 Task: Find a house in Pruszcz, Poland for 1 adult from August 1 to August 5, with a price range of ₹6000 to ₹15000, 1 bedroom, 1 bed, 1 bathroom, Wifi, Washing machine, and self check-in option. Host must speak English.
Action: Mouse pressed left at (549, 96)
Screenshot: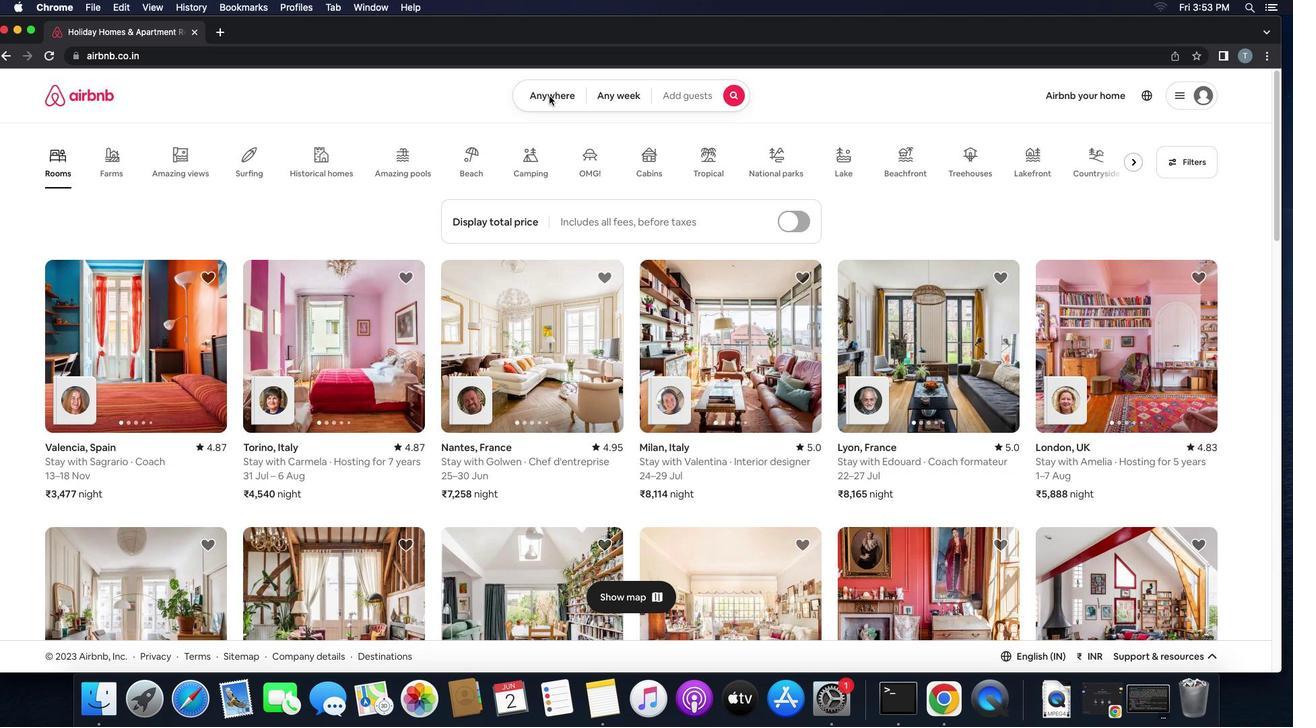 
Action: Mouse pressed left at (549, 96)
Screenshot: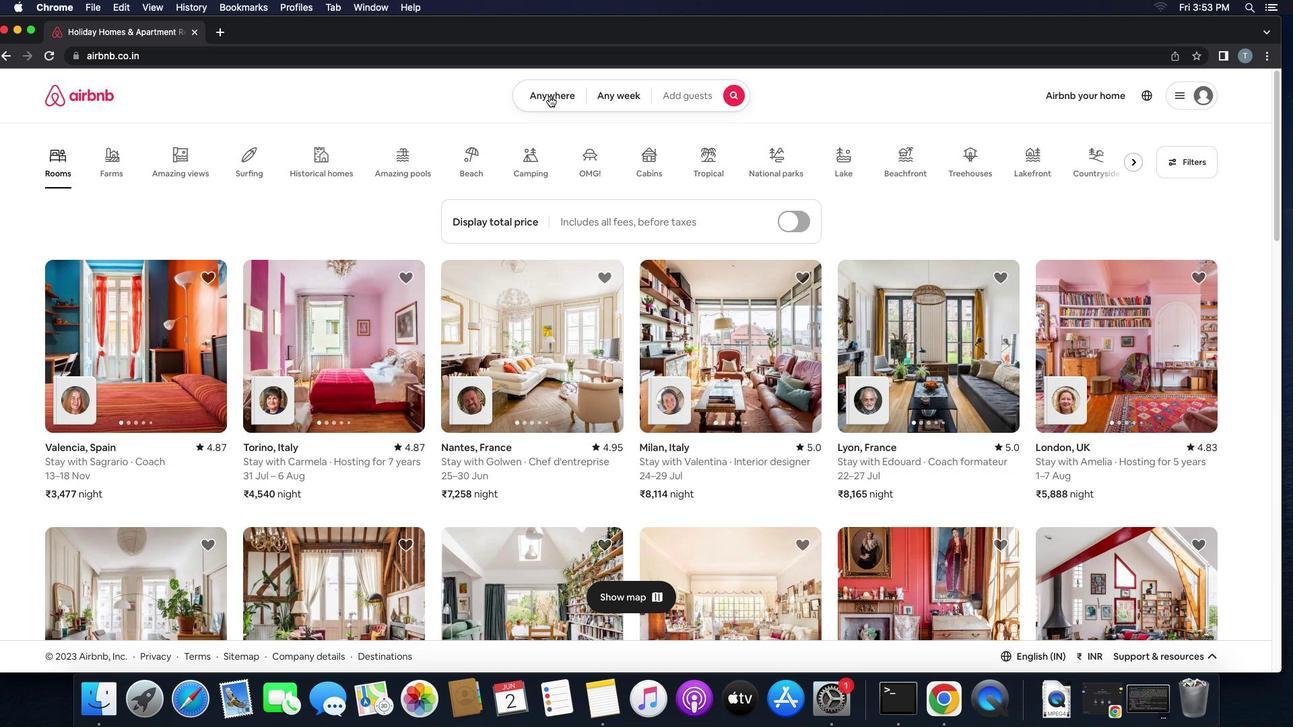 
Action: Mouse moved to (474, 146)
Screenshot: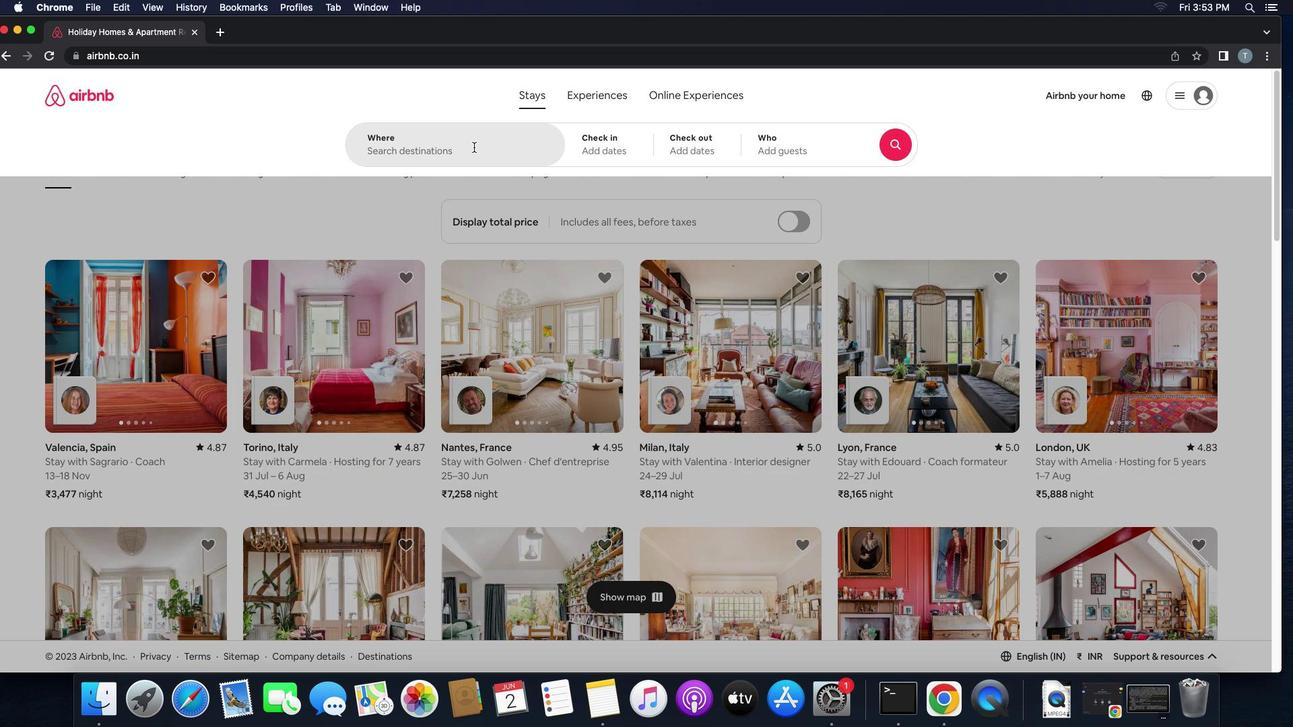 
Action: Mouse pressed left at (474, 146)
Screenshot: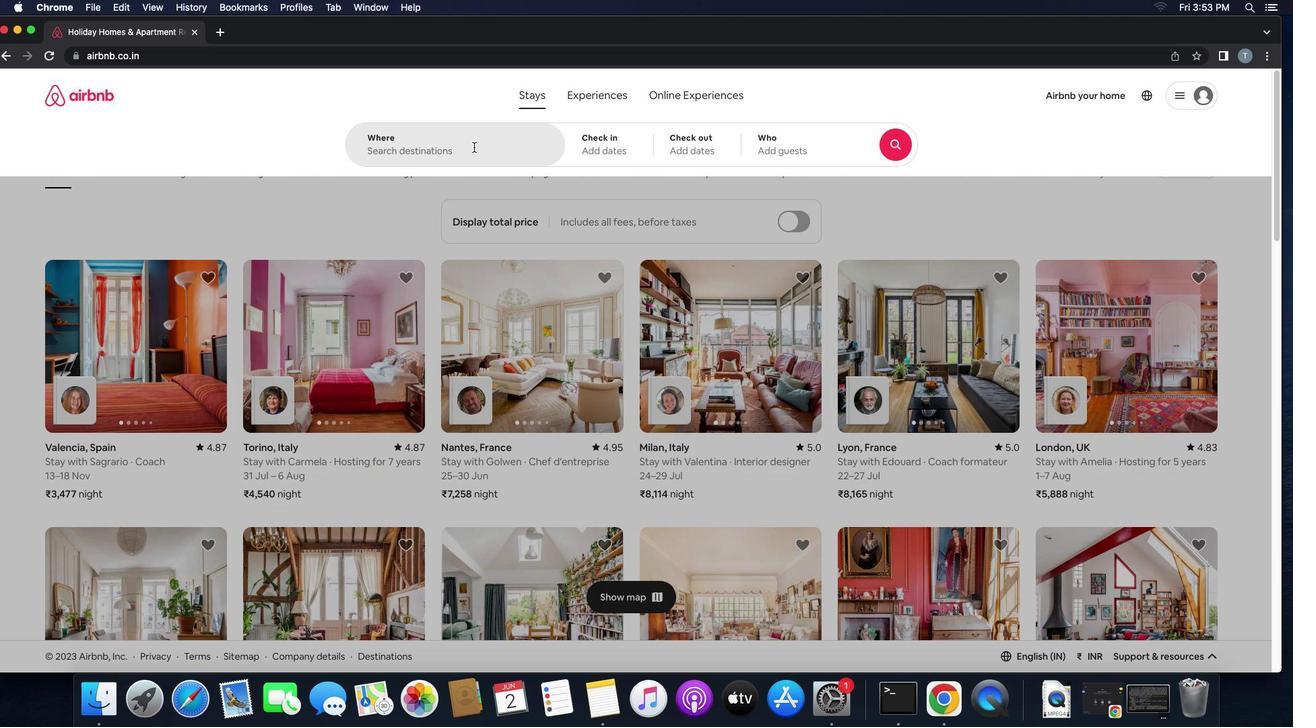 
Action: Key pressed 'p''r''u''s''z''c''z'',''p''o''l''a''n''d'
Screenshot: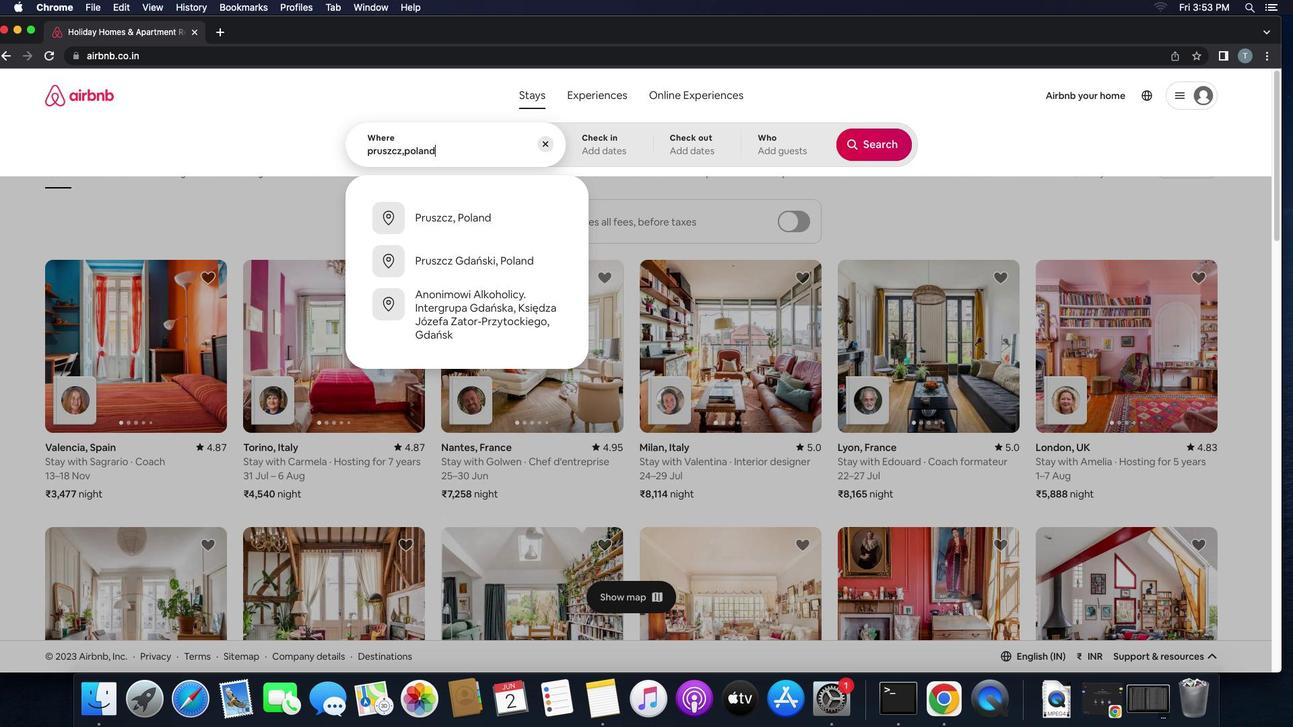 
Action: Mouse moved to (467, 205)
Screenshot: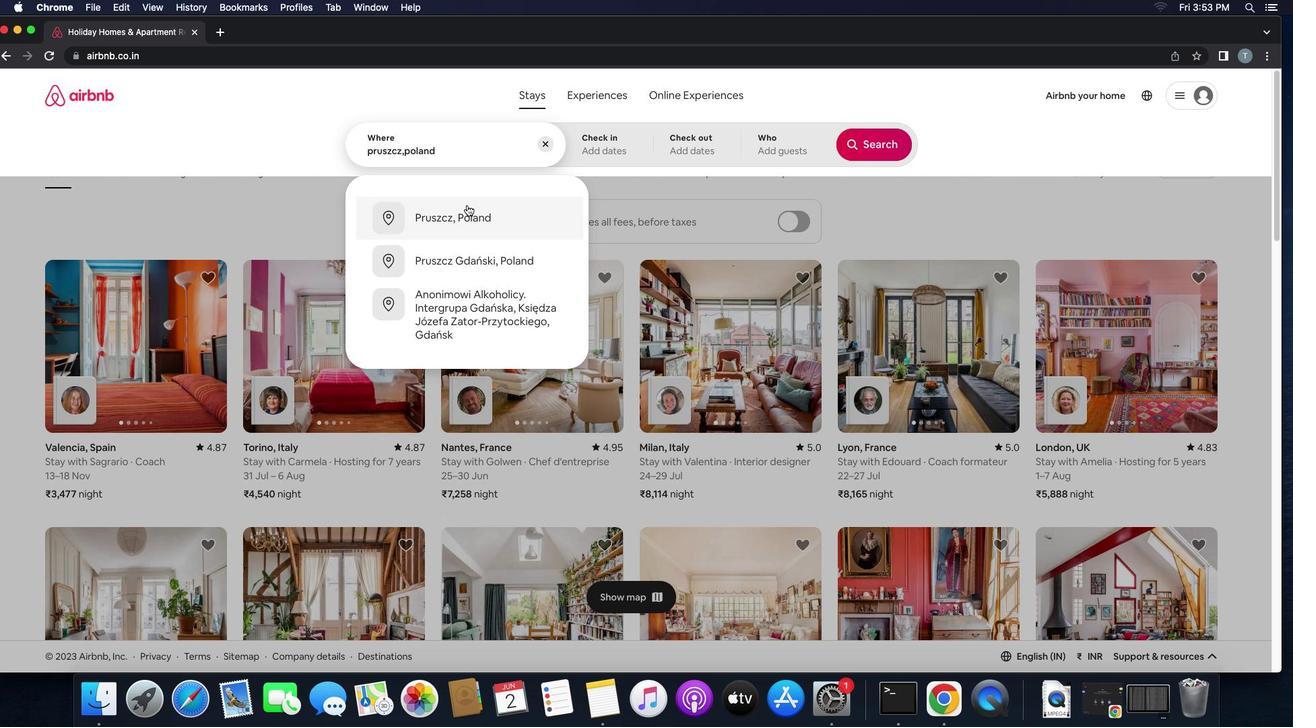 
Action: Mouse pressed left at (467, 205)
Screenshot: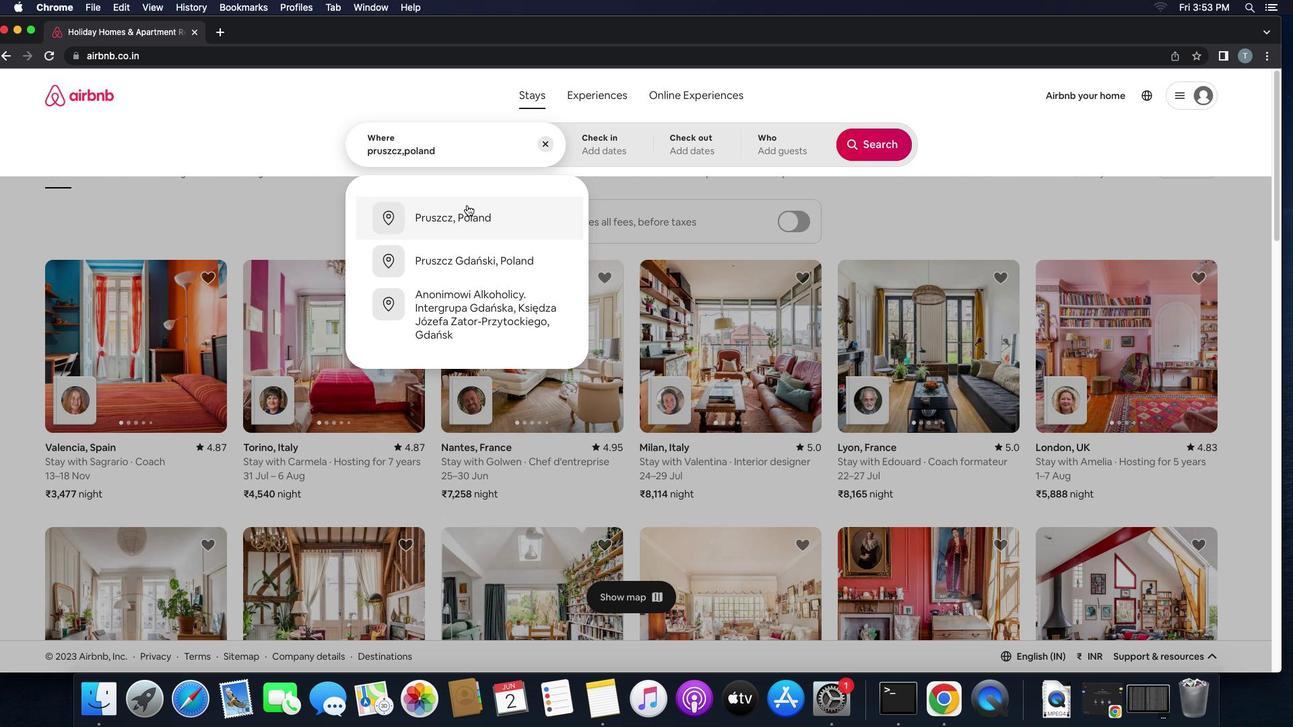 
Action: Mouse moved to (868, 261)
Screenshot: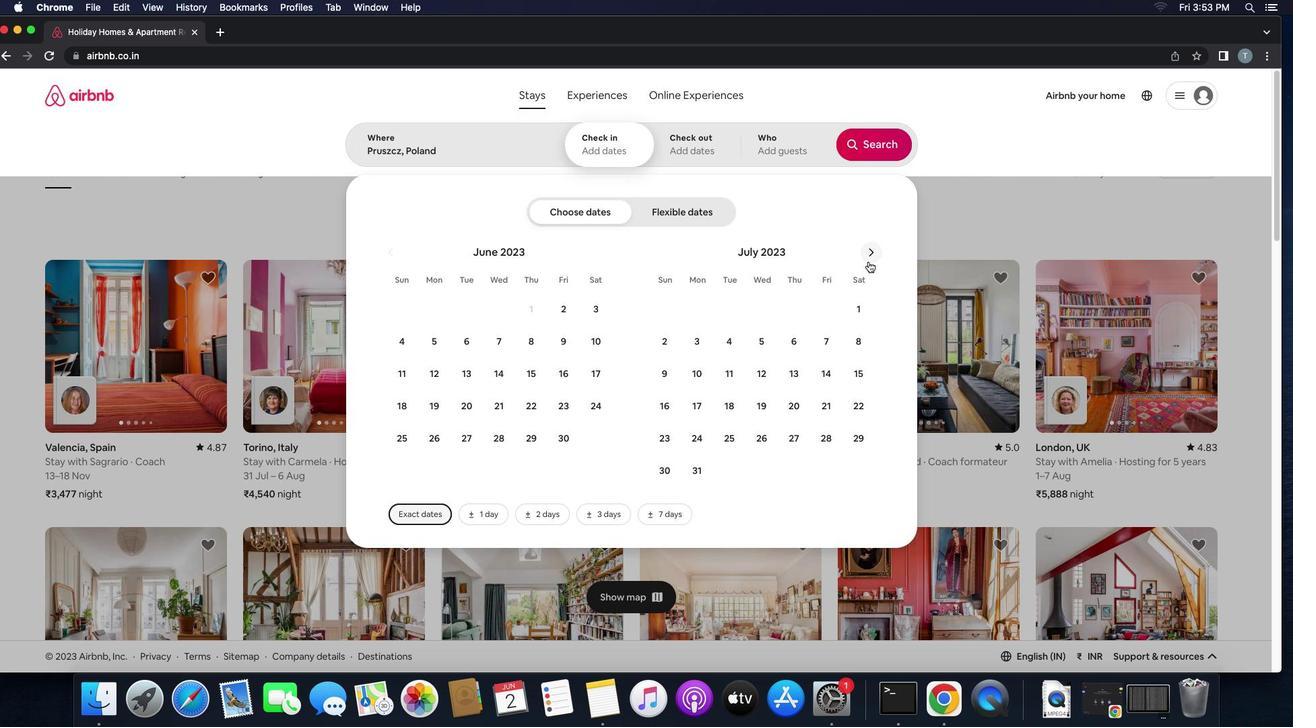 
Action: Mouse pressed left at (868, 261)
Screenshot: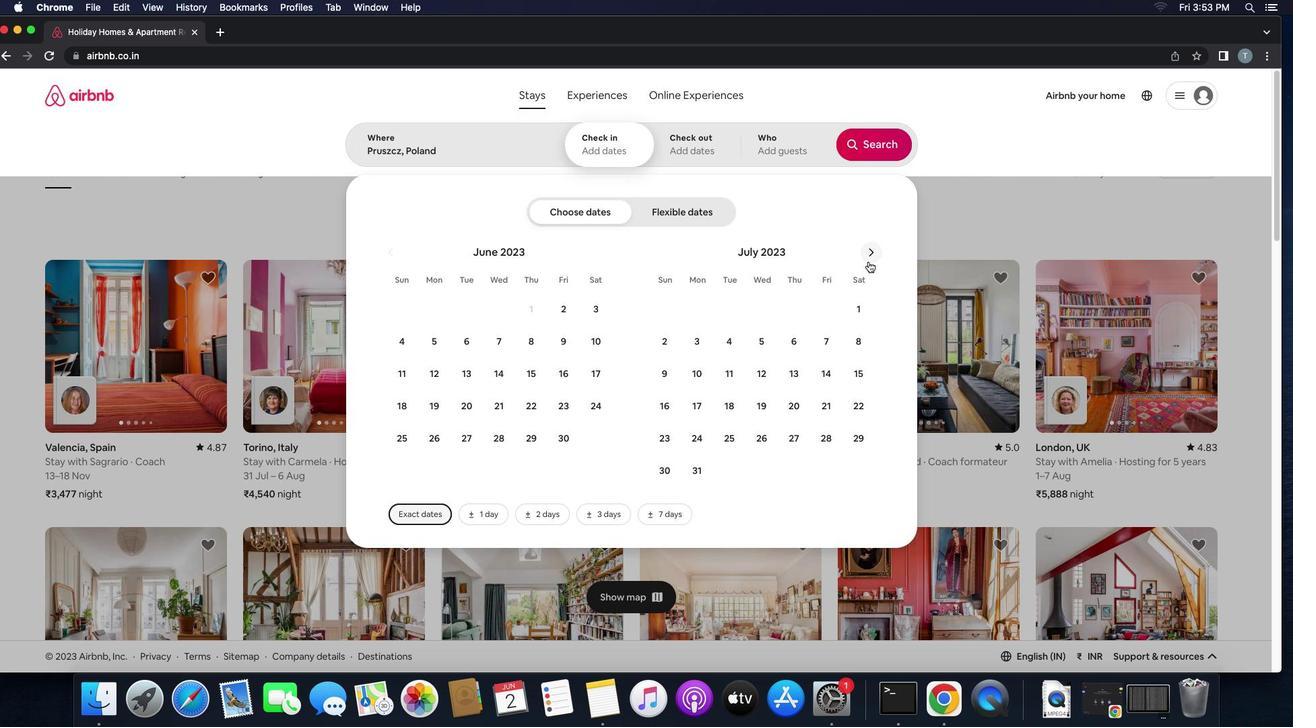 
Action: Mouse moved to (727, 316)
Screenshot: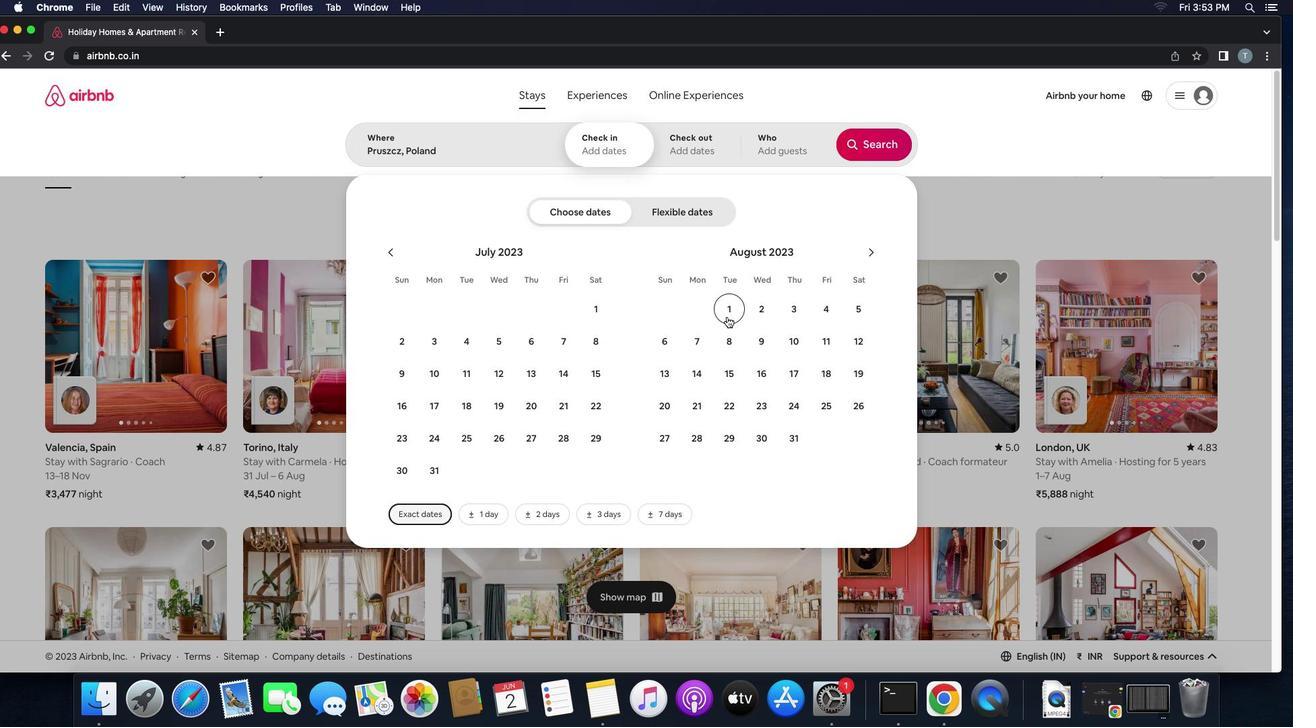 
Action: Mouse pressed left at (727, 316)
Screenshot: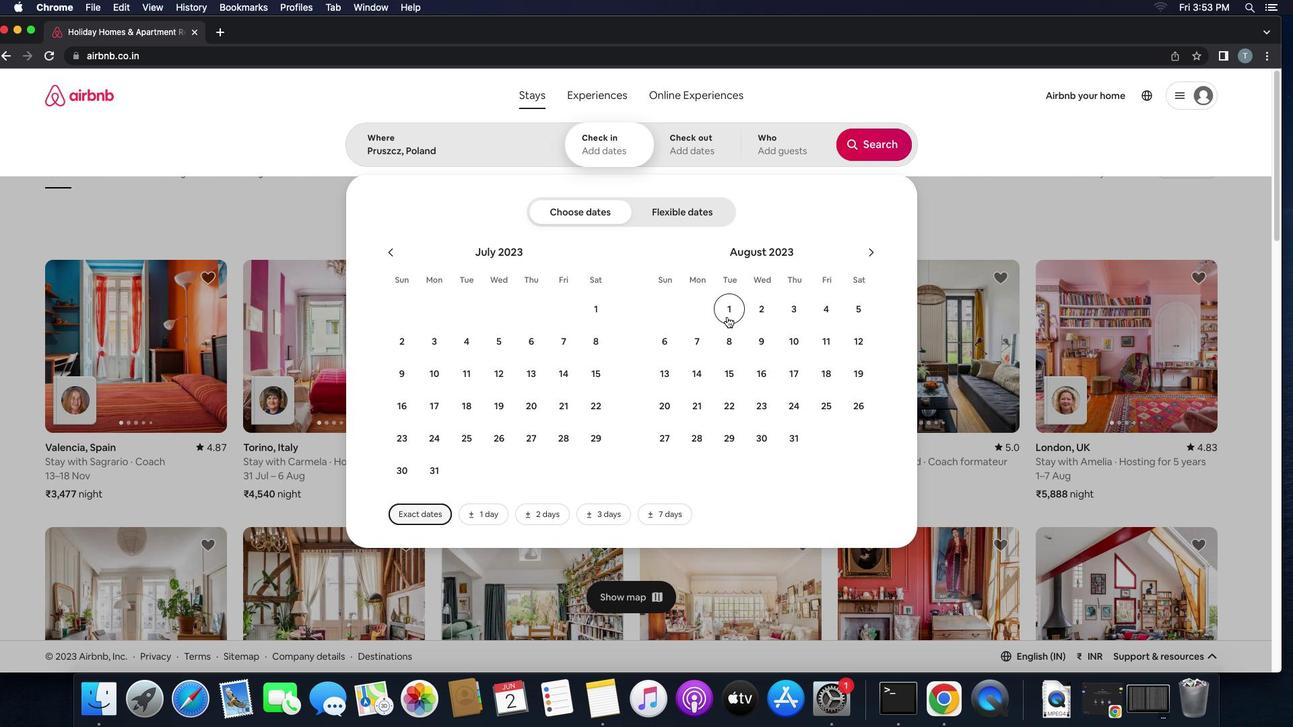 
Action: Mouse moved to (853, 311)
Screenshot: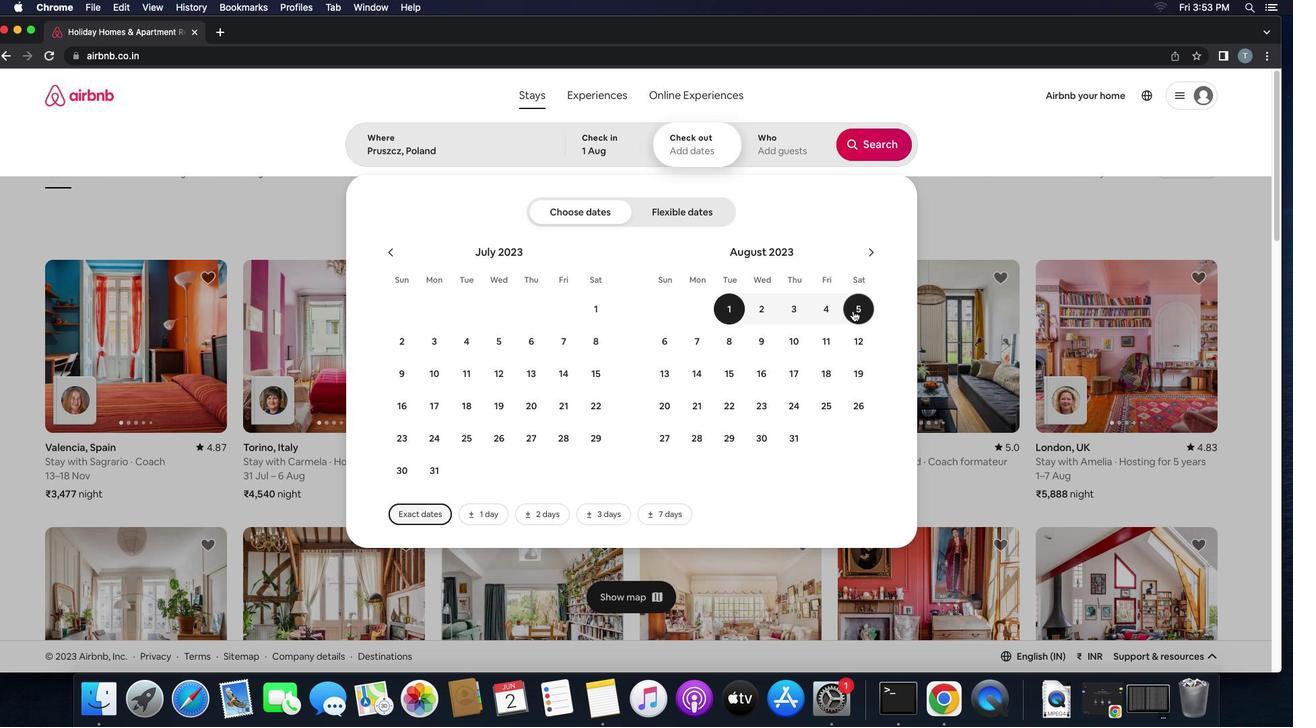 
Action: Mouse pressed left at (853, 311)
Screenshot: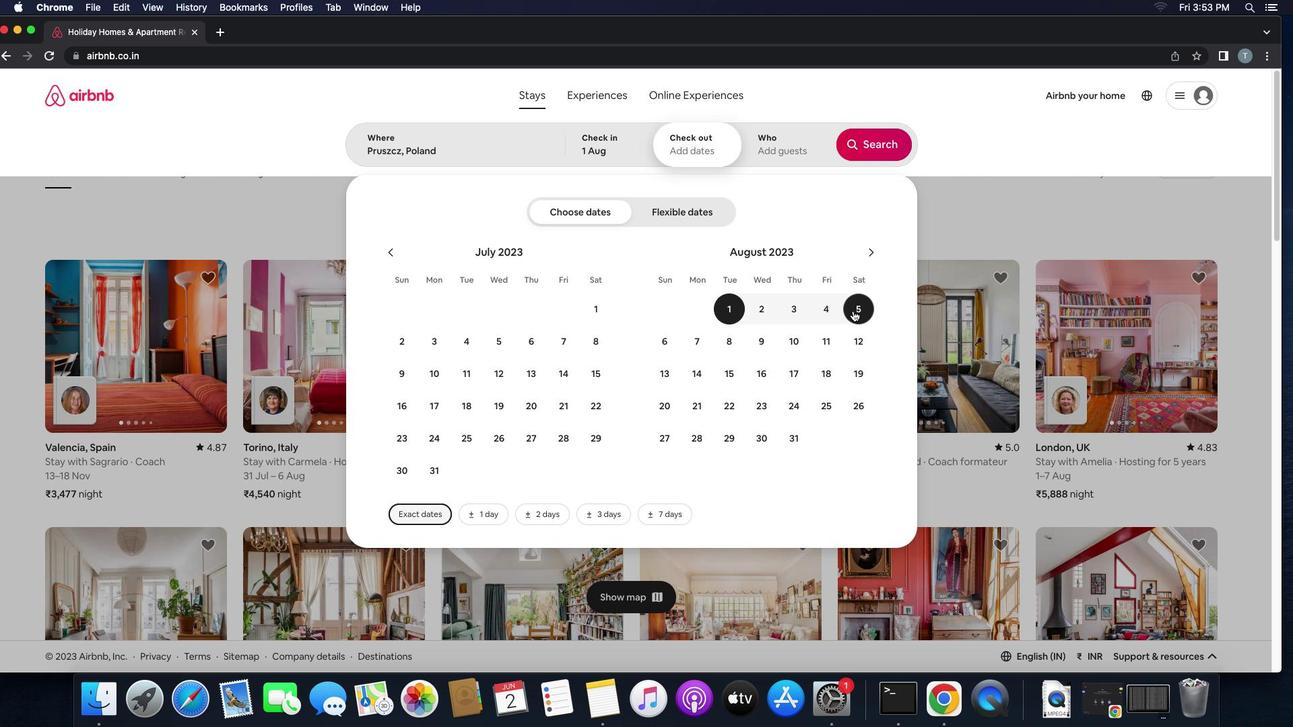 
Action: Mouse moved to (784, 153)
Screenshot: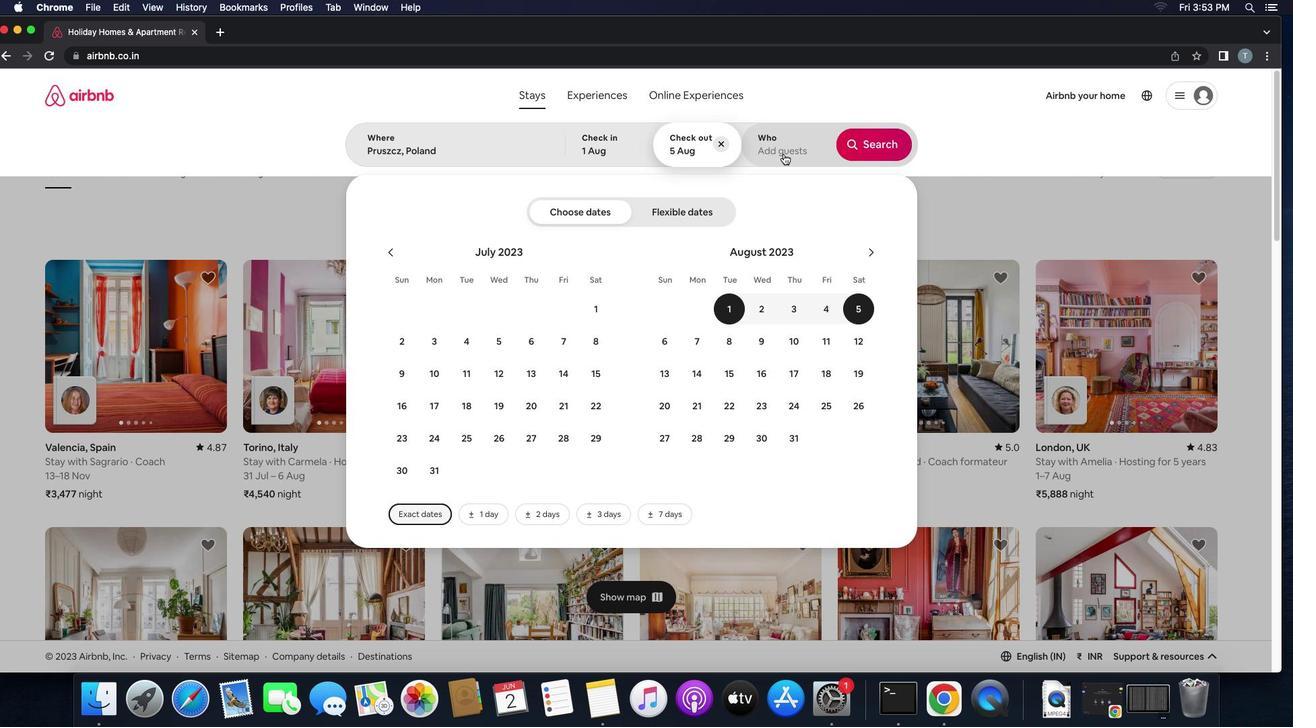 
Action: Mouse pressed left at (784, 153)
Screenshot: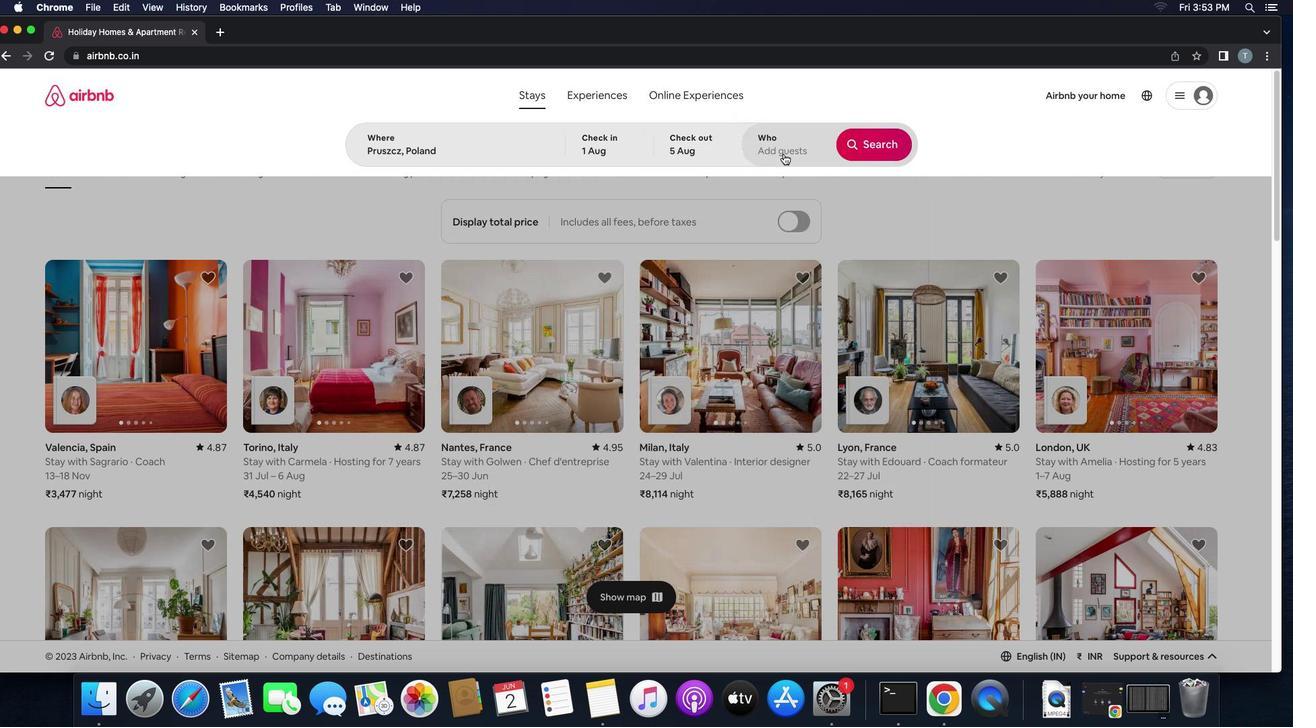 
Action: Mouse moved to (874, 219)
Screenshot: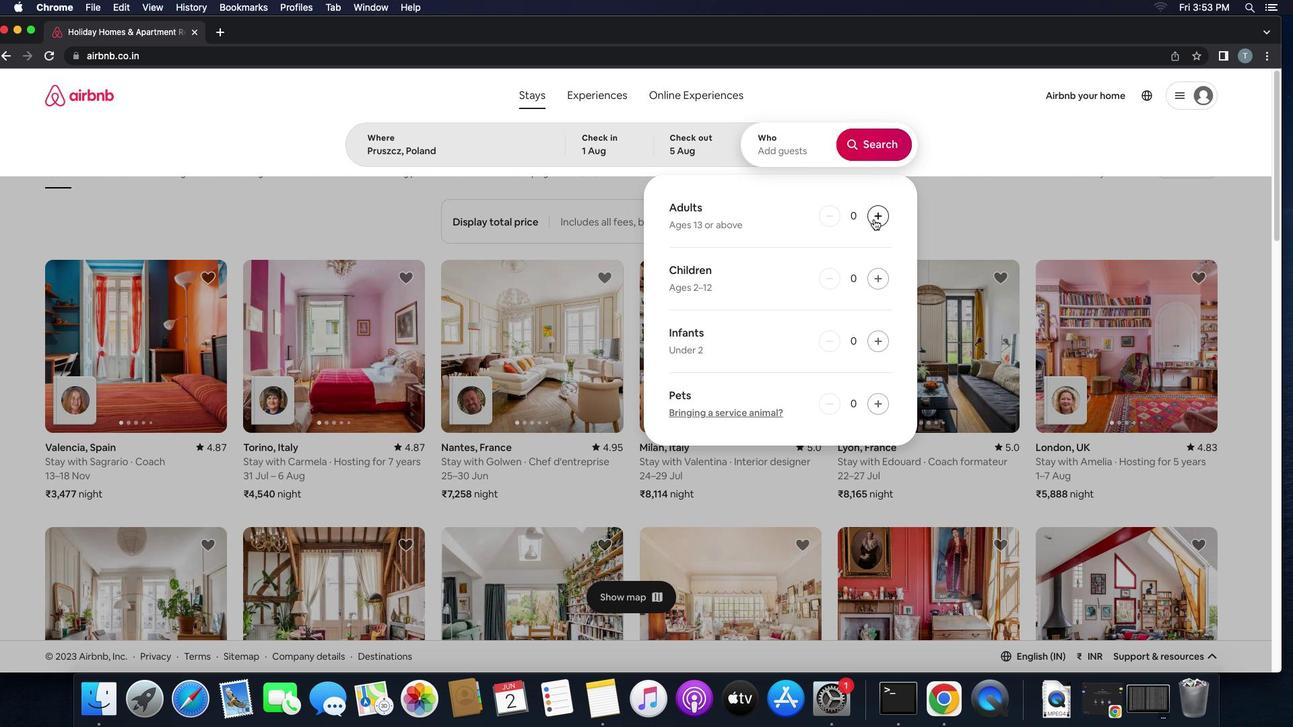 
Action: Mouse pressed left at (874, 219)
Screenshot: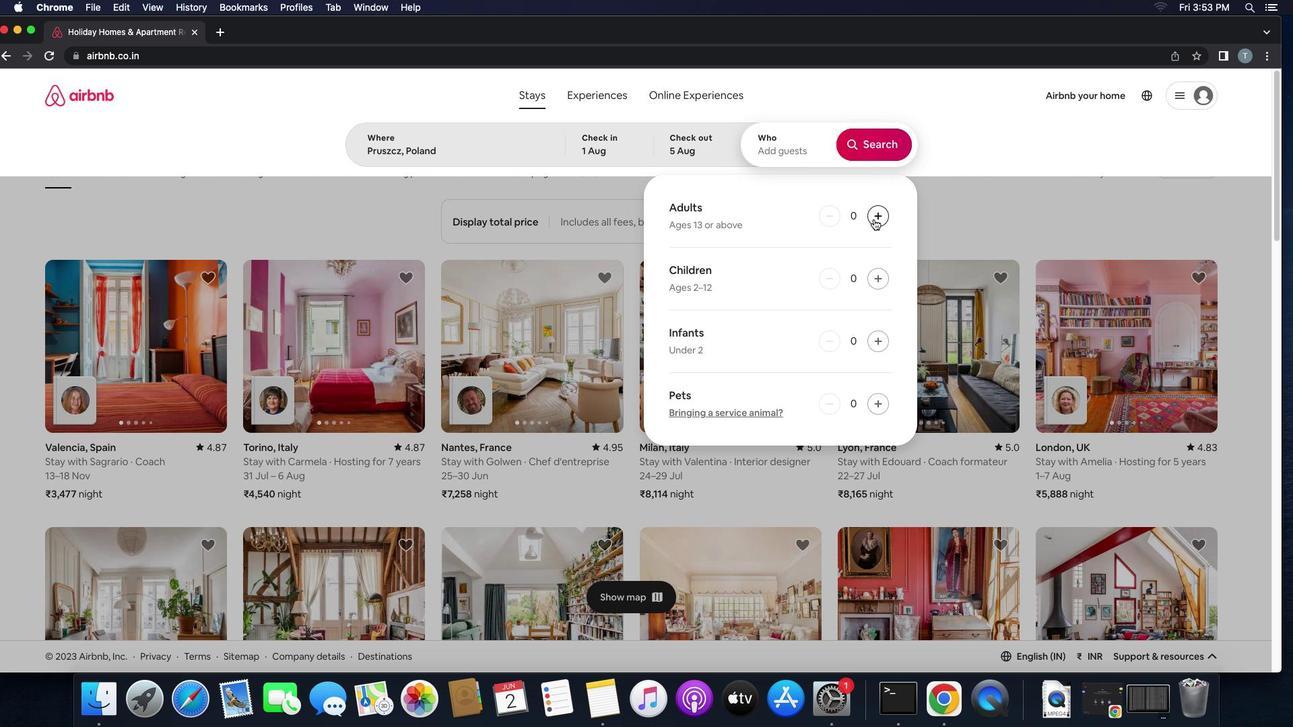 
Action: Mouse moved to (882, 142)
Screenshot: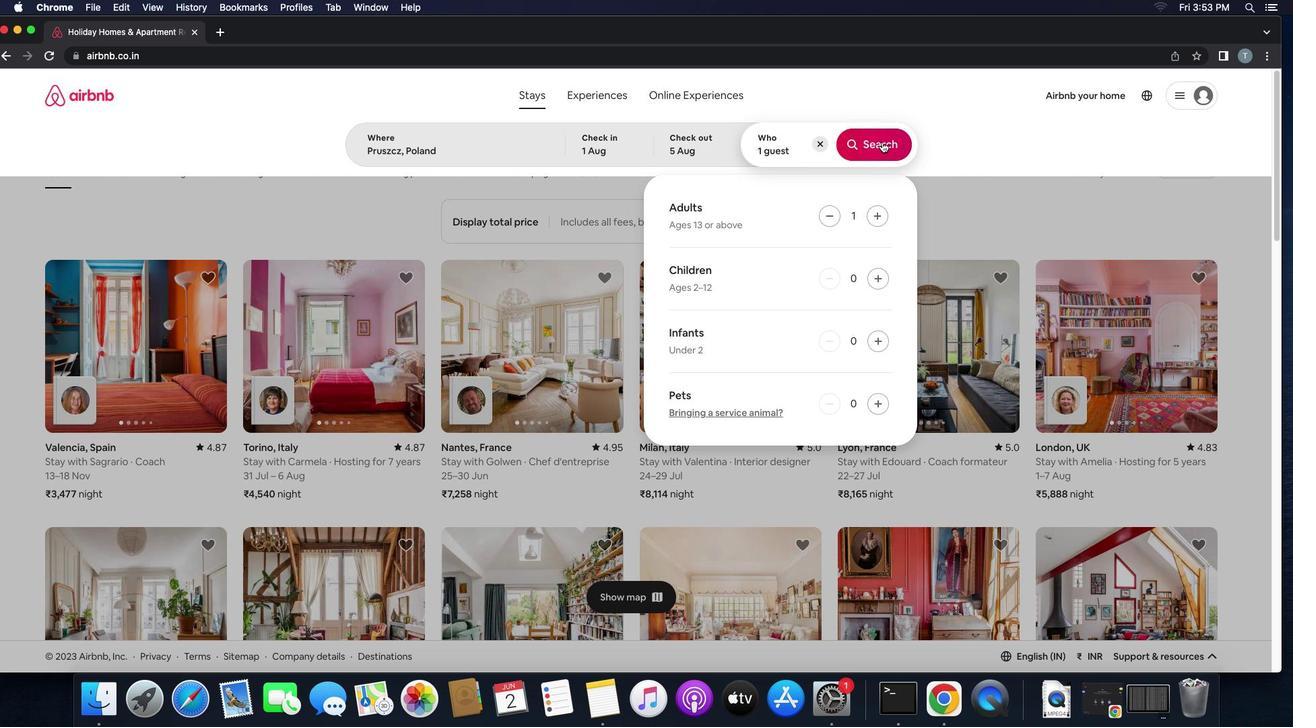 
Action: Mouse pressed left at (882, 142)
Screenshot: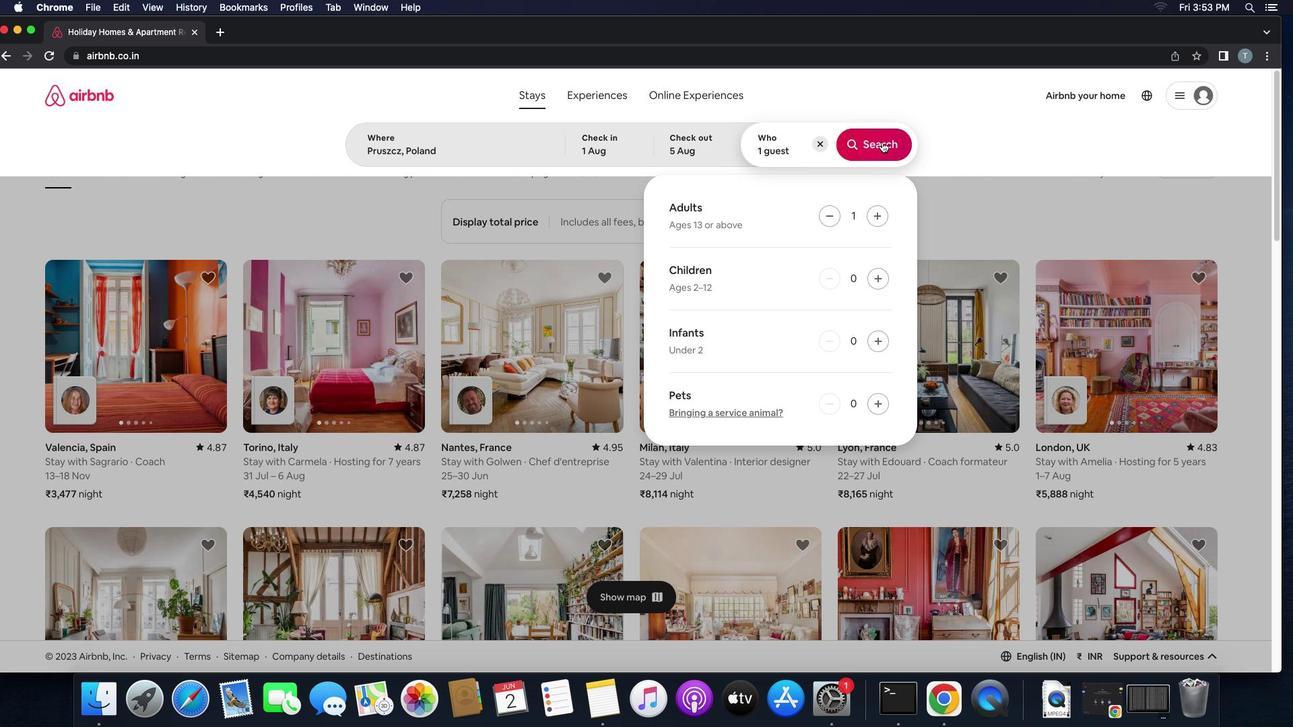 
Action: Mouse moved to (1229, 146)
Screenshot: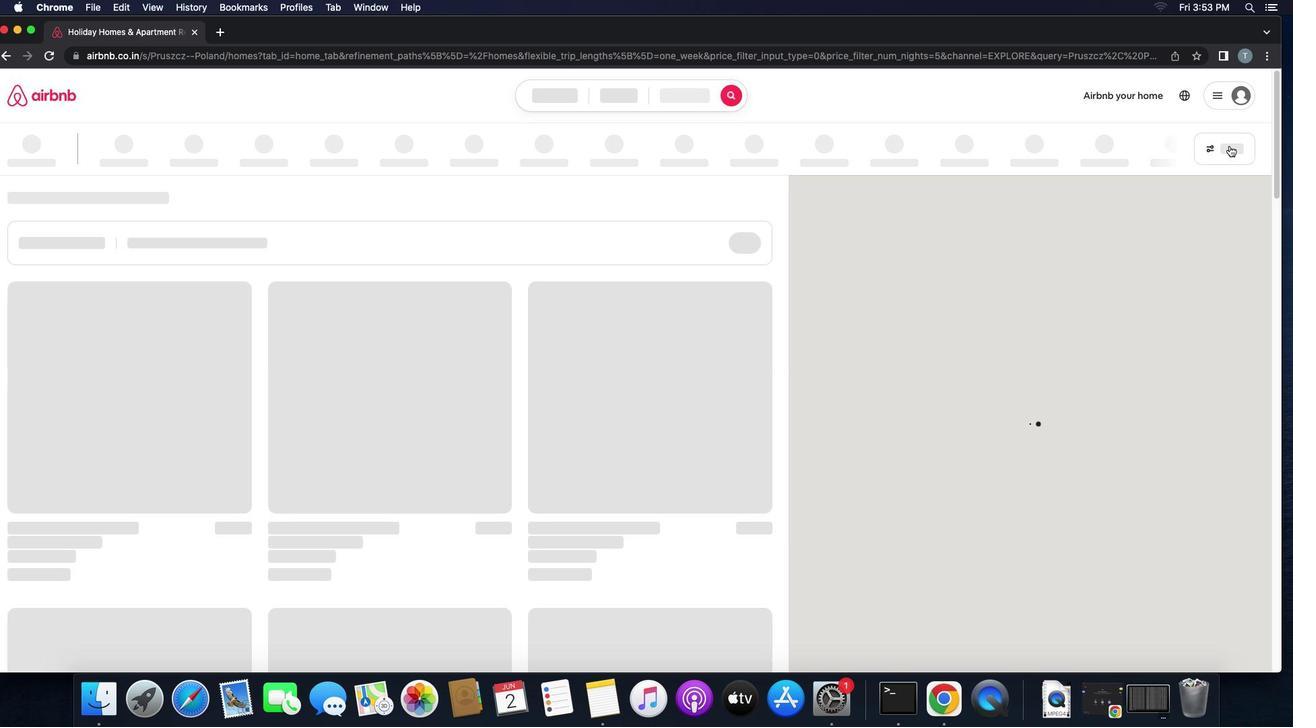 
Action: Mouse pressed left at (1229, 146)
Screenshot: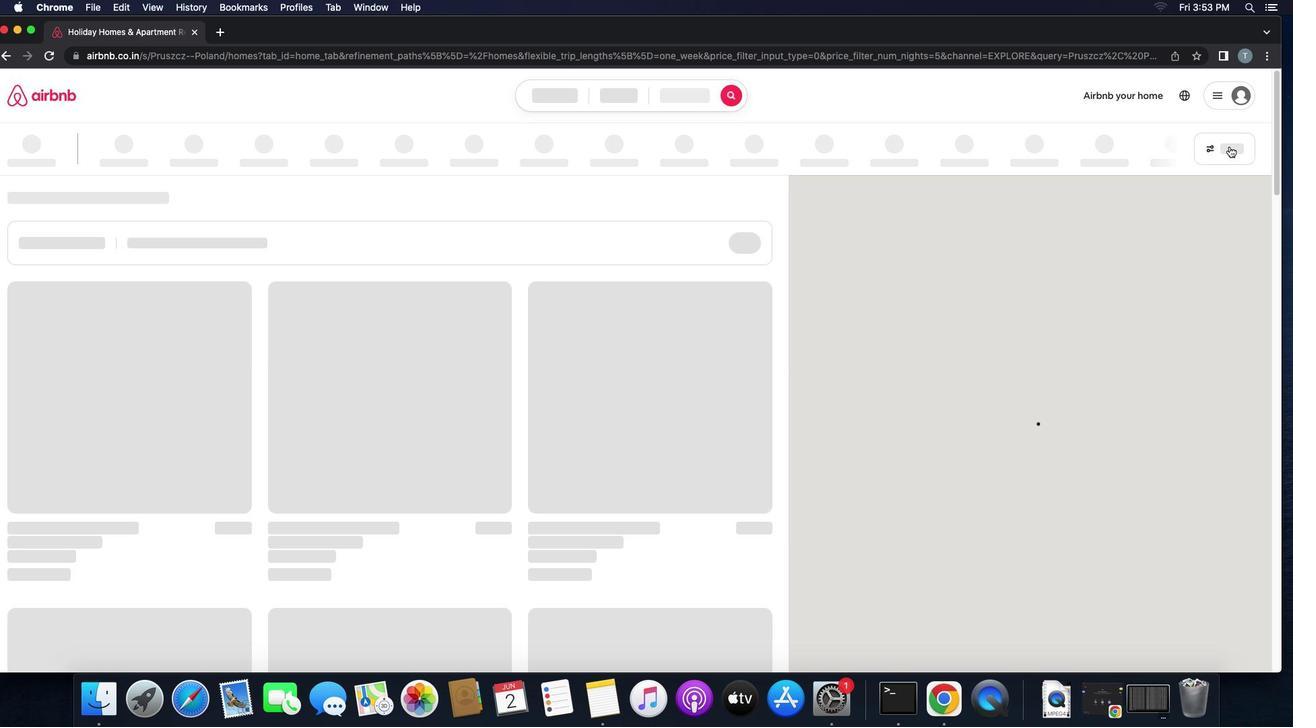 
Action: Mouse moved to (1229, 152)
Screenshot: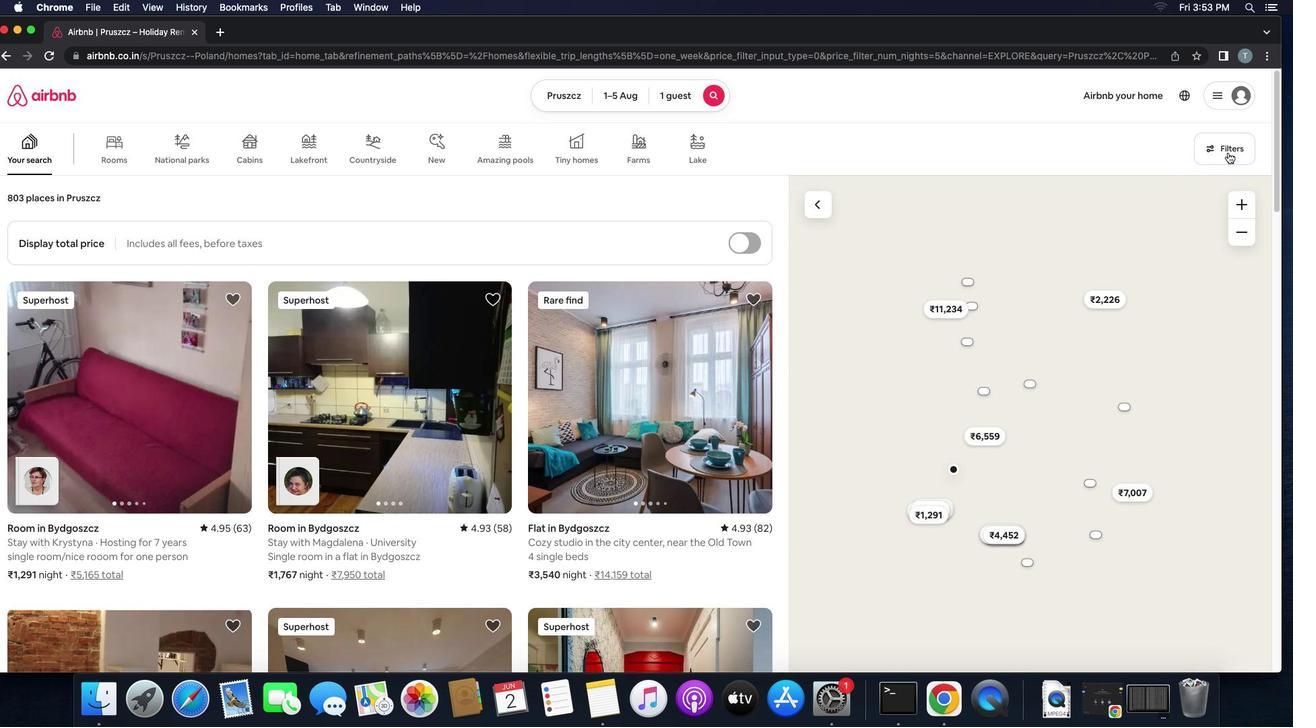 
Action: Mouse pressed left at (1229, 152)
Screenshot: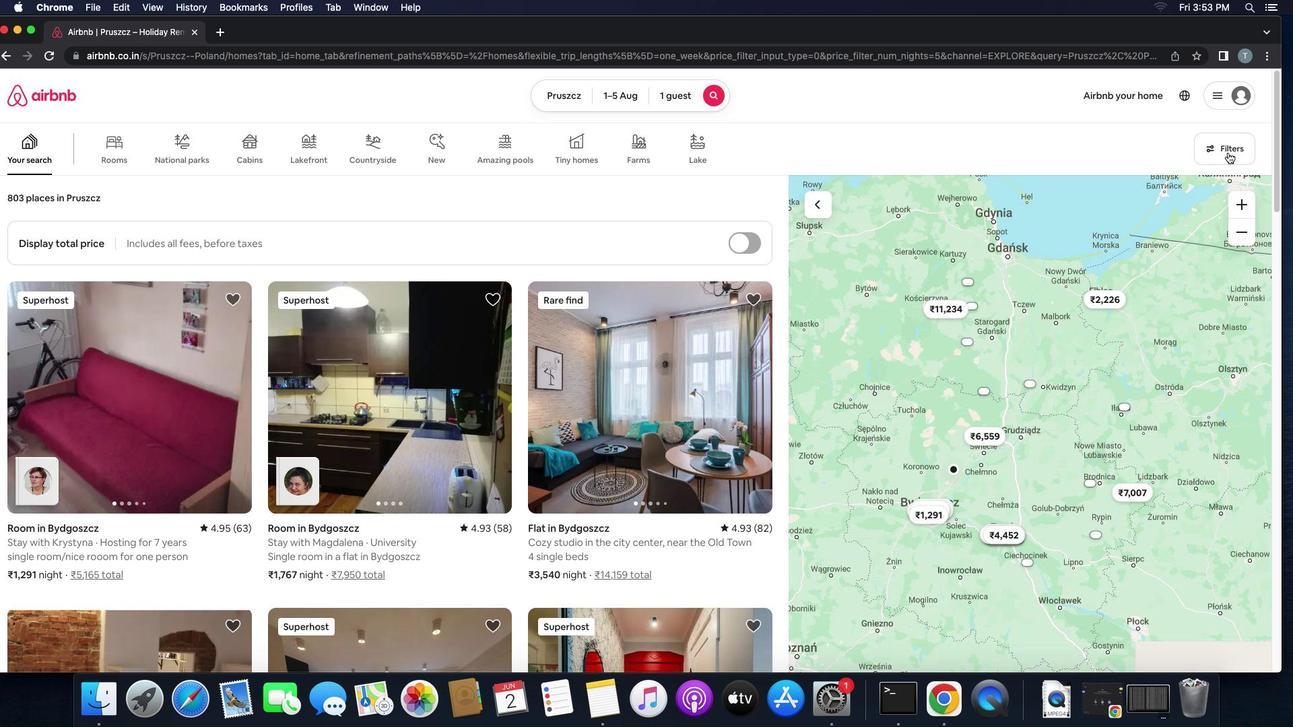 
Action: Mouse moved to (487, 477)
Screenshot: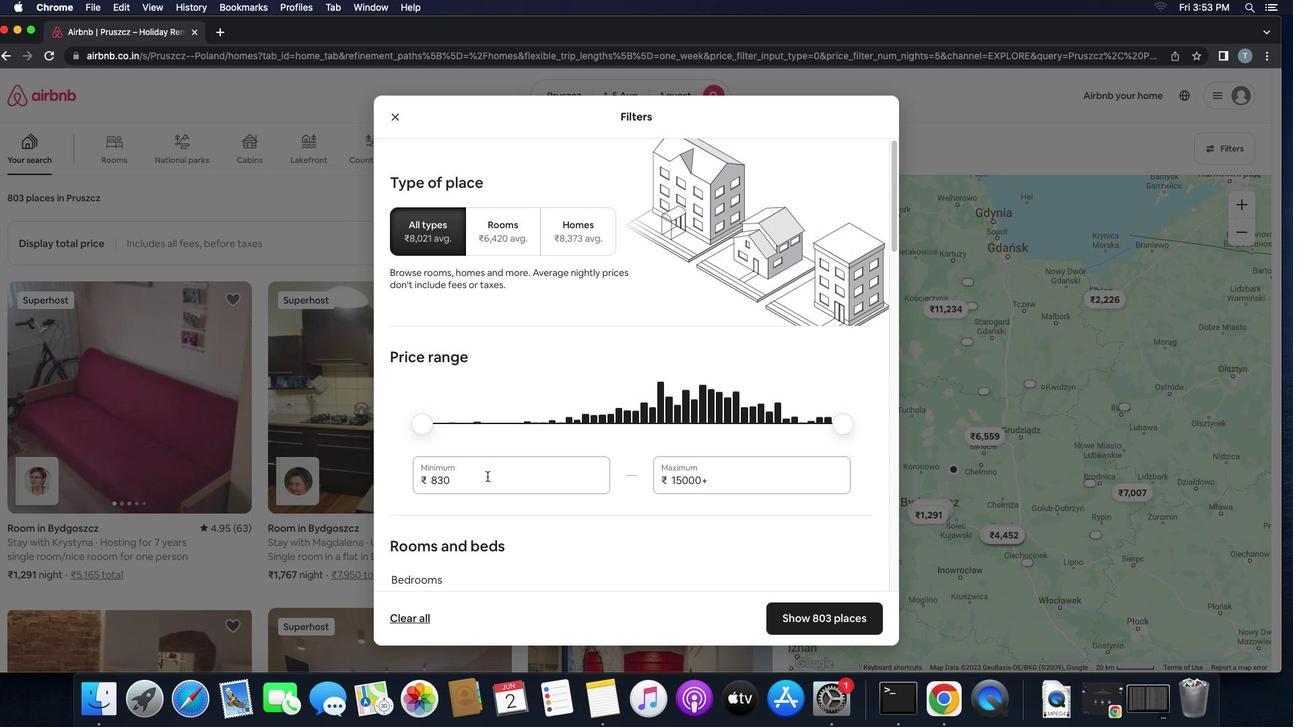 
Action: Mouse pressed left at (487, 477)
Screenshot: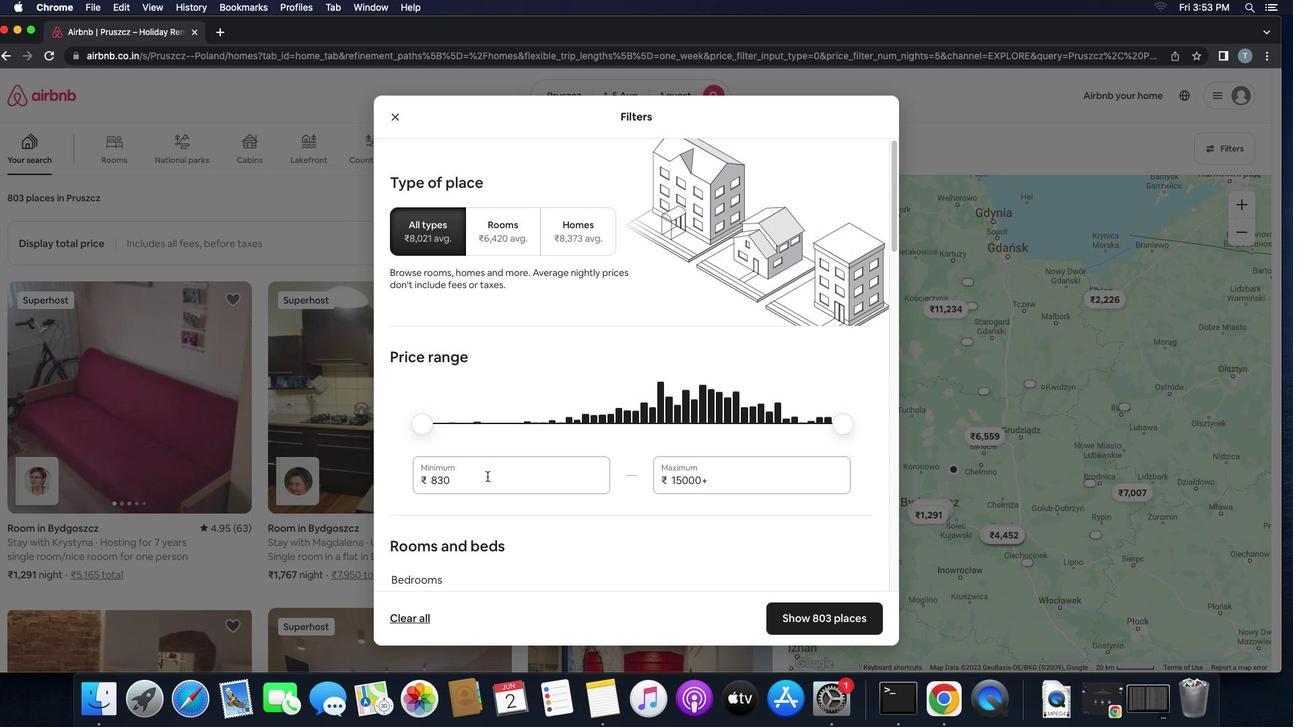 
Action: Key pressed Key.backspaceKey.backspaceKey.backspaceKey.backspaceKey.backspace'6''0''0''0'
Screenshot: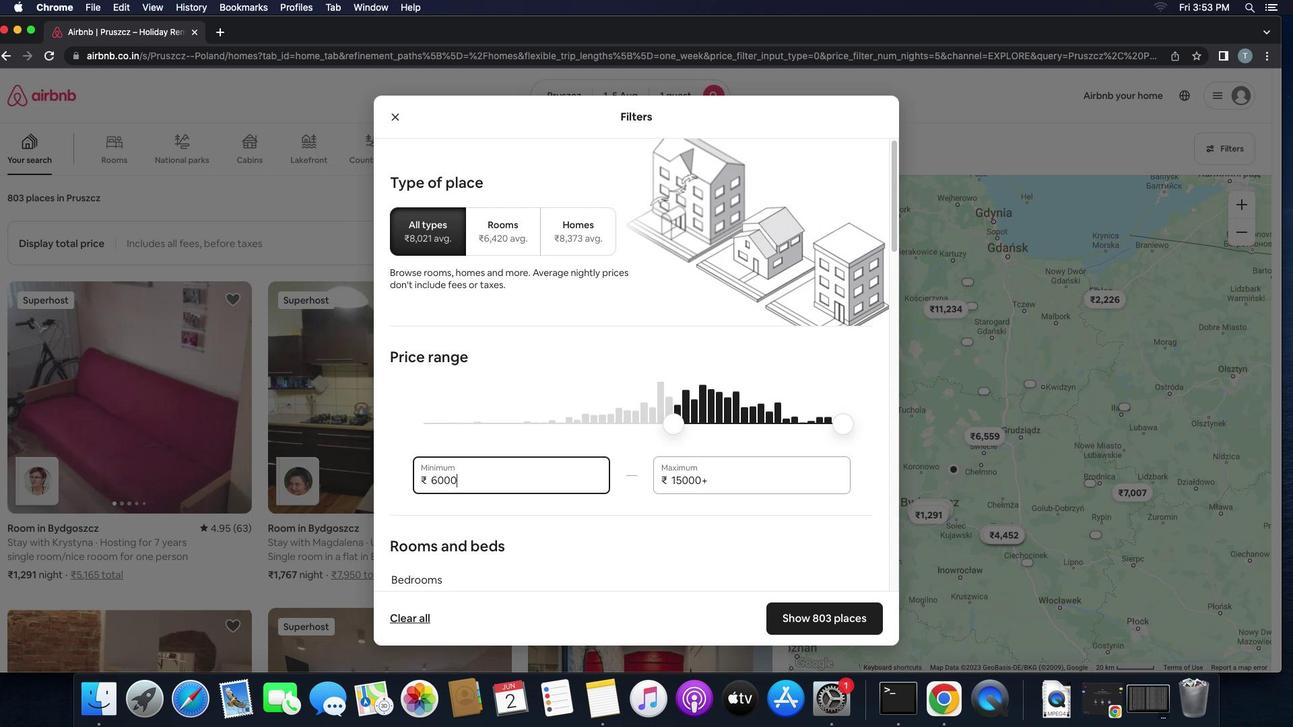 
Action: Mouse moved to (745, 480)
Screenshot: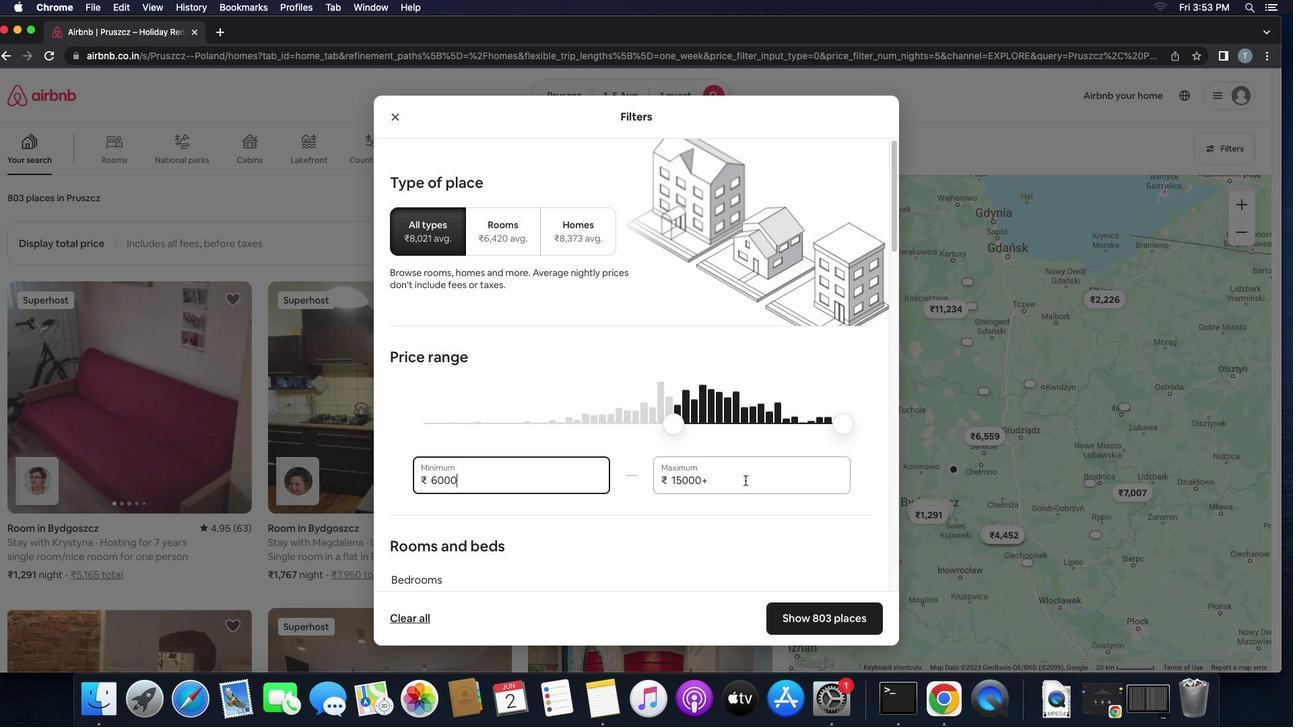 
Action: Mouse pressed left at (745, 480)
Screenshot: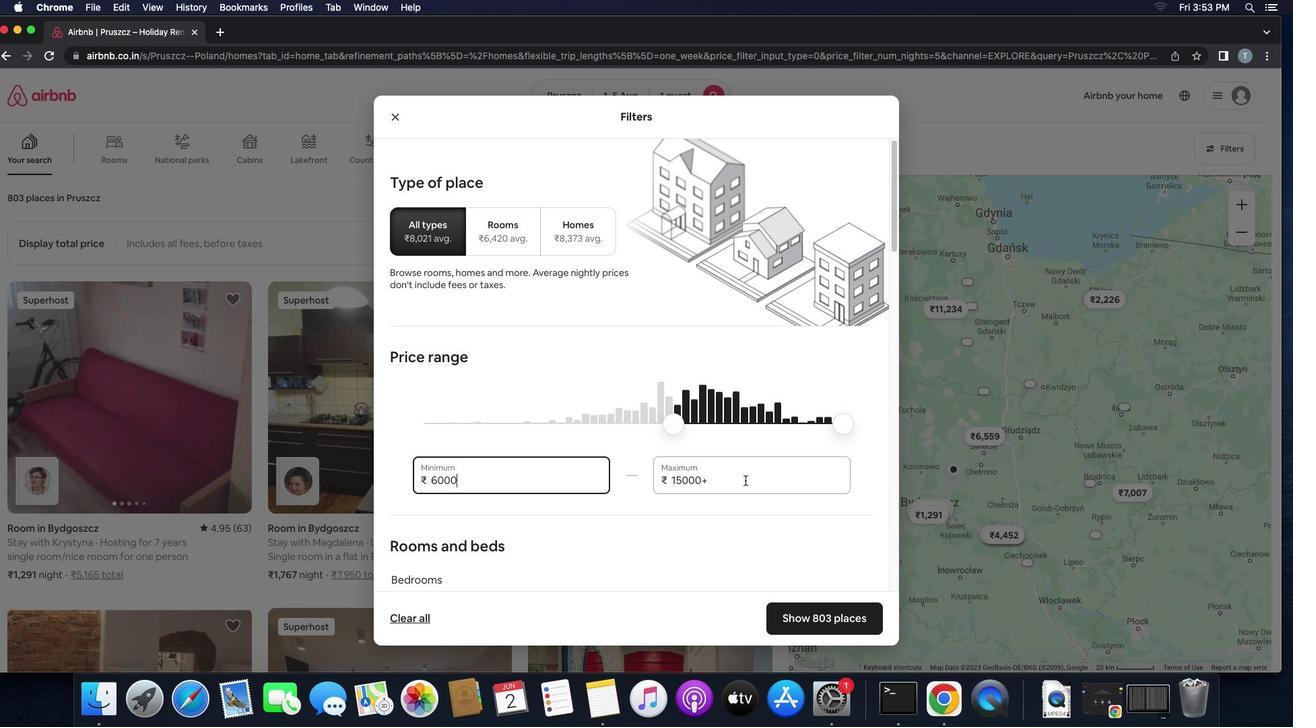 
Action: Key pressed Key.backspaceKey.backspaceKey.backspaceKey.backspaceKey.backspaceKey.backspaceKey.backspace'1''5''0''0''0'
Screenshot: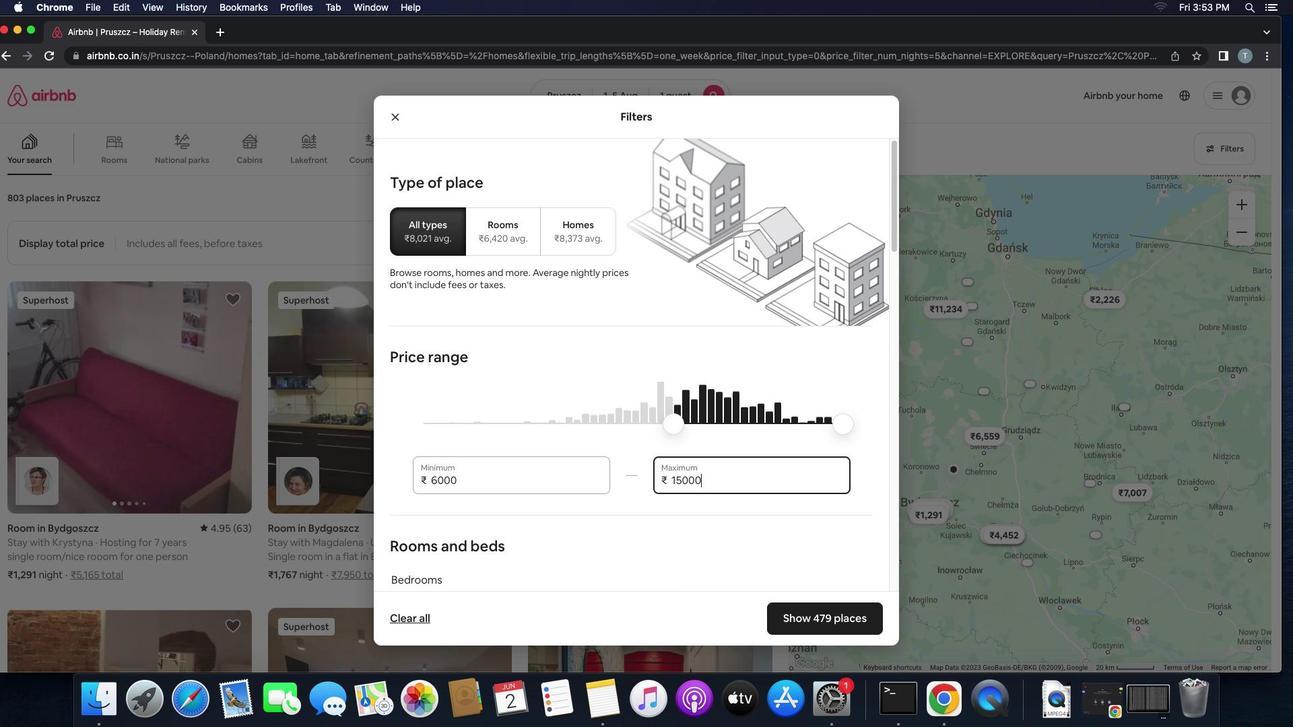 
Action: Mouse moved to (603, 534)
Screenshot: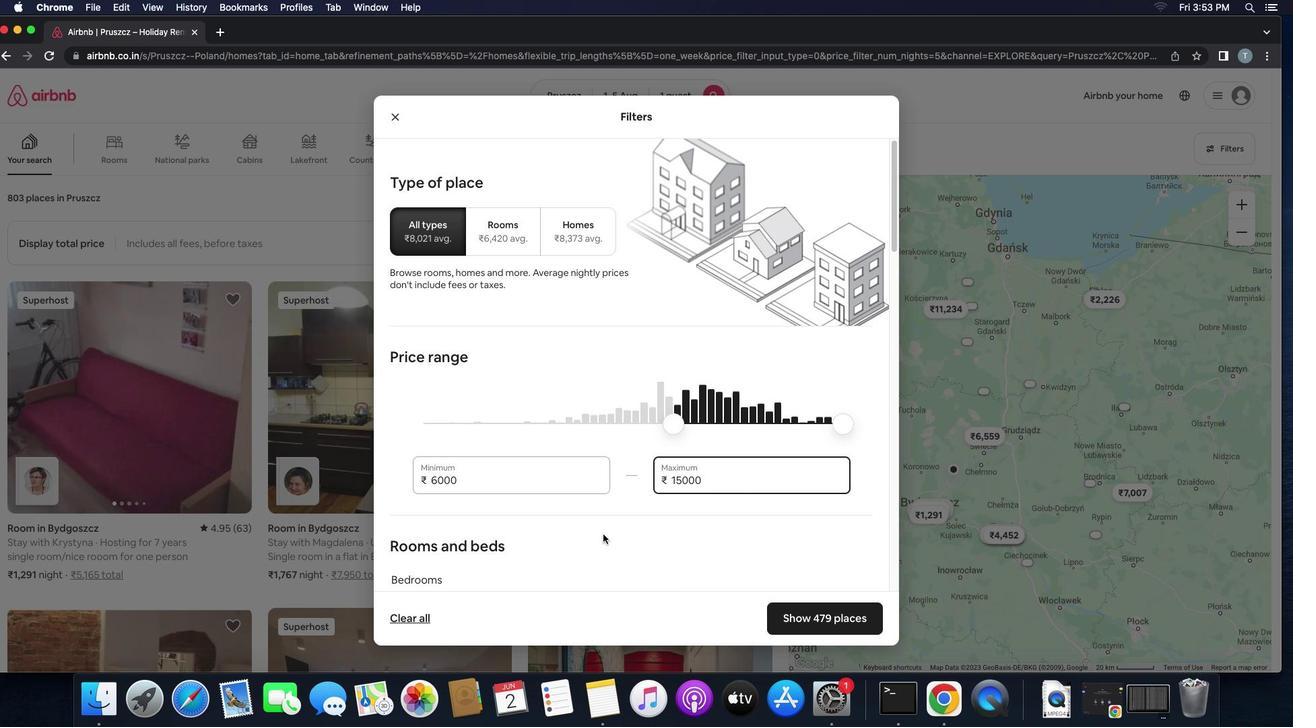 
Action: Mouse scrolled (603, 534) with delta (0, 0)
Screenshot: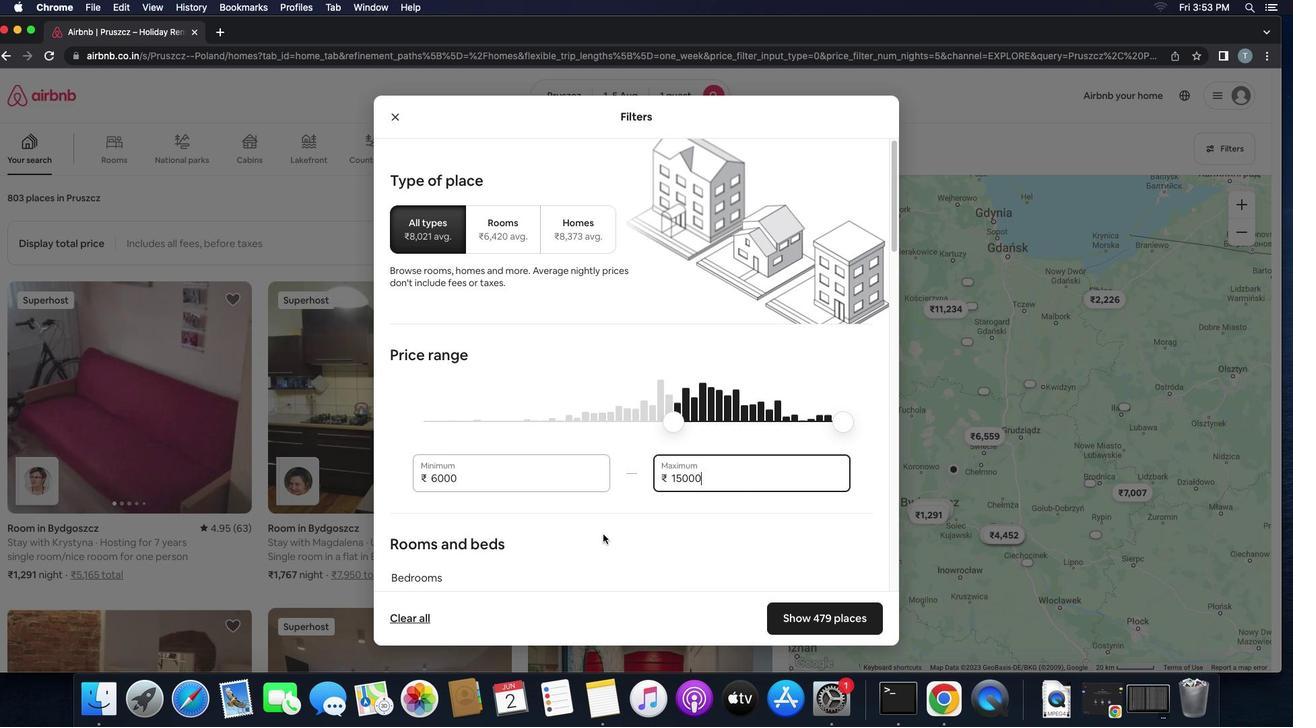 
Action: Mouse scrolled (603, 534) with delta (0, 0)
Screenshot: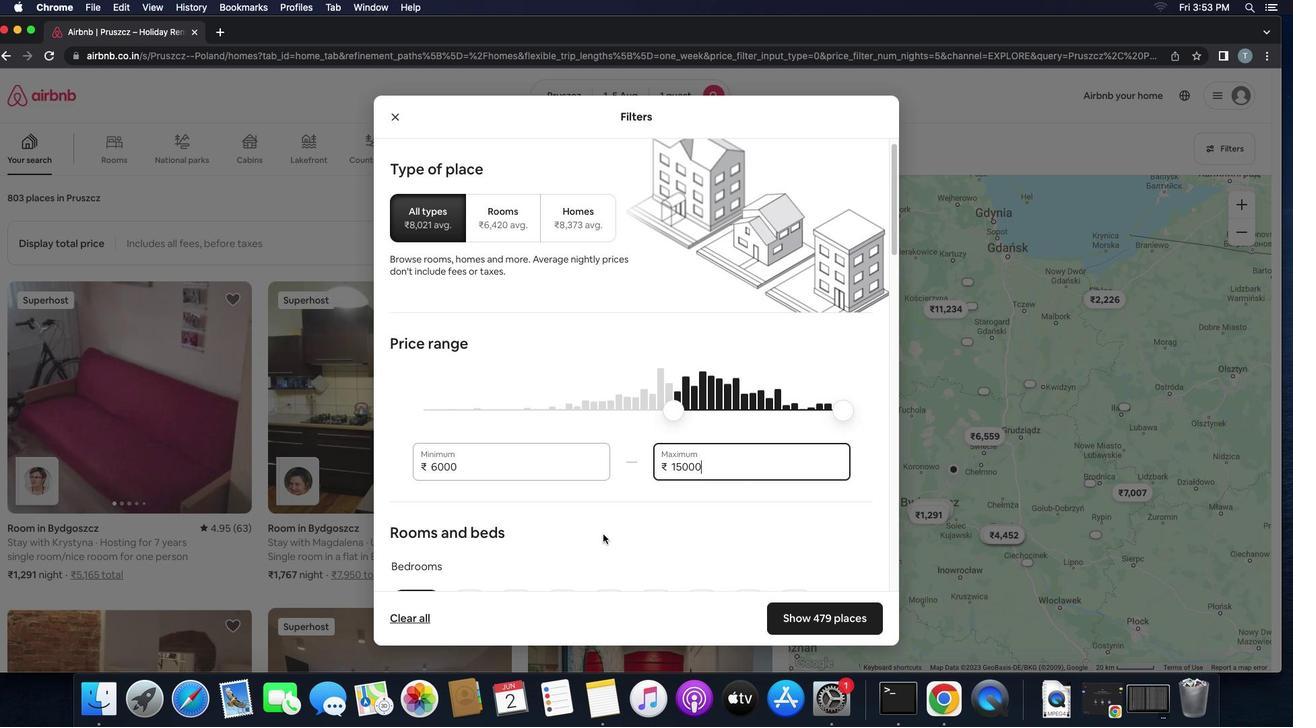 
Action: Mouse scrolled (603, 534) with delta (0, -2)
Screenshot: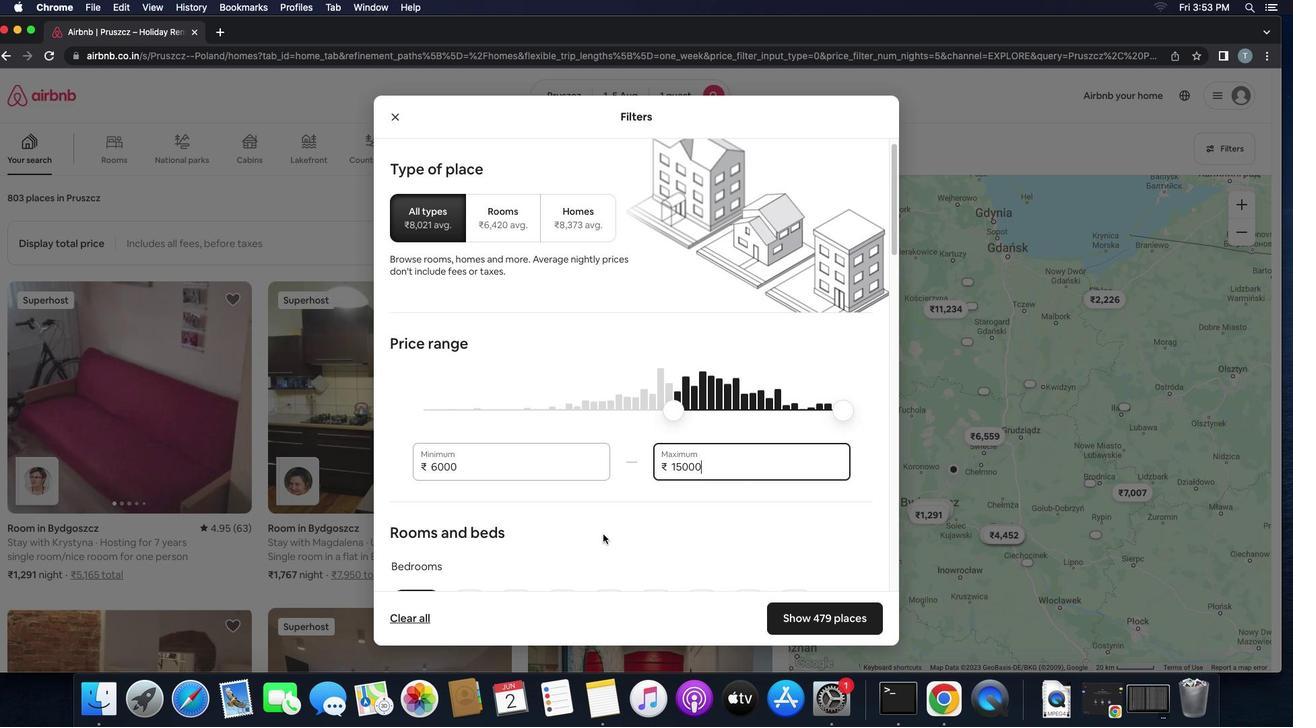 
Action: Mouse scrolled (603, 534) with delta (0, 0)
Screenshot: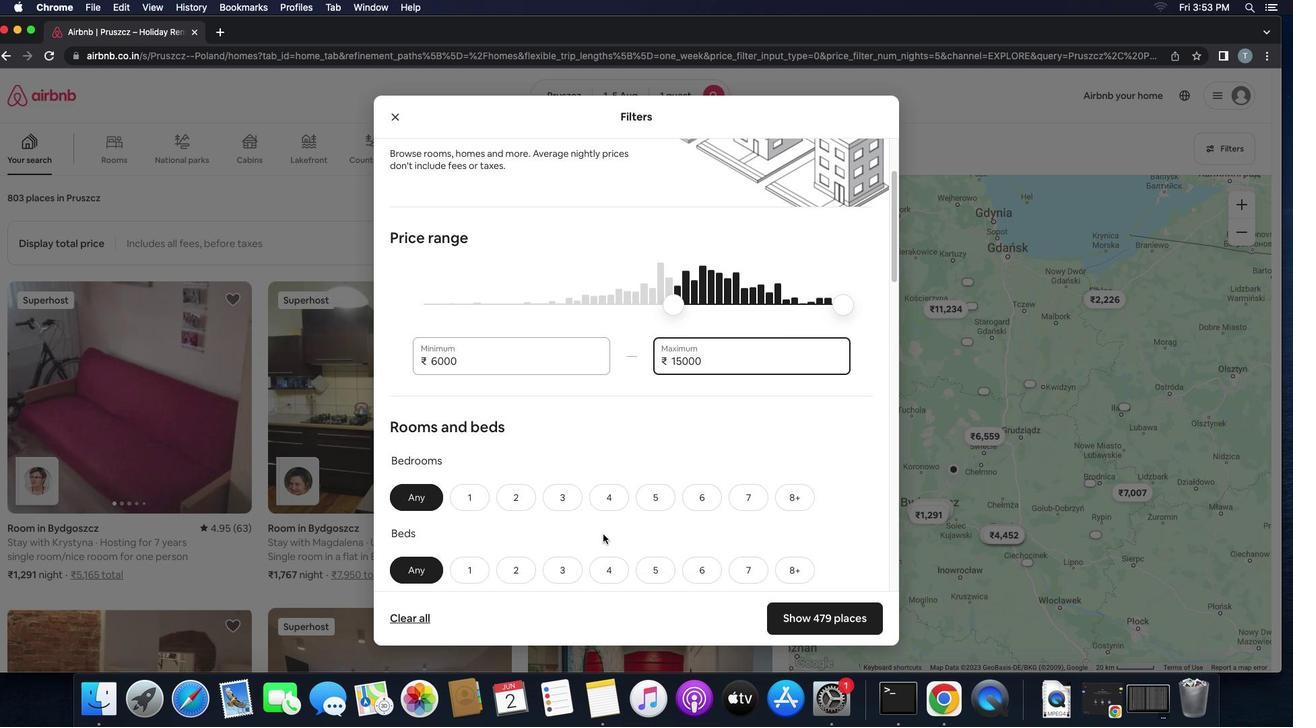 
Action: Mouse scrolled (603, 534) with delta (0, 0)
Screenshot: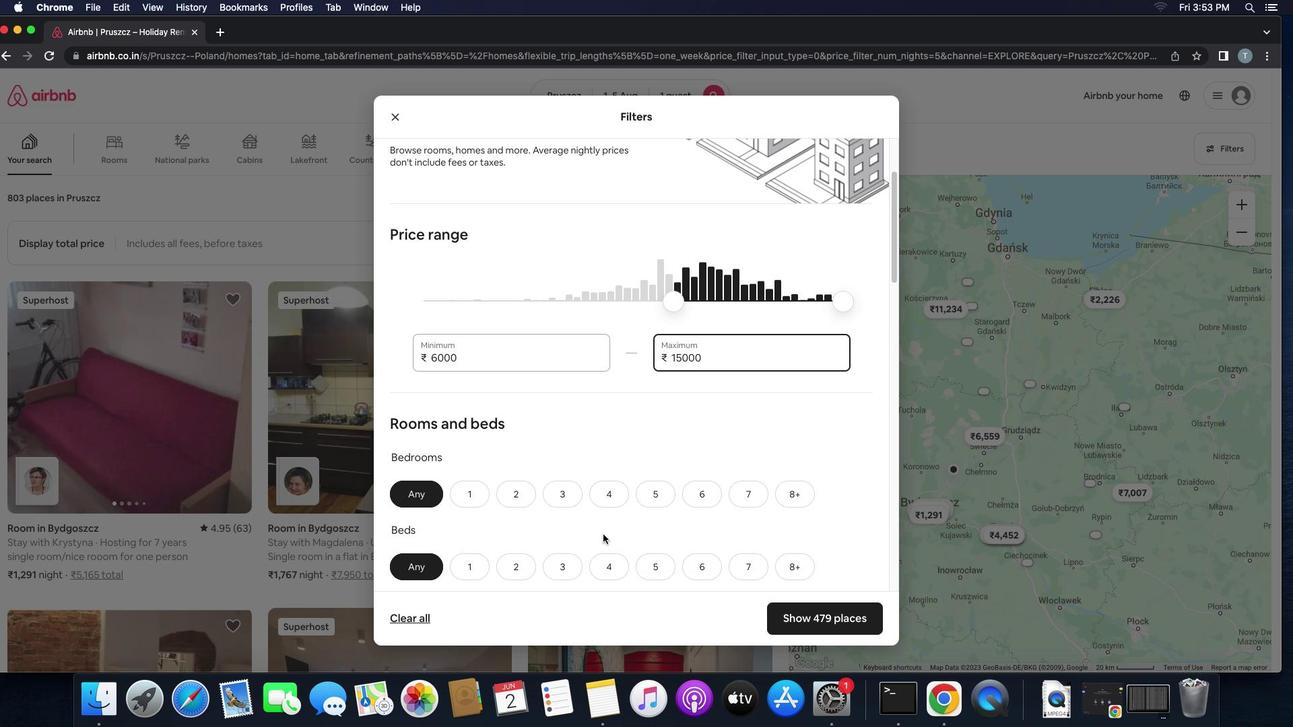
Action: Mouse scrolled (603, 534) with delta (0, 0)
Screenshot: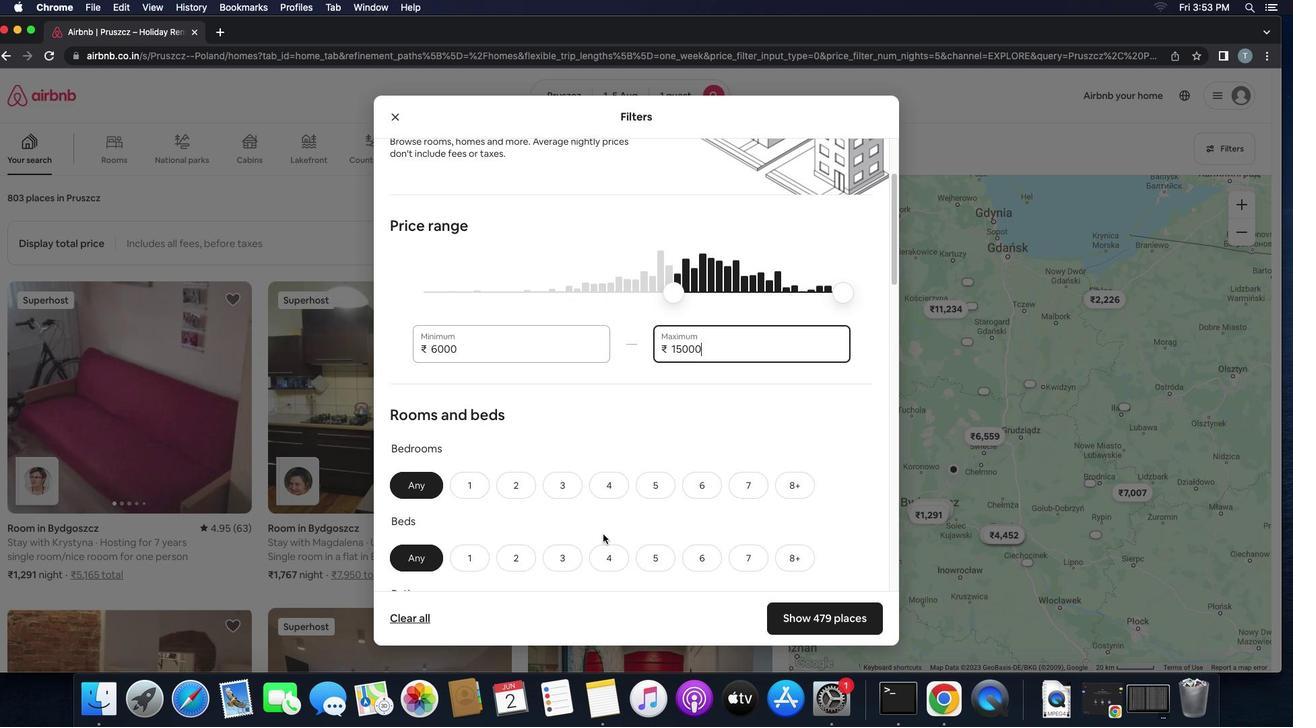 
Action: Mouse scrolled (603, 534) with delta (0, 0)
Screenshot: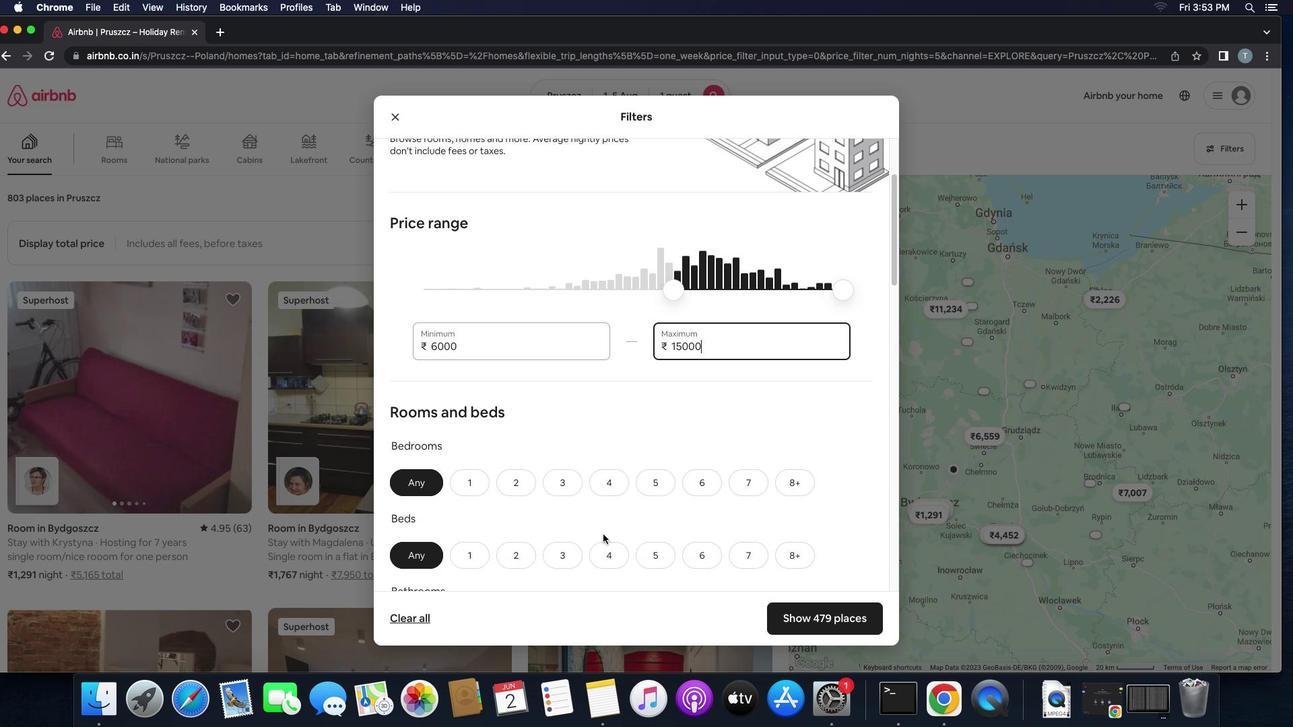 
Action: Mouse scrolled (603, 534) with delta (0, 0)
Screenshot: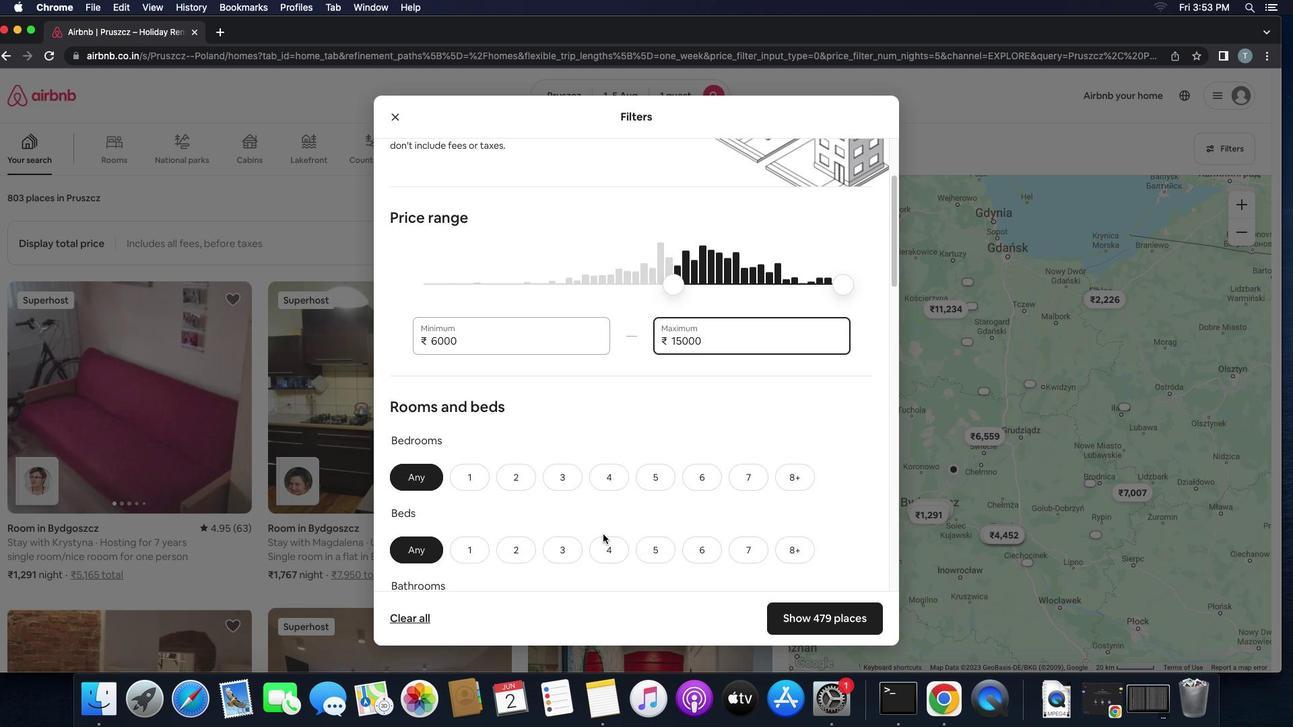 
Action: Mouse scrolled (603, 534) with delta (0, 0)
Screenshot: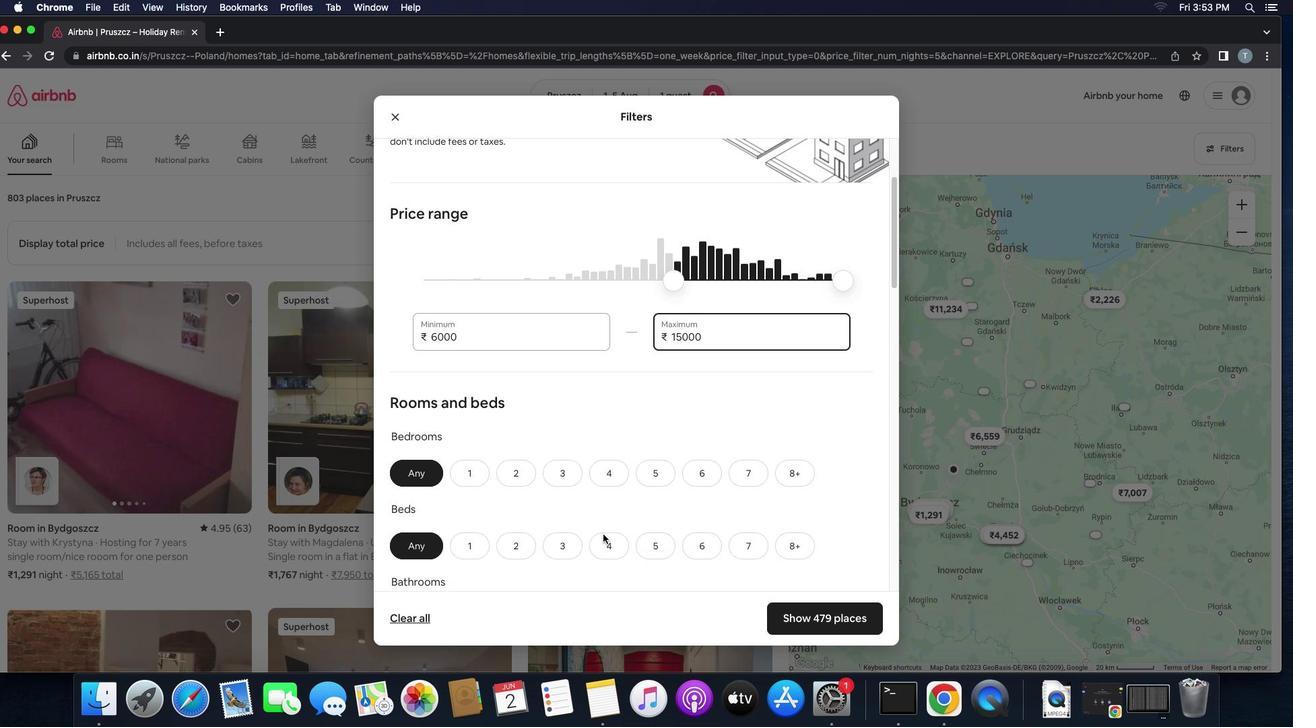 
Action: Mouse scrolled (603, 534) with delta (0, 0)
Screenshot: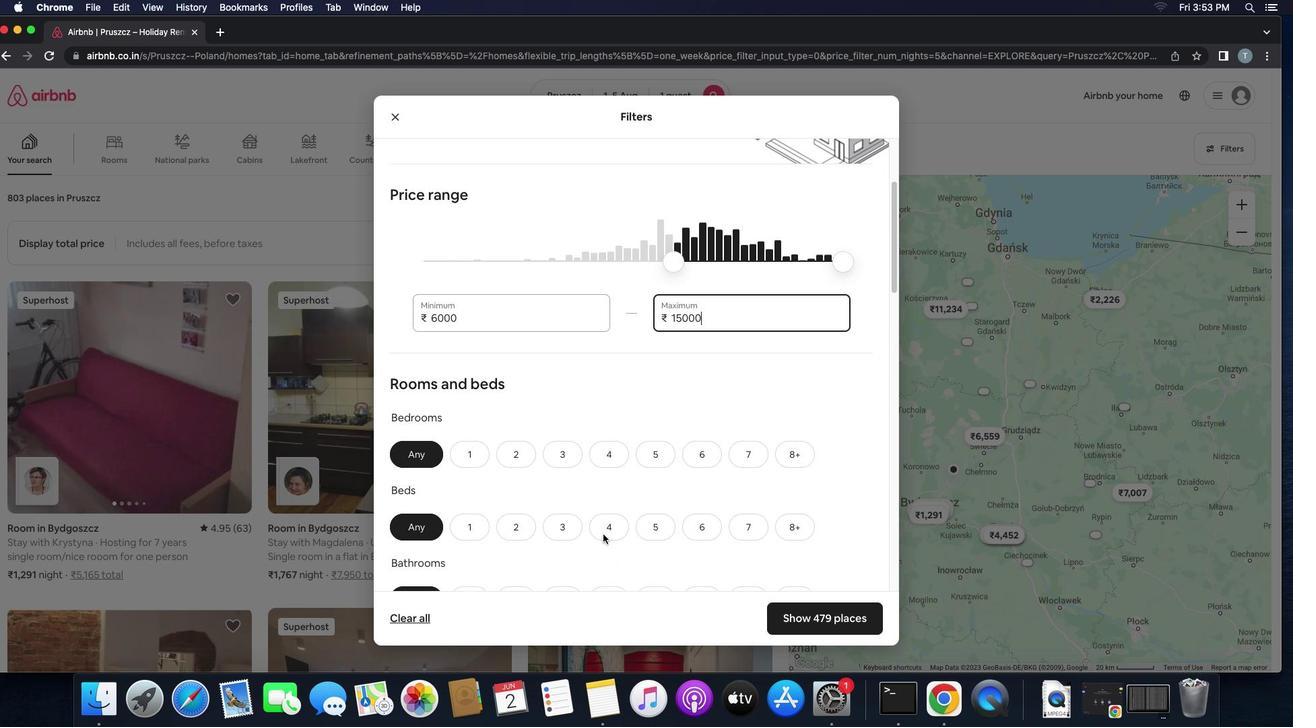 
Action: Mouse scrolled (603, 534) with delta (0, 0)
Screenshot: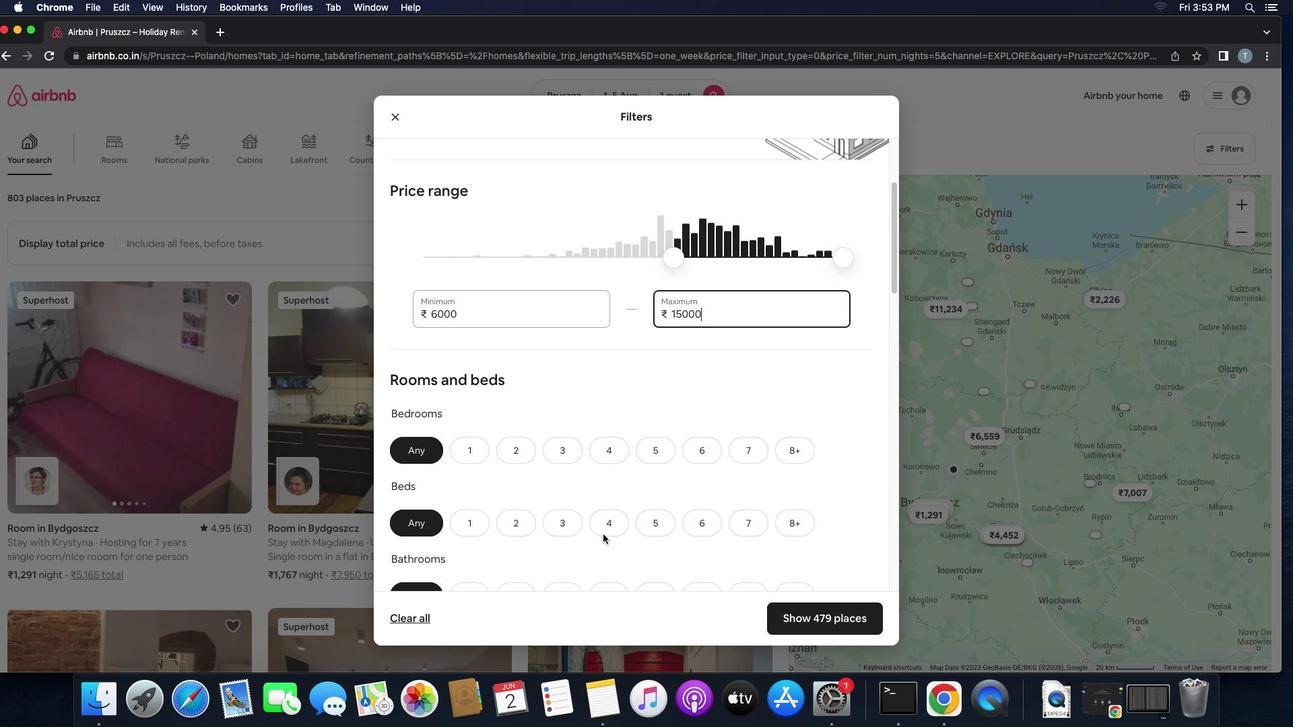 
Action: Mouse scrolled (603, 534) with delta (0, 0)
Screenshot: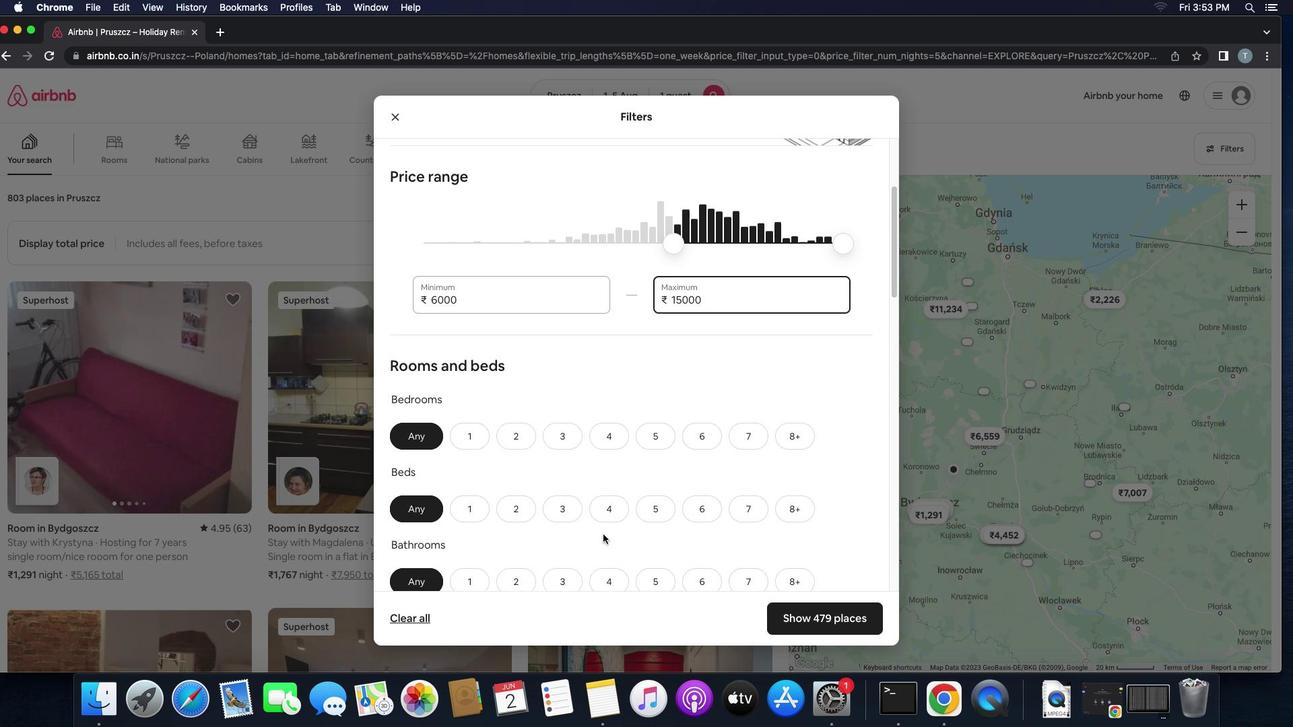 
Action: Mouse scrolled (603, 534) with delta (0, 0)
Screenshot: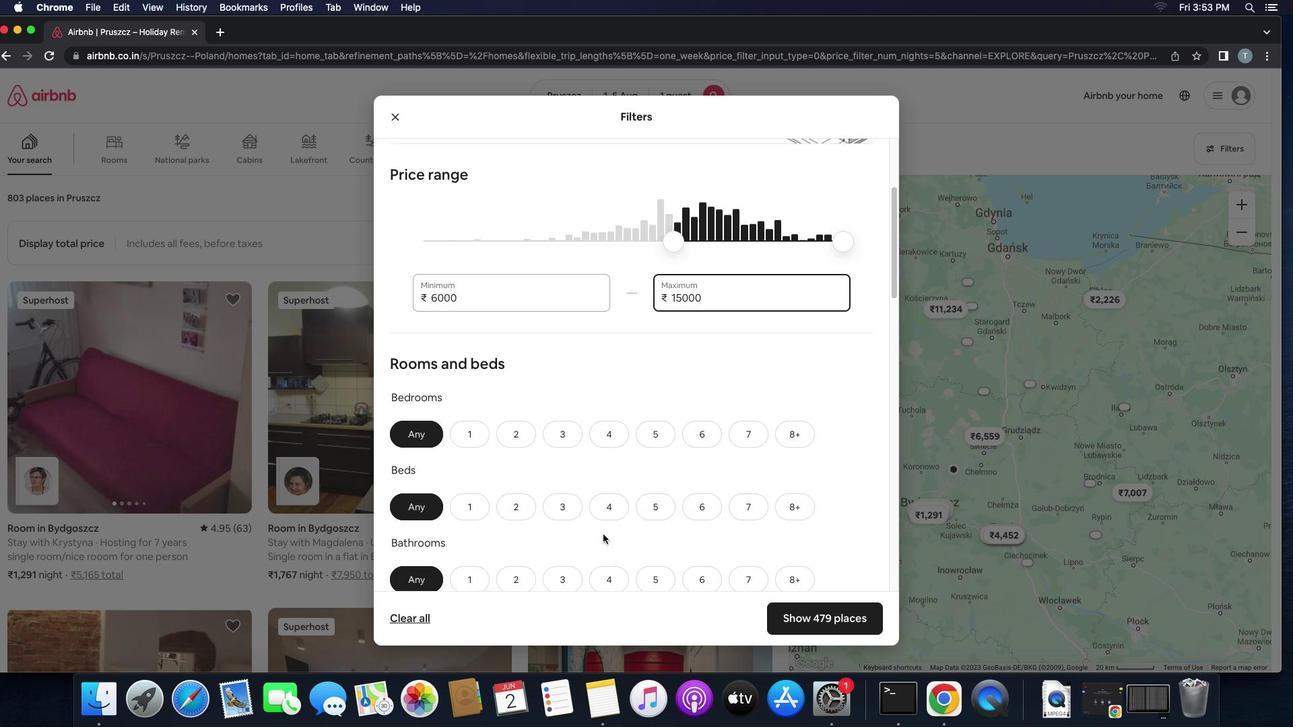 
Action: Mouse scrolled (603, 534) with delta (0, 0)
Screenshot: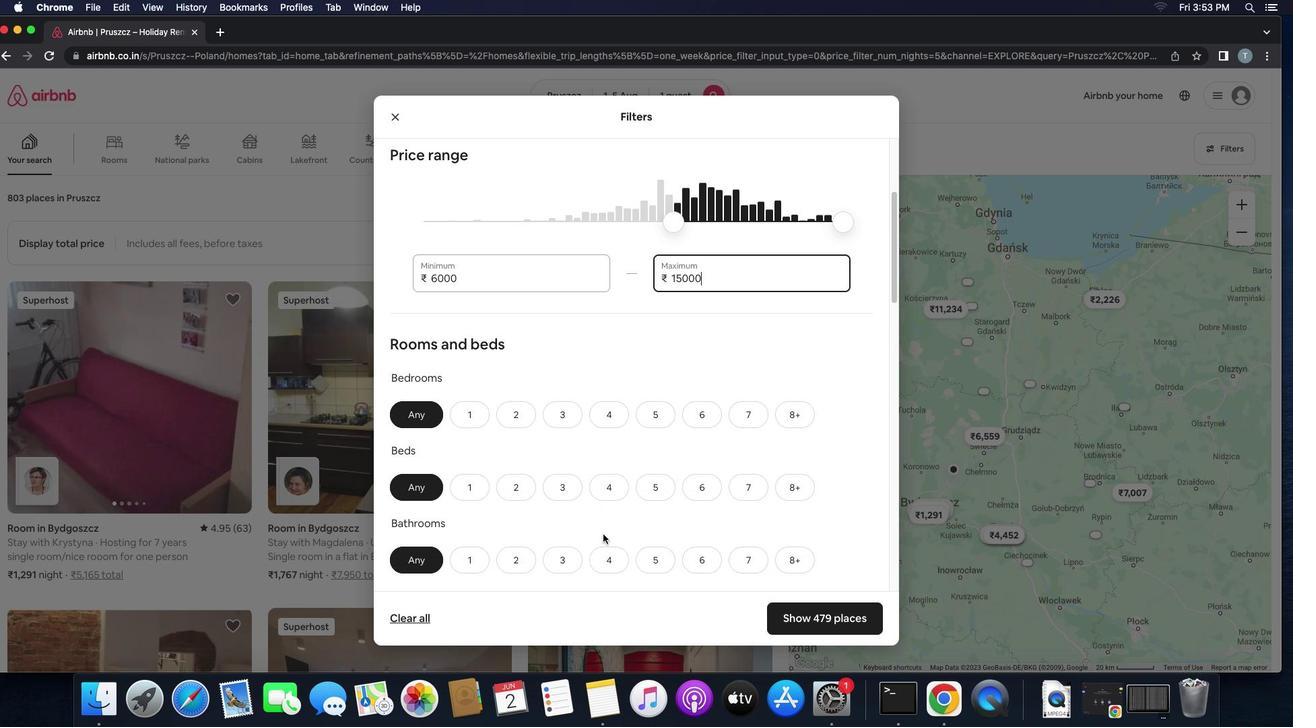 
Action: Mouse moved to (468, 397)
Screenshot: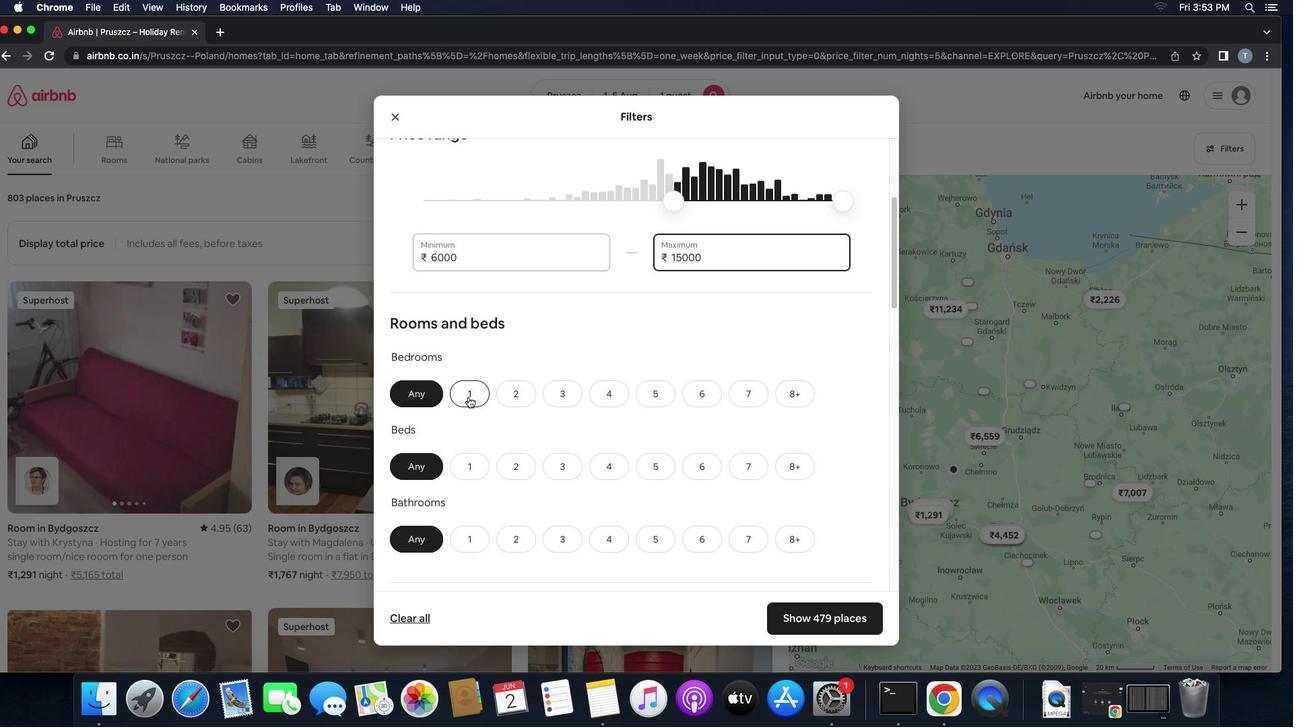 
Action: Mouse pressed left at (468, 397)
Screenshot: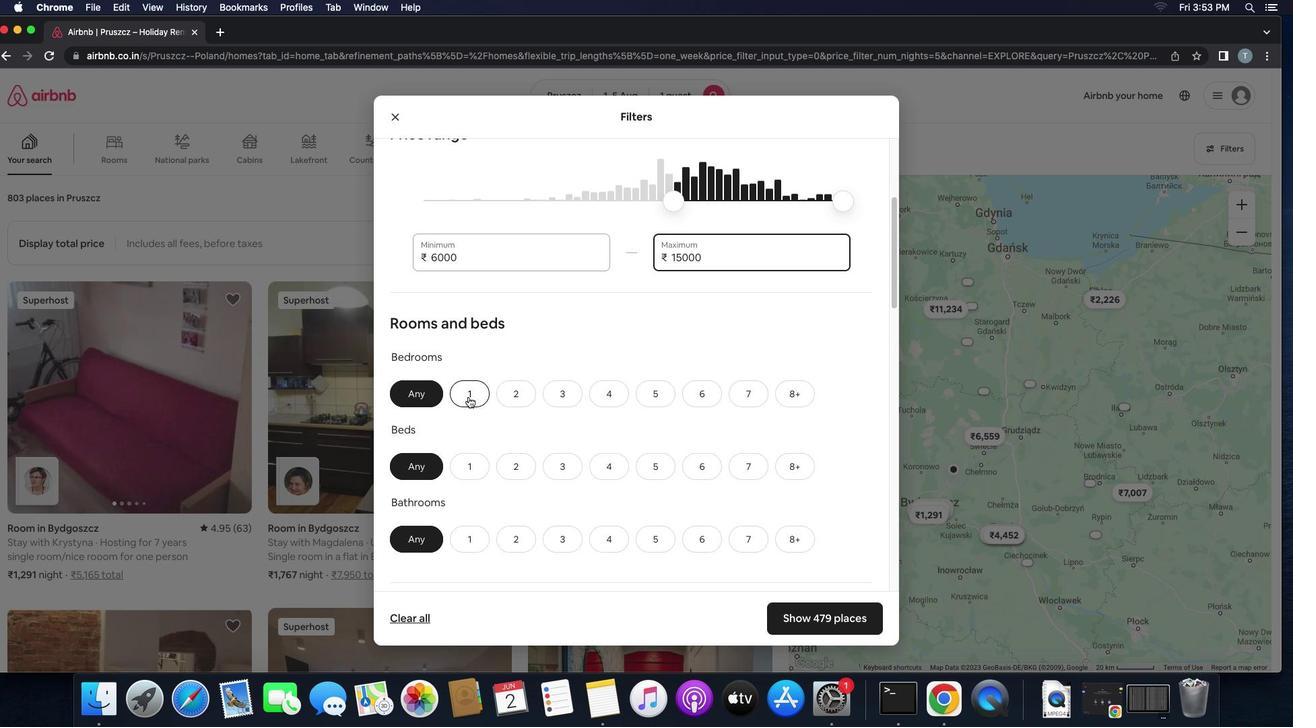 
Action: Mouse moved to (467, 464)
Screenshot: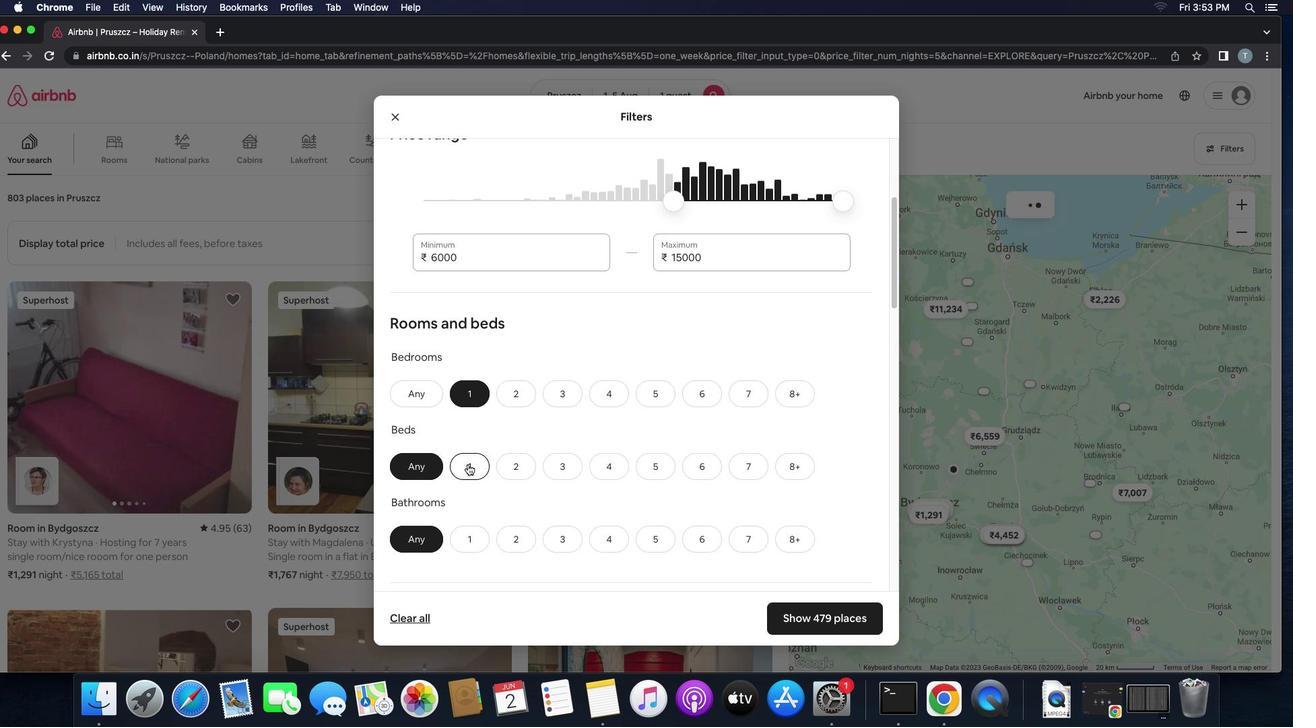 
Action: Mouse pressed left at (467, 464)
Screenshot: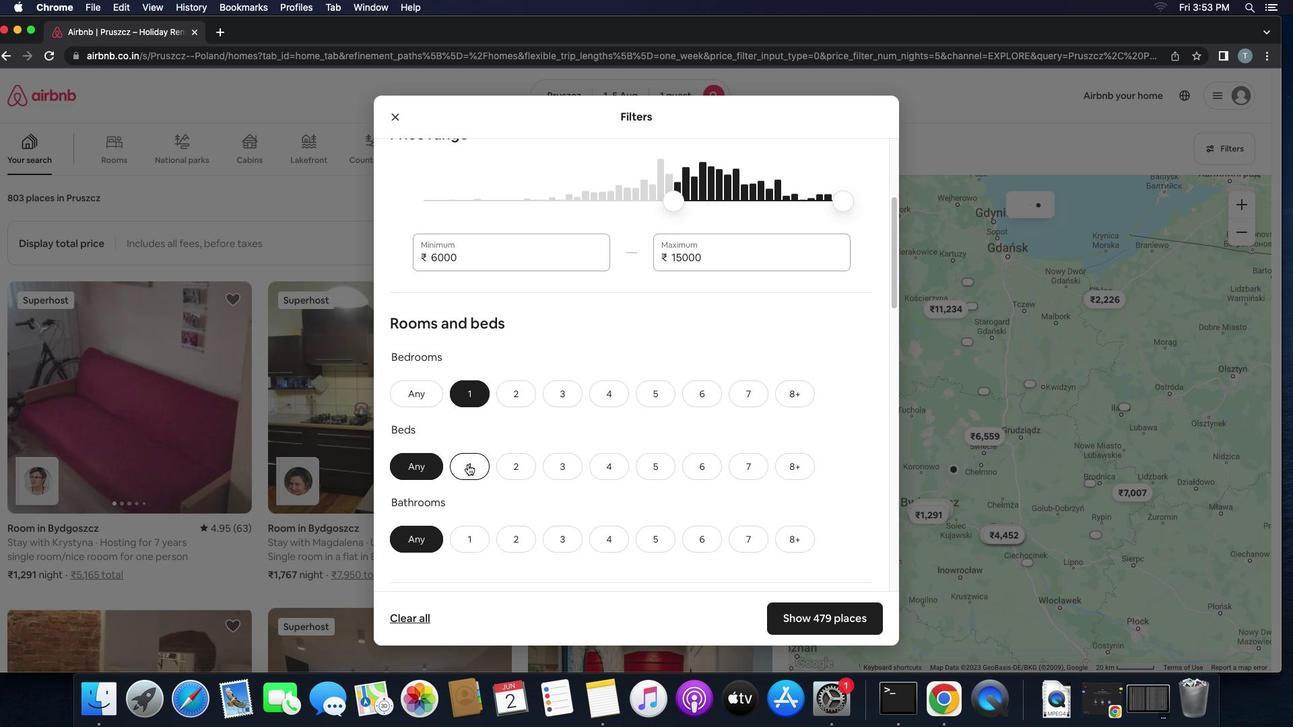 
Action: Mouse moved to (471, 552)
Screenshot: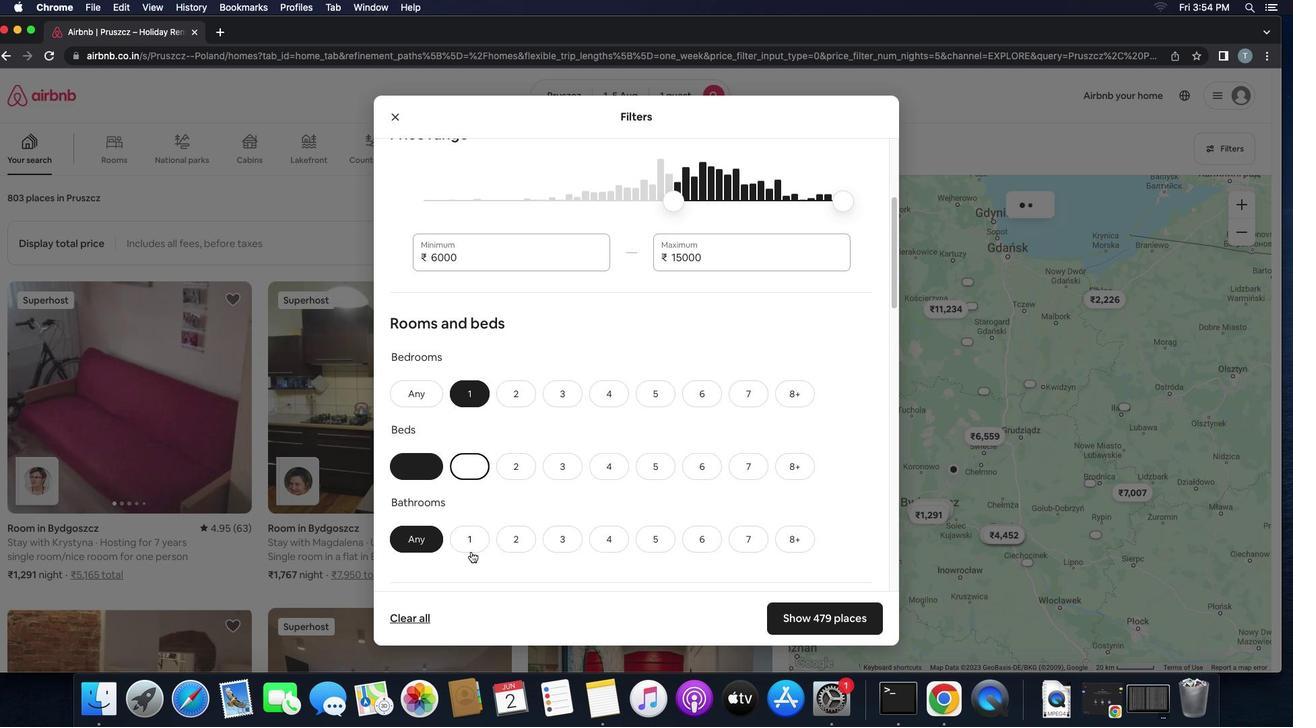 
Action: Mouse pressed left at (471, 552)
Screenshot: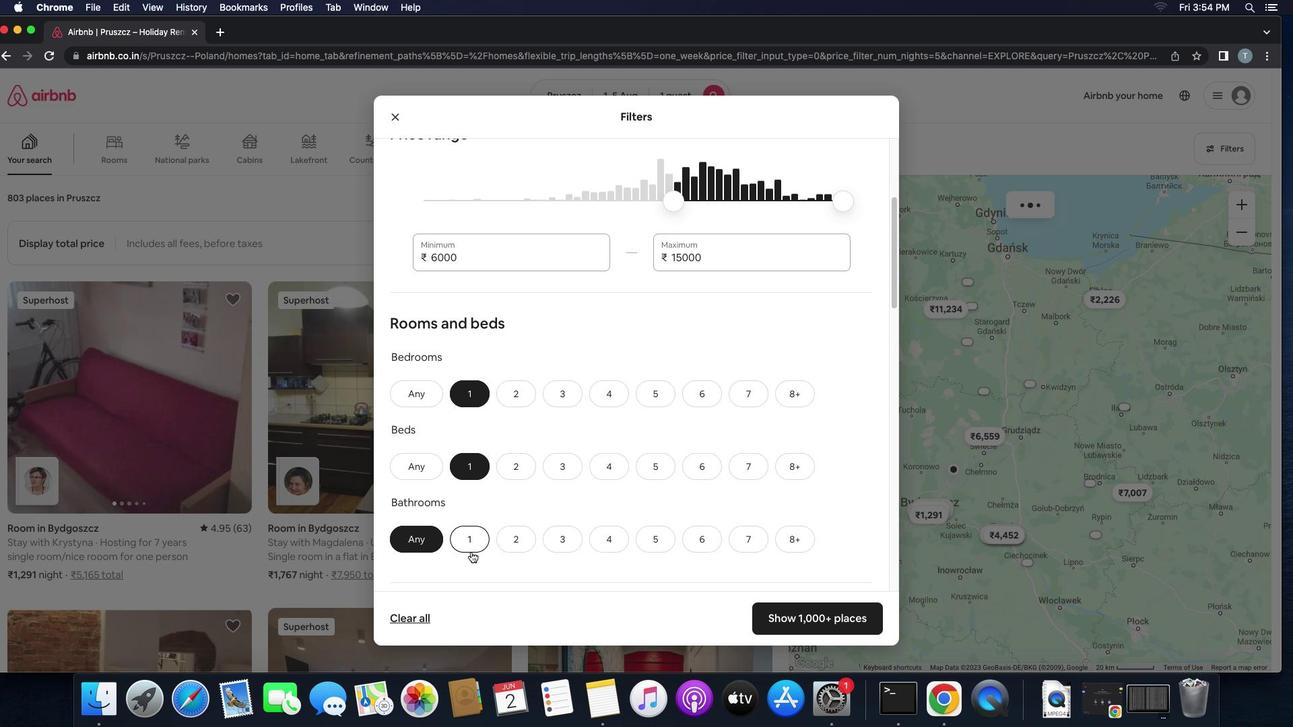 
Action: Mouse moved to (633, 545)
Screenshot: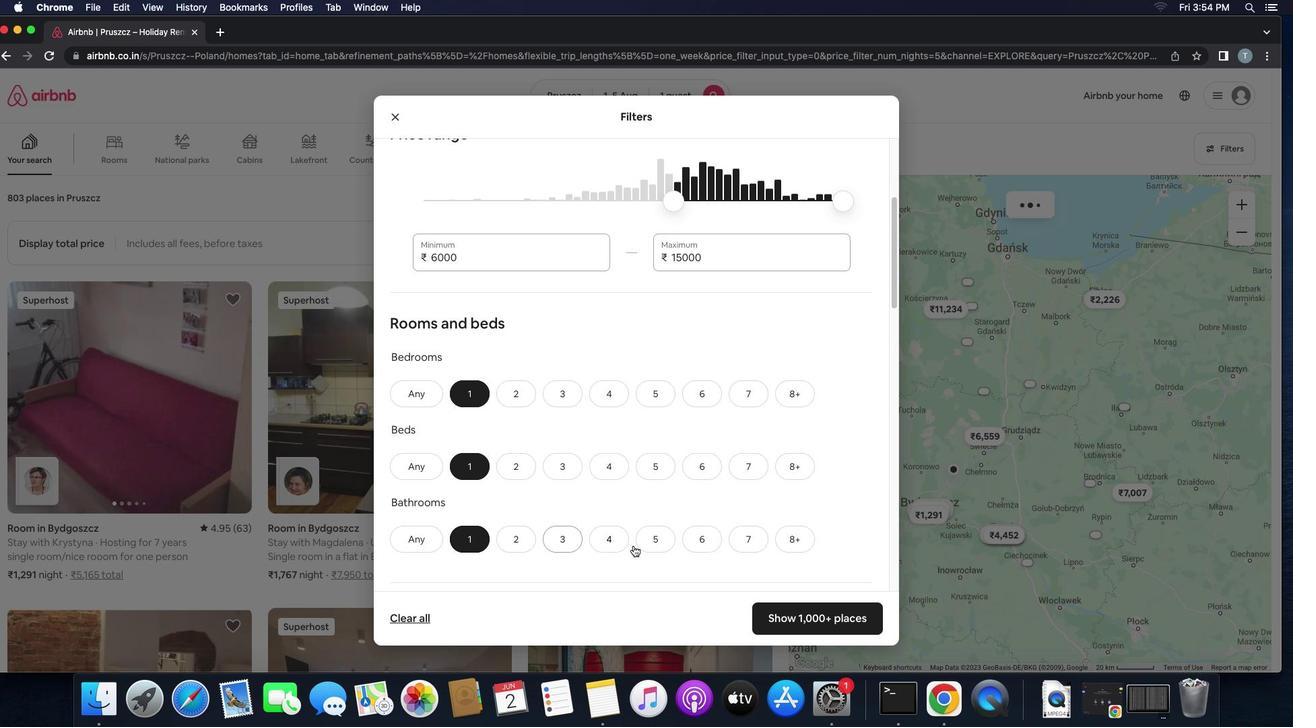 
Action: Mouse scrolled (633, 545) with delta (0, 0)
Screenshot: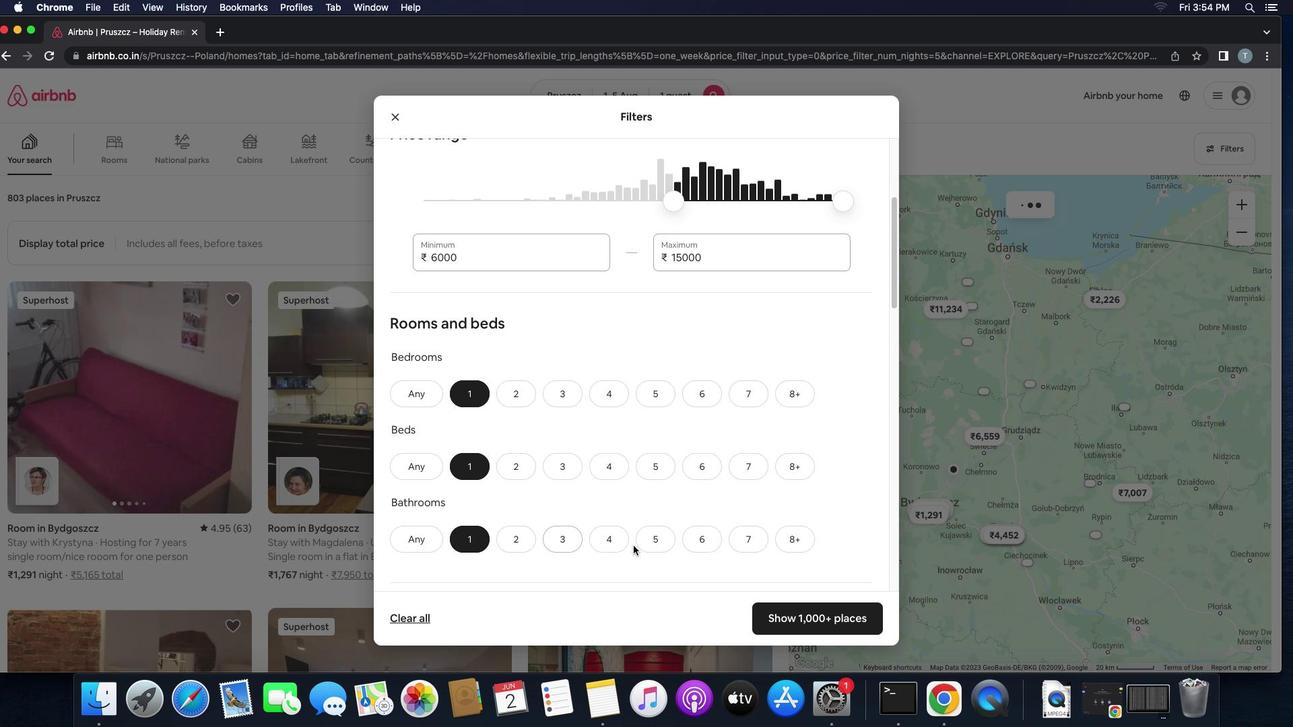 
Action: Mouse scrolled (633, 545) with delta (0, 0)
Screenshot: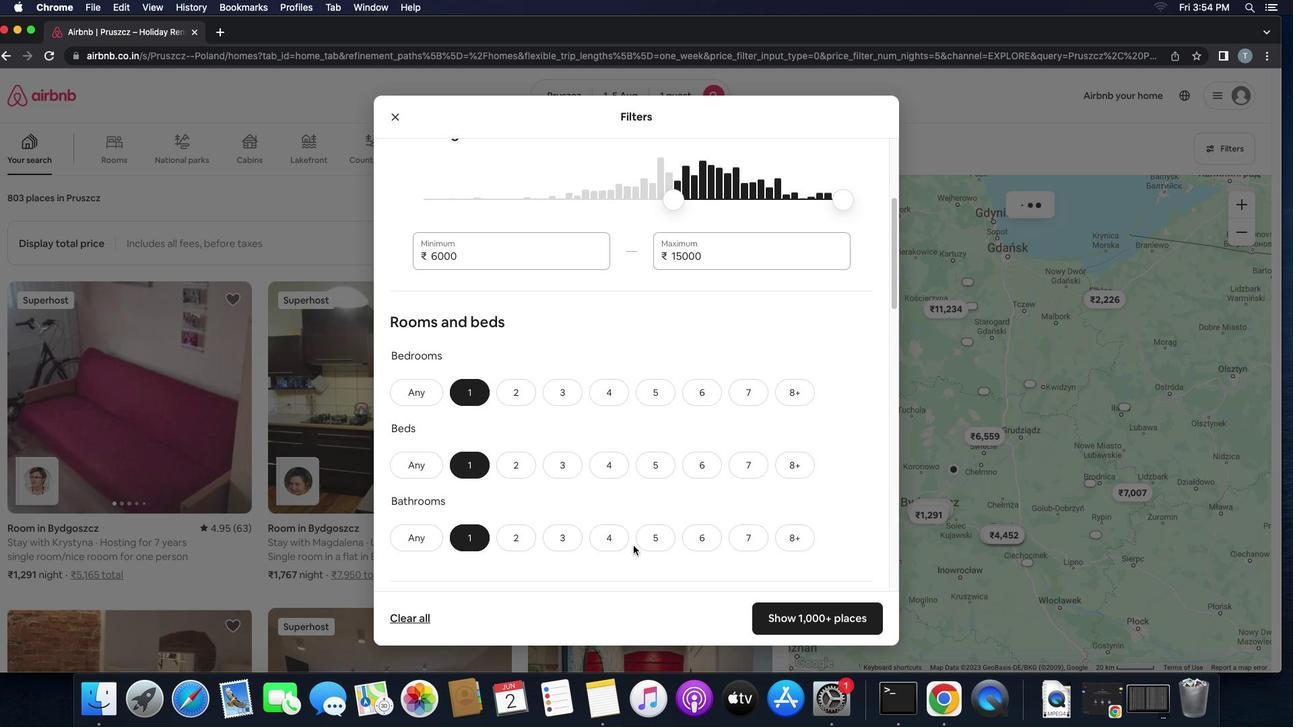 
Action: Mouse scrolled (633, 545) with delta (0, -1)
Screenshot: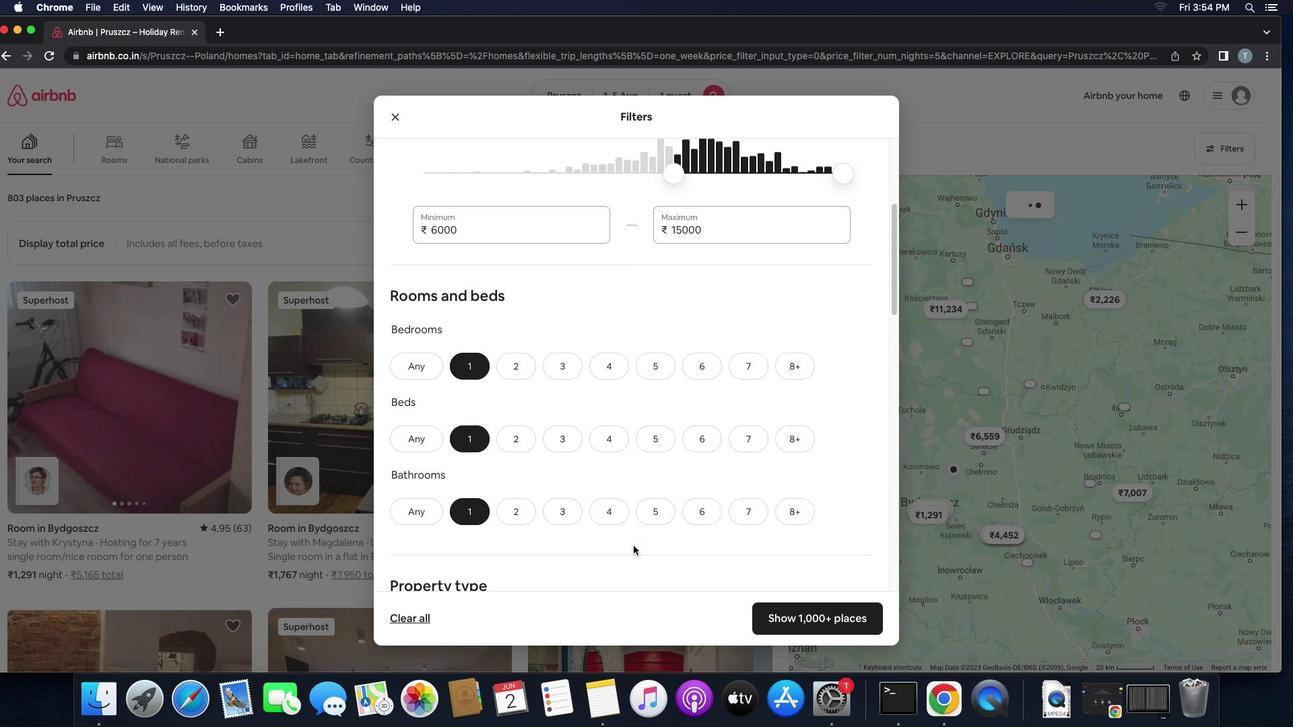 
Action: Mouse scrolled (633, 545) with delta (0, 0)
Screenshot: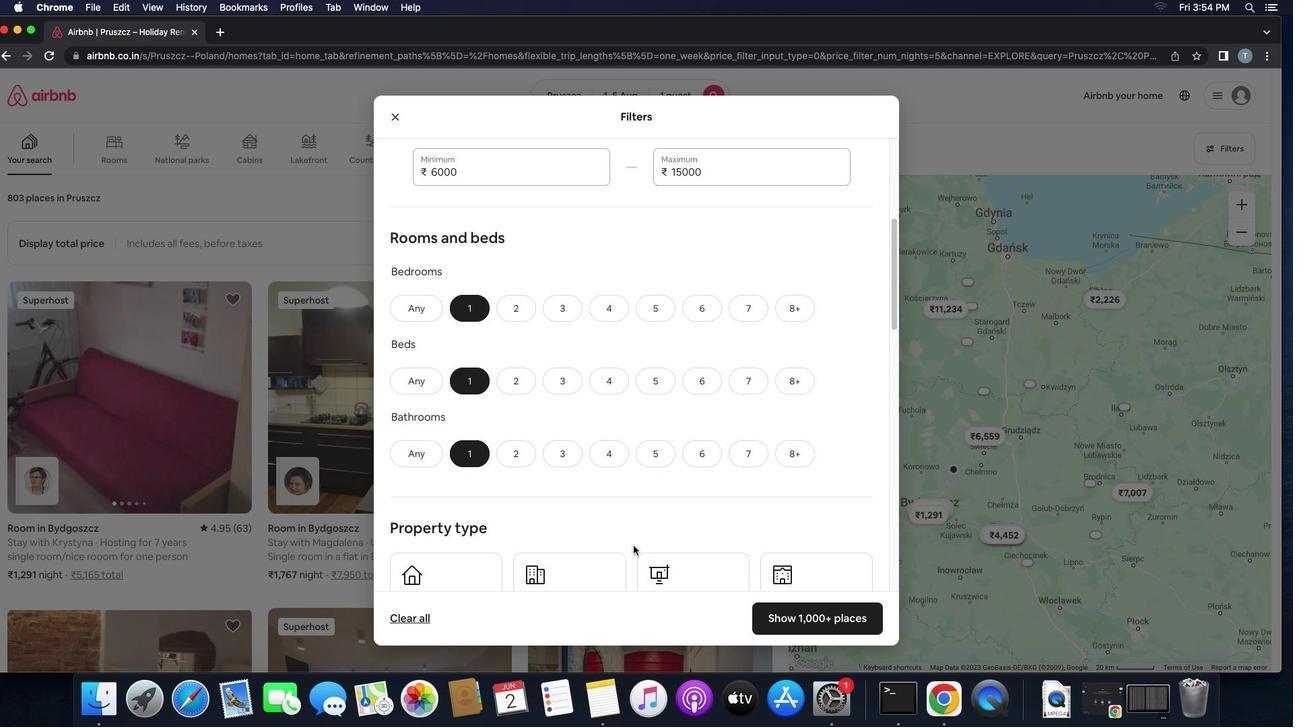 
Action: Mouse scrolled (633, 545) with delta (0, 0)
Screenshot: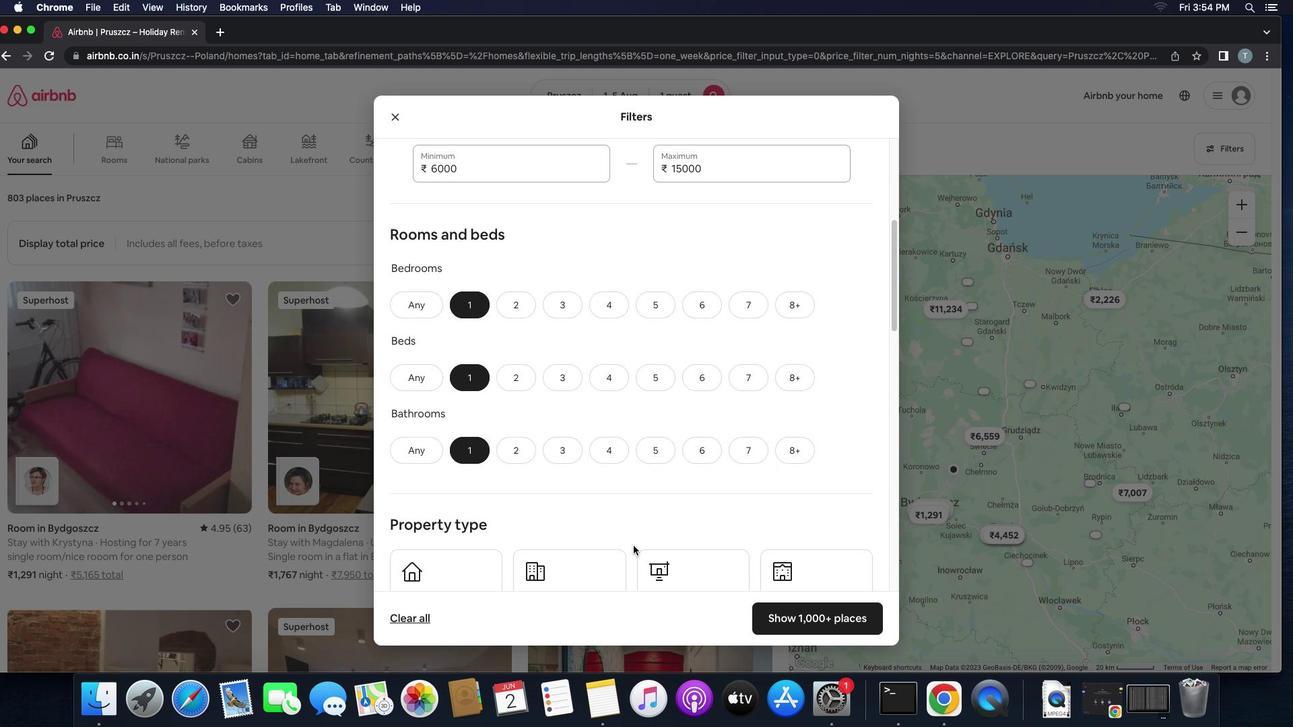 
Action: Mouse scrolled (633, 545) with delta (0, 0)
Screenshot: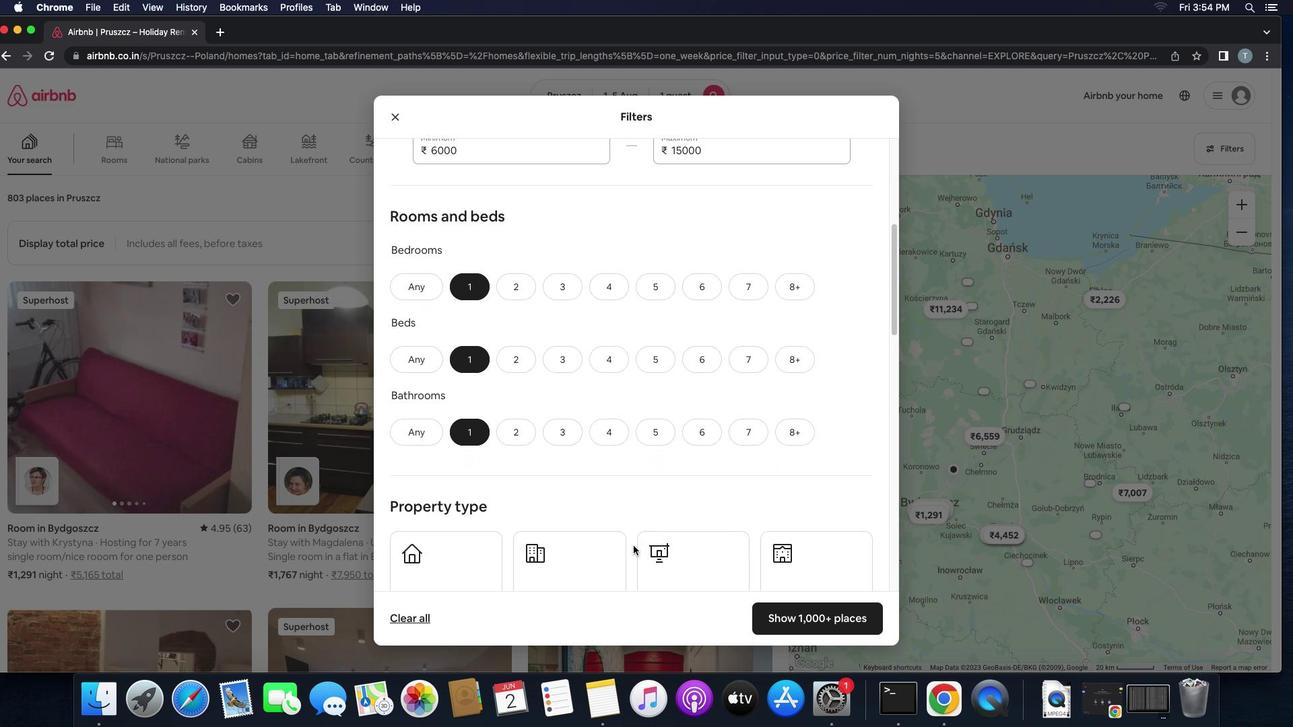
Action: Mouse scrolled (633, 545) with delta (0, 0)
Screenshot: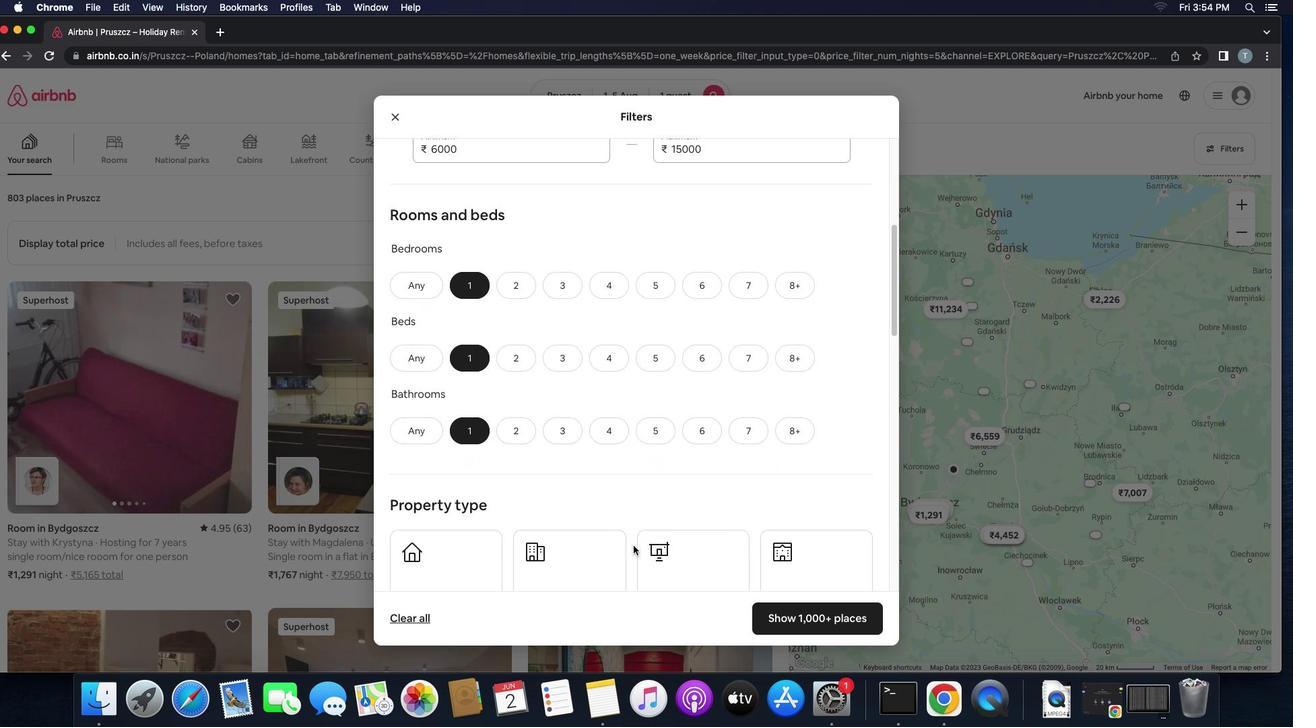 
Action: Mouse scrolled (633, 545) with delta (0, 0)
Screenshot: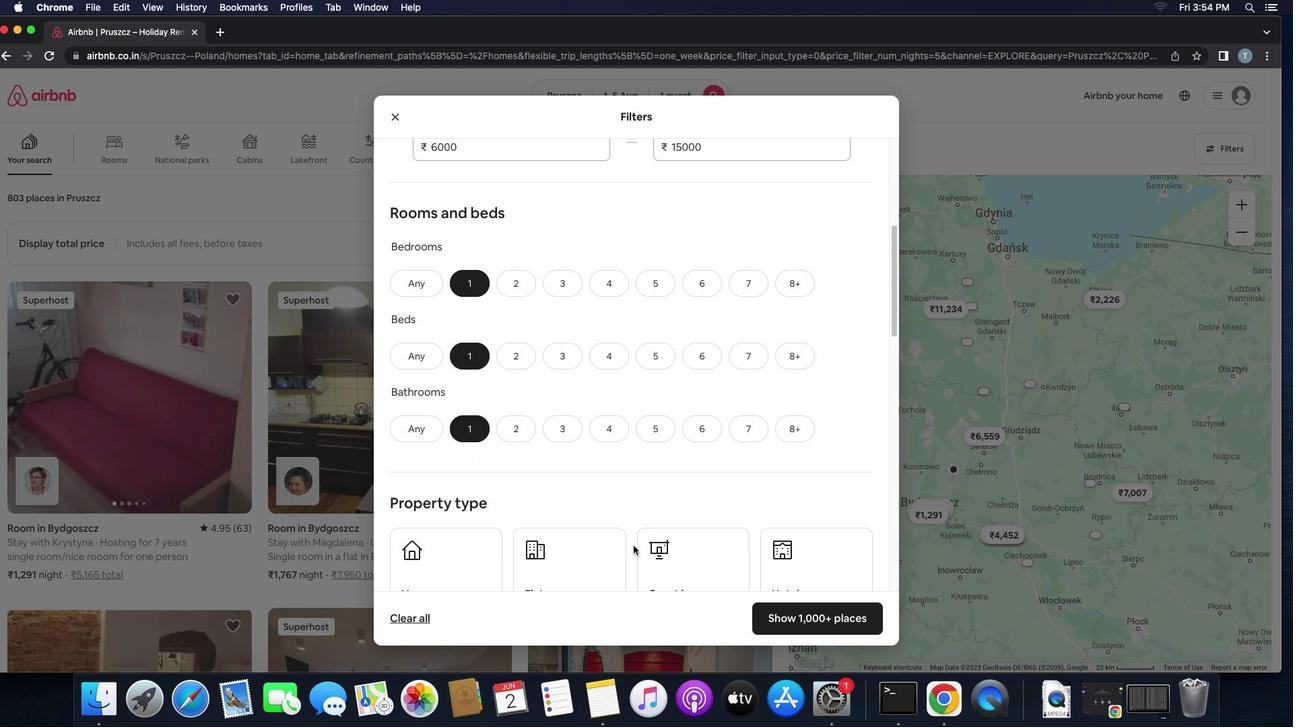 
Action: Mouse scrolled (633, 545) with delta (0, 0)
Screenshot: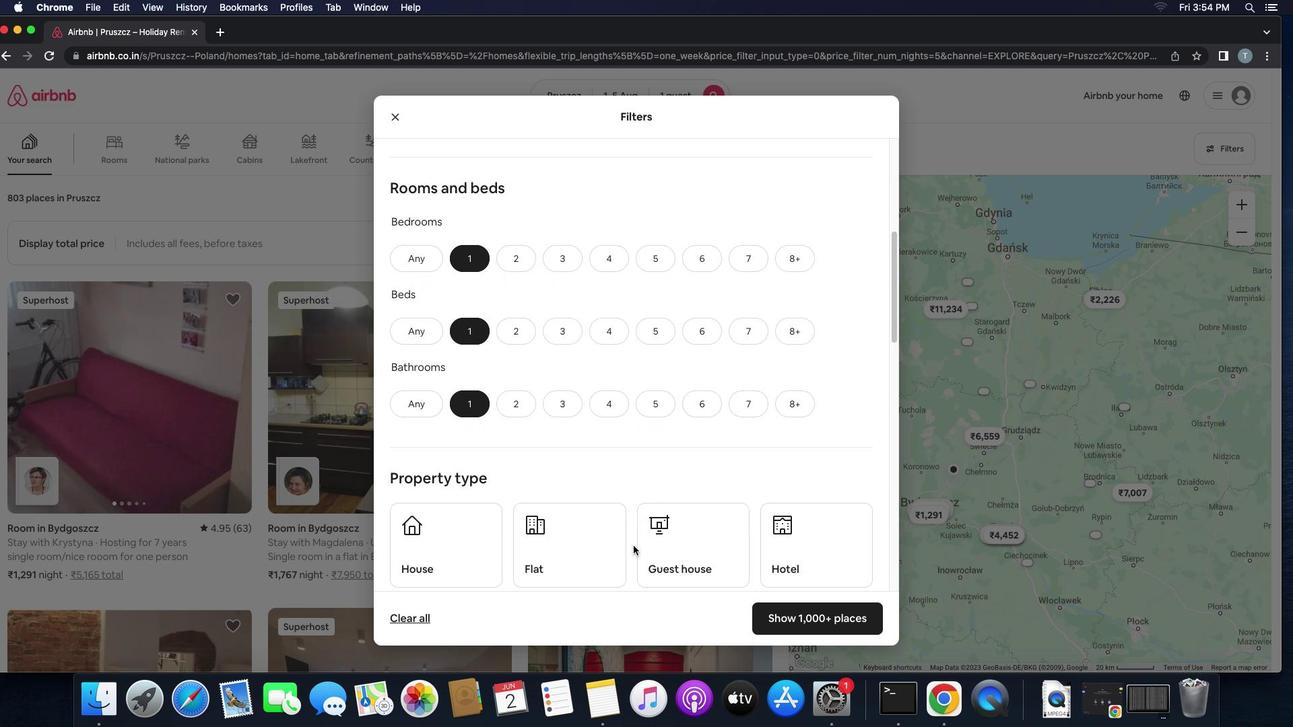 
Action: Mouse scrolled (633, 545) with delta (0, 0)
Screenshot: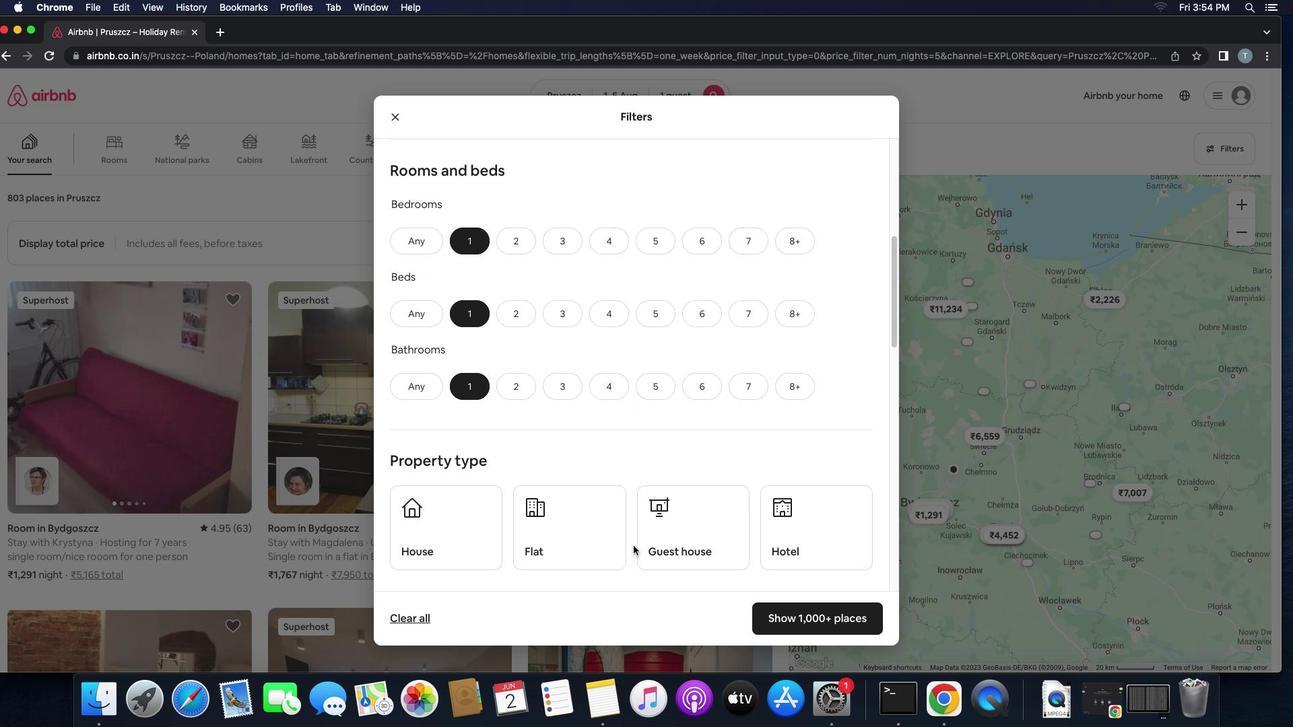 
Action: Mouse scrolled (633, 545) with delta (0, 0)
Screenshot: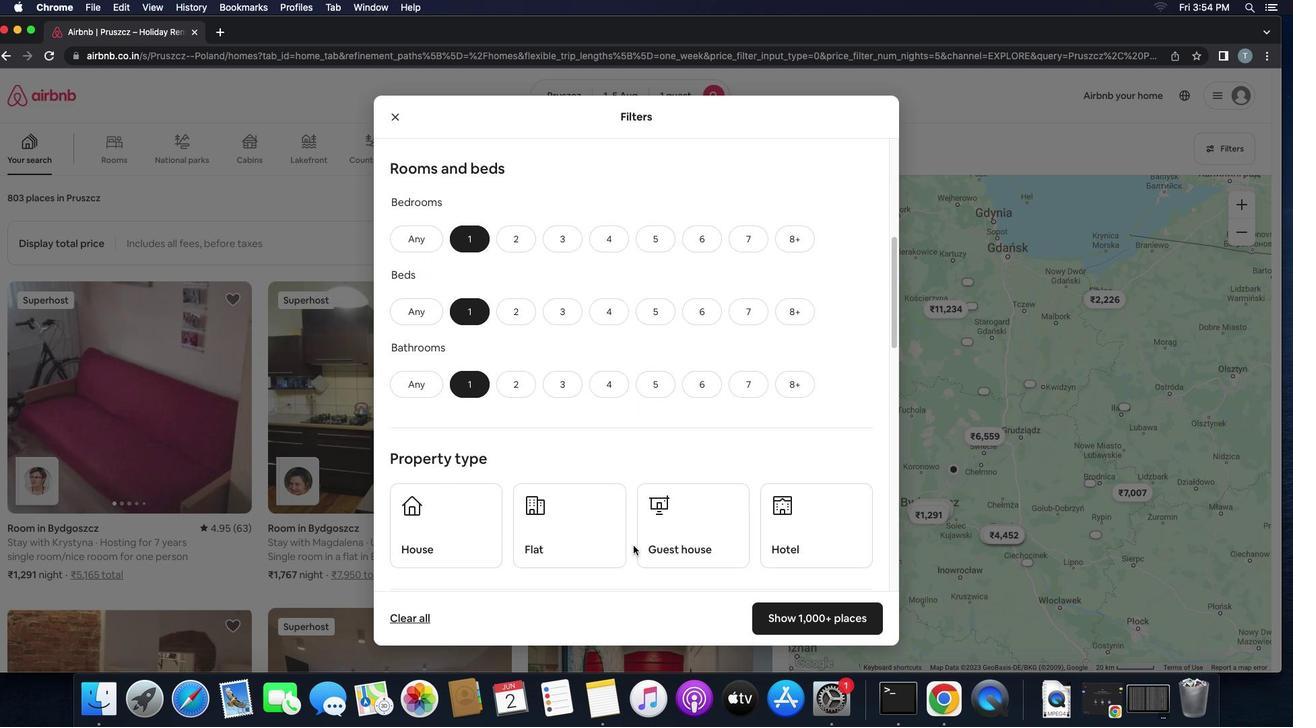 
Action: Mouse scrolled (633, 545) with delta (0, 0)
Screenshot: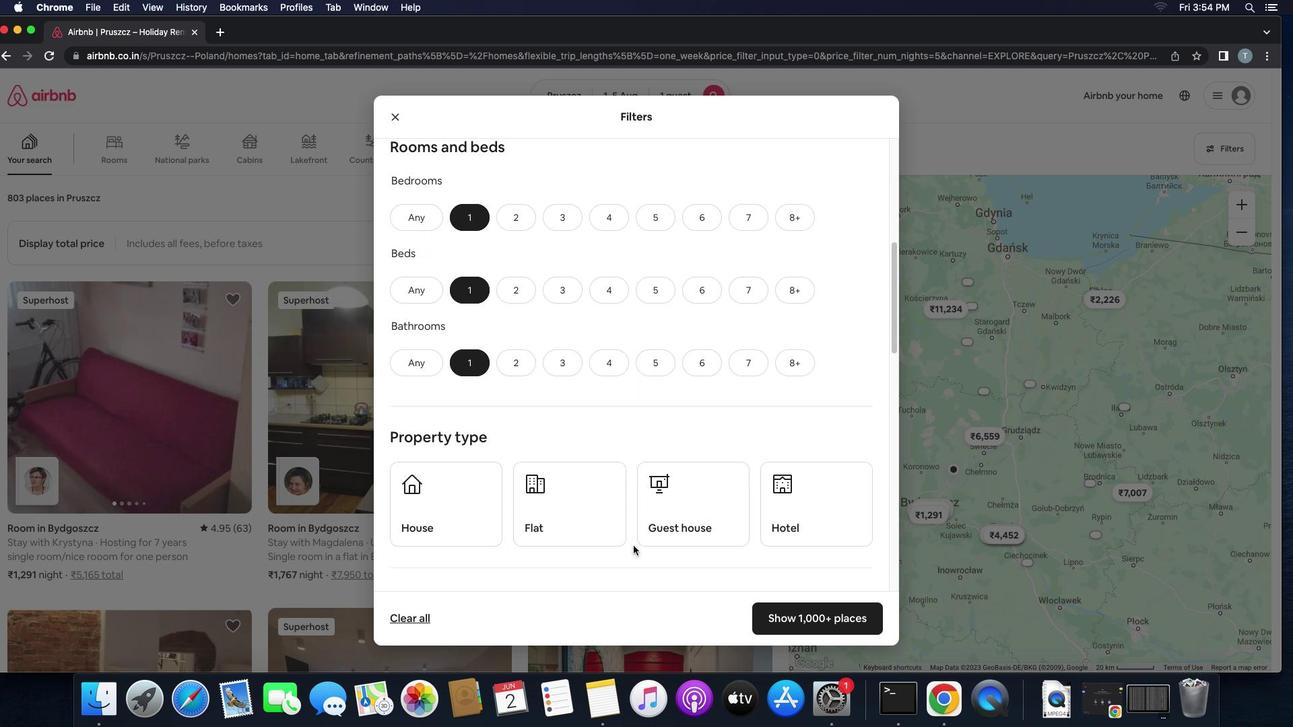 
Action: Mouse scrolled (633, 545) with delta (0, 0)
Screenshot: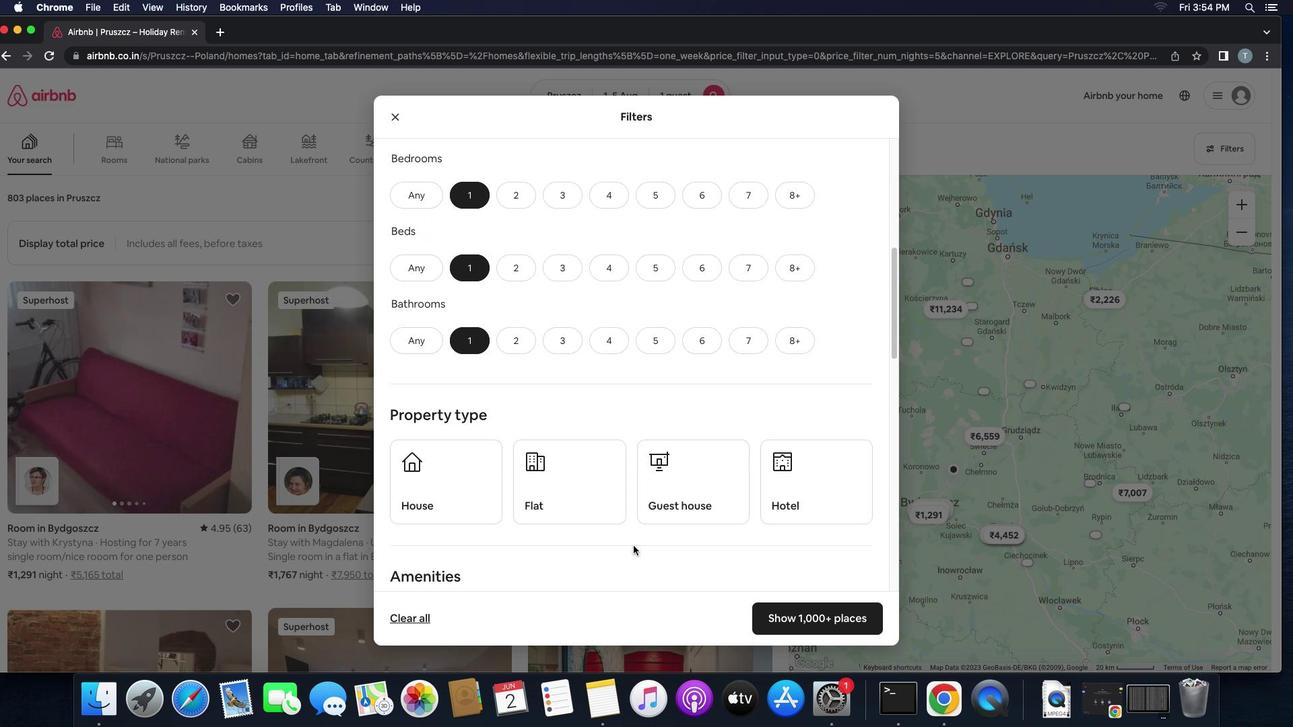 
Action: Mouse scrolled (633, 545) with delta (0, 0)
Screenshot: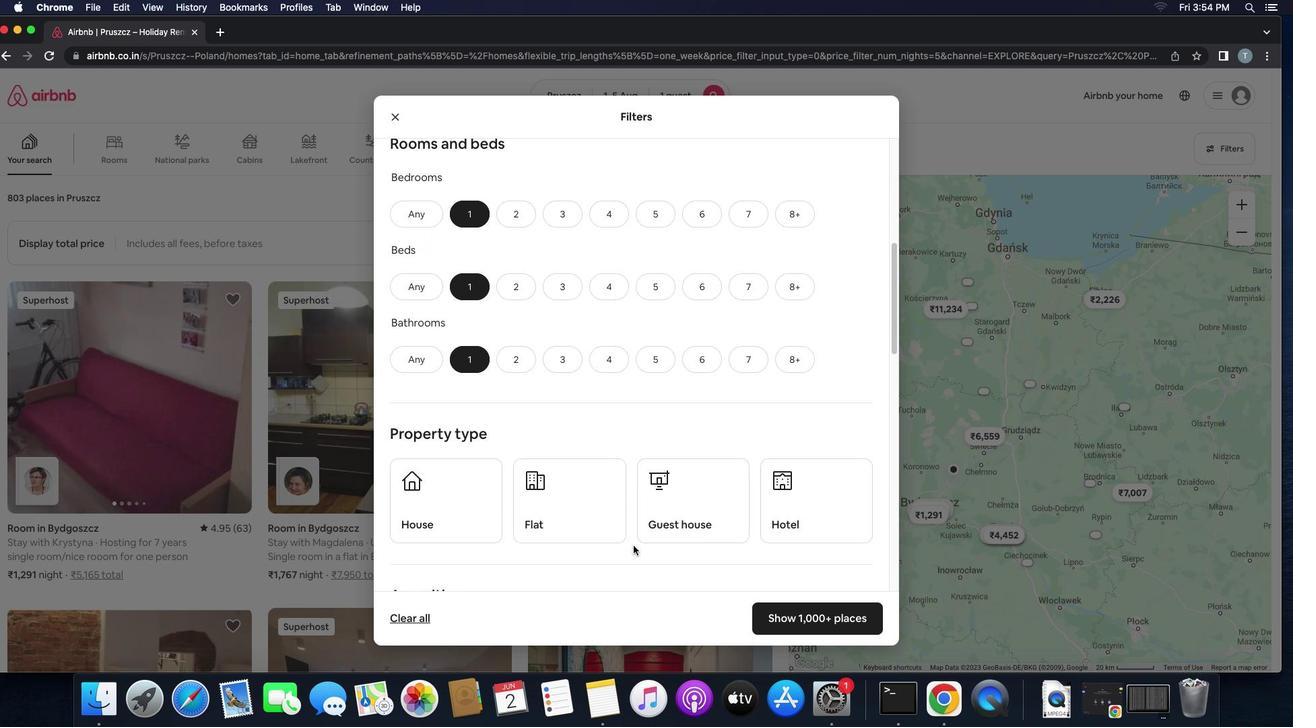 
Action: Mouse scrolled (633, 545) with delta (0, 0)
Screenshot: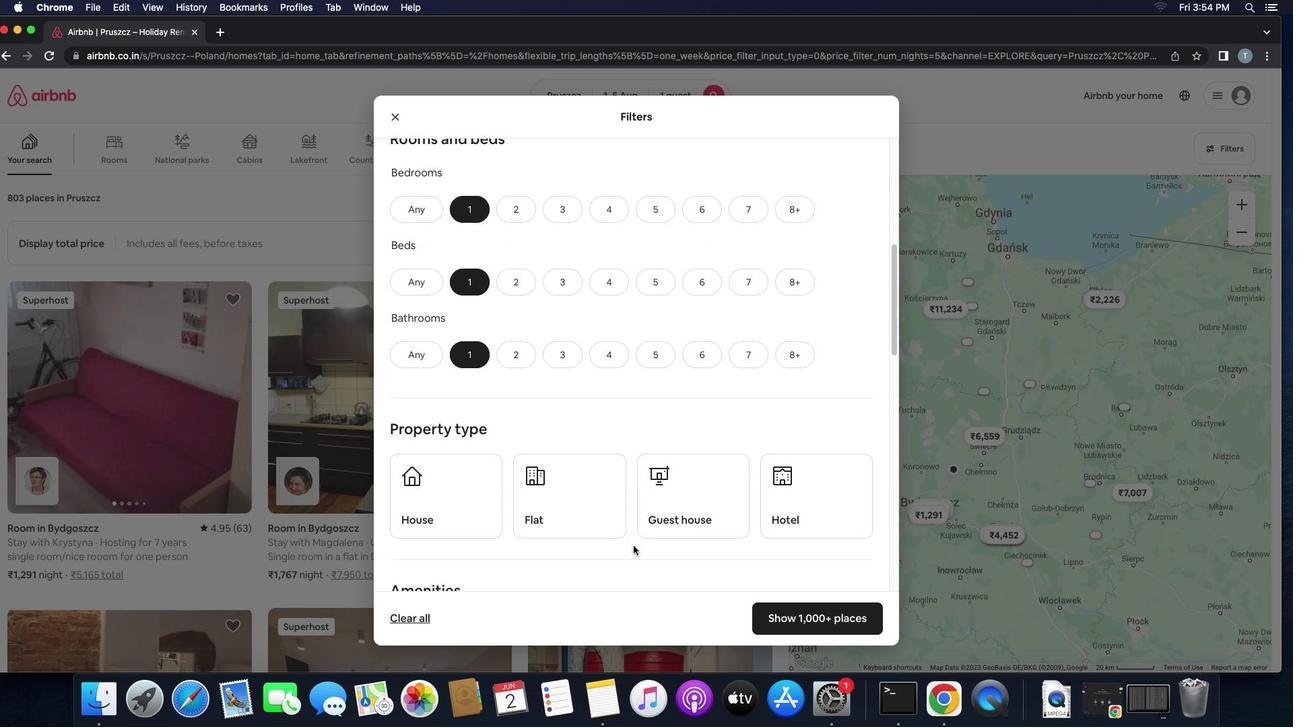 
Action: Mouse scrolled (633, 545) with delta (0, 0)
Screenshot: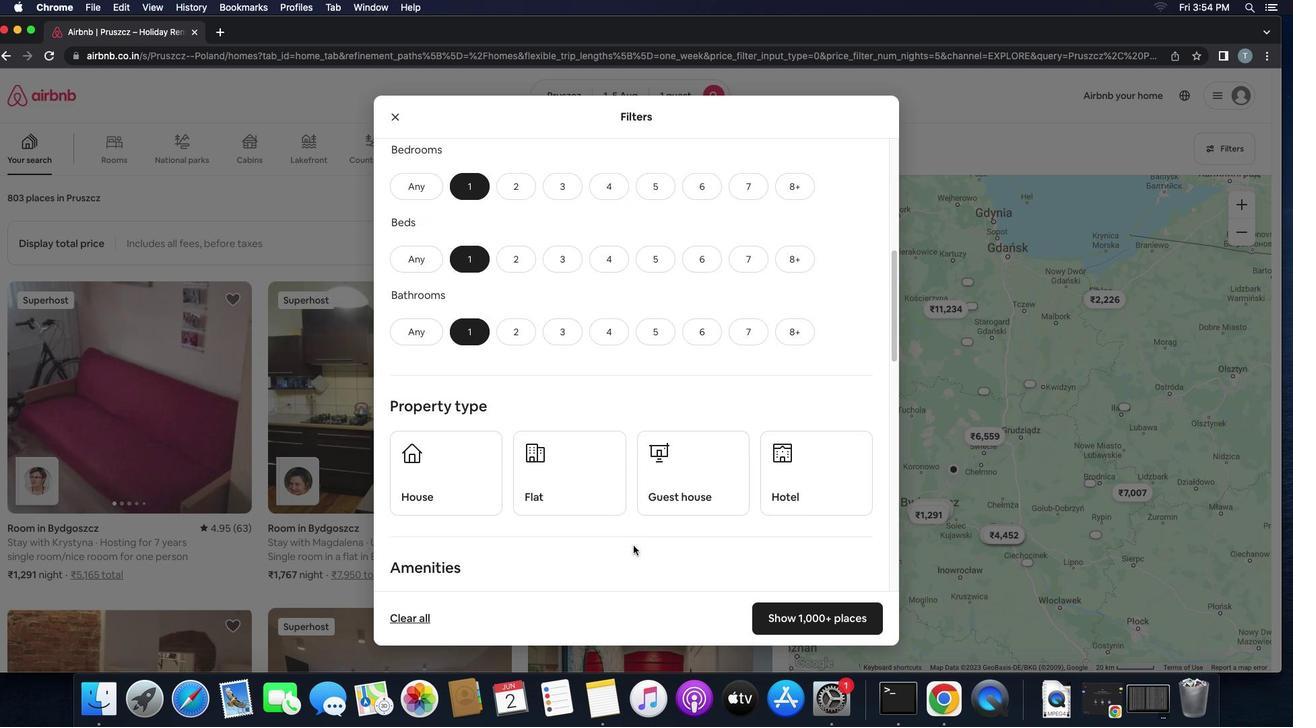 
Action: Mouse scrolled (633, 545) with delta (0, 0)
Screenshot: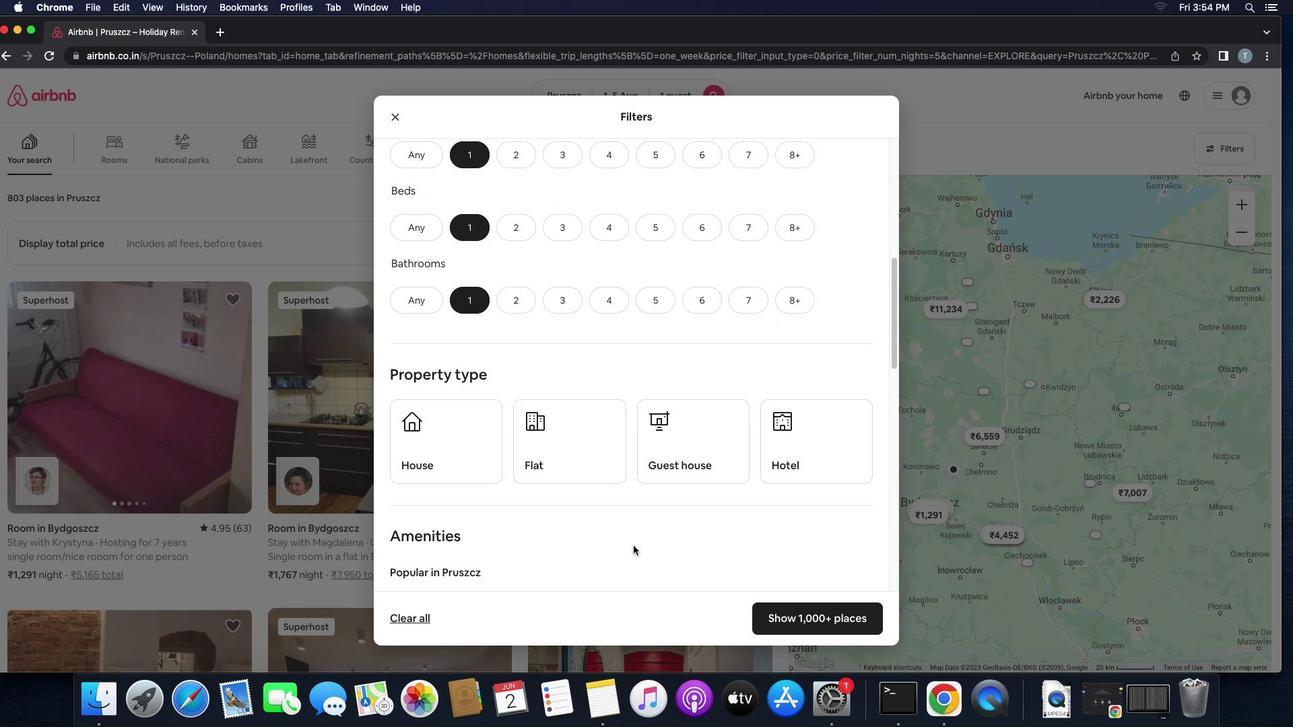 
Action: Mouse scrolled (633, 545) with delta (0, 0)
Screenshot: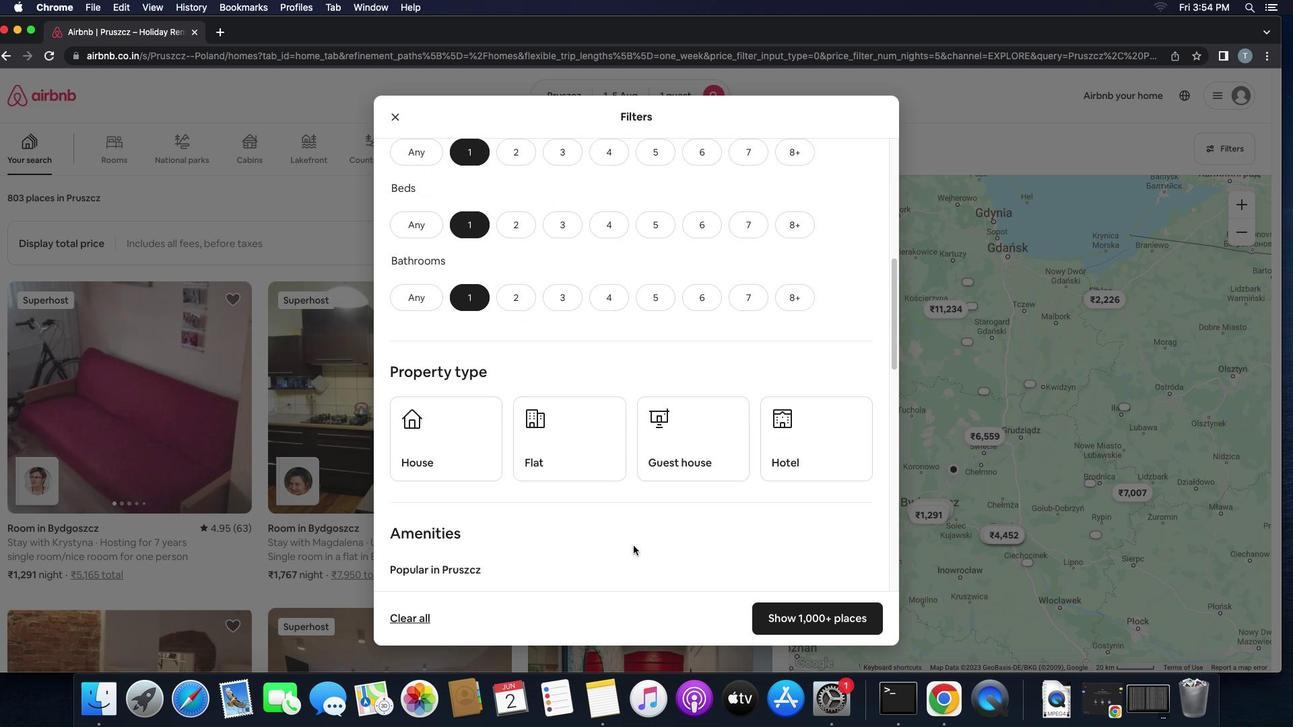 
Action: Mouse scrolled (633, 545) with delta (0, 0)
Screenshot: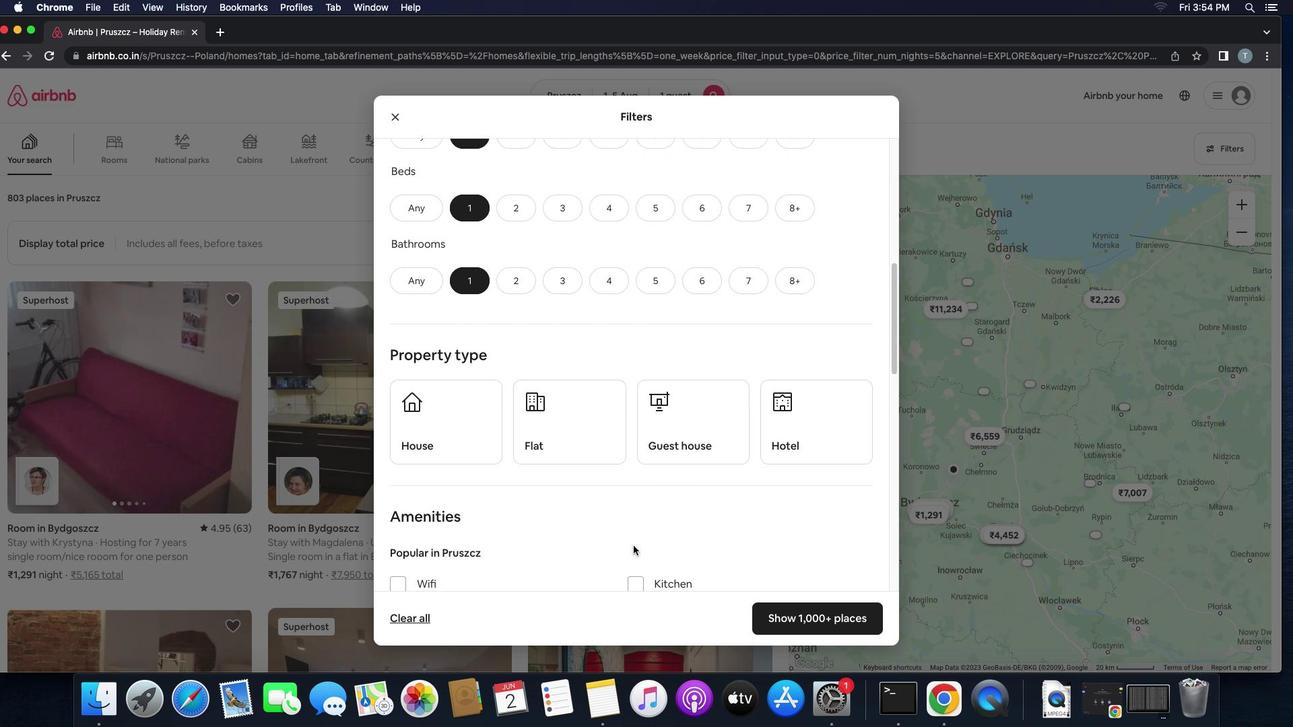 
Action: Mouse scrolled (633, 545) with delta (0, 0)
Screenshot: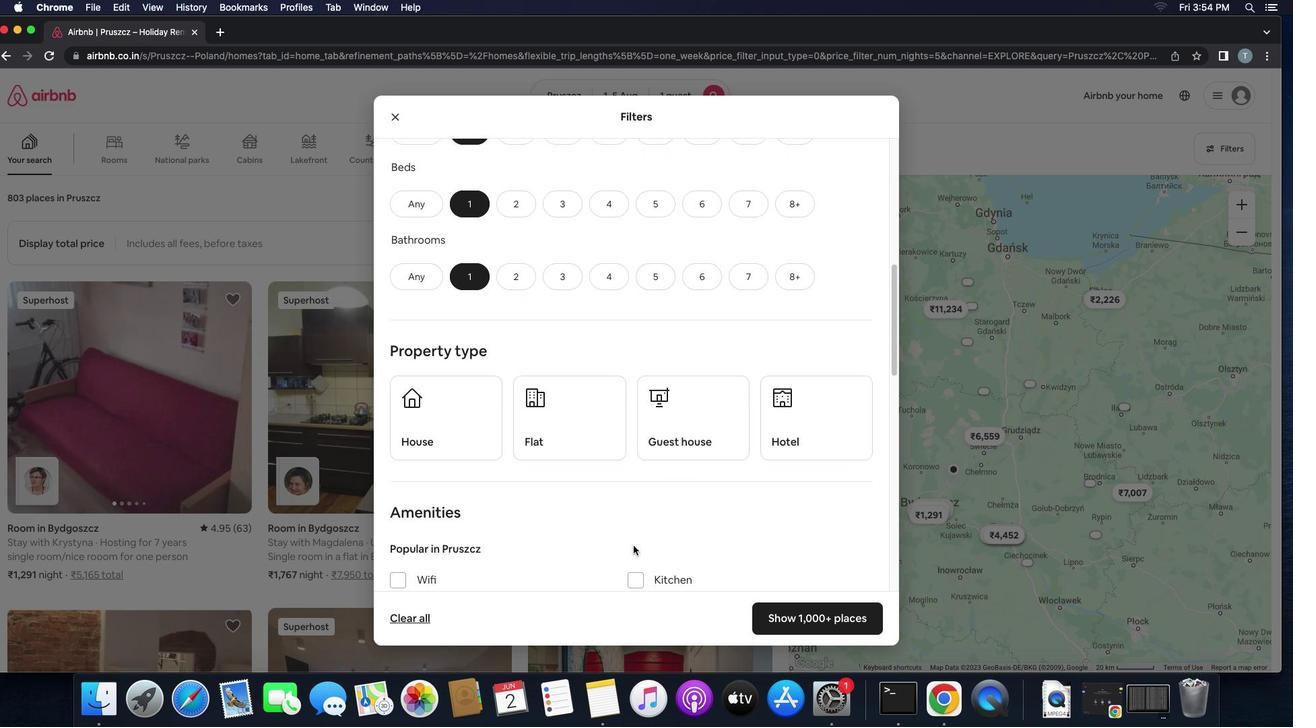 
Action: Mouse scrolled (633, 545) with delta (0, -1)
Screenshot: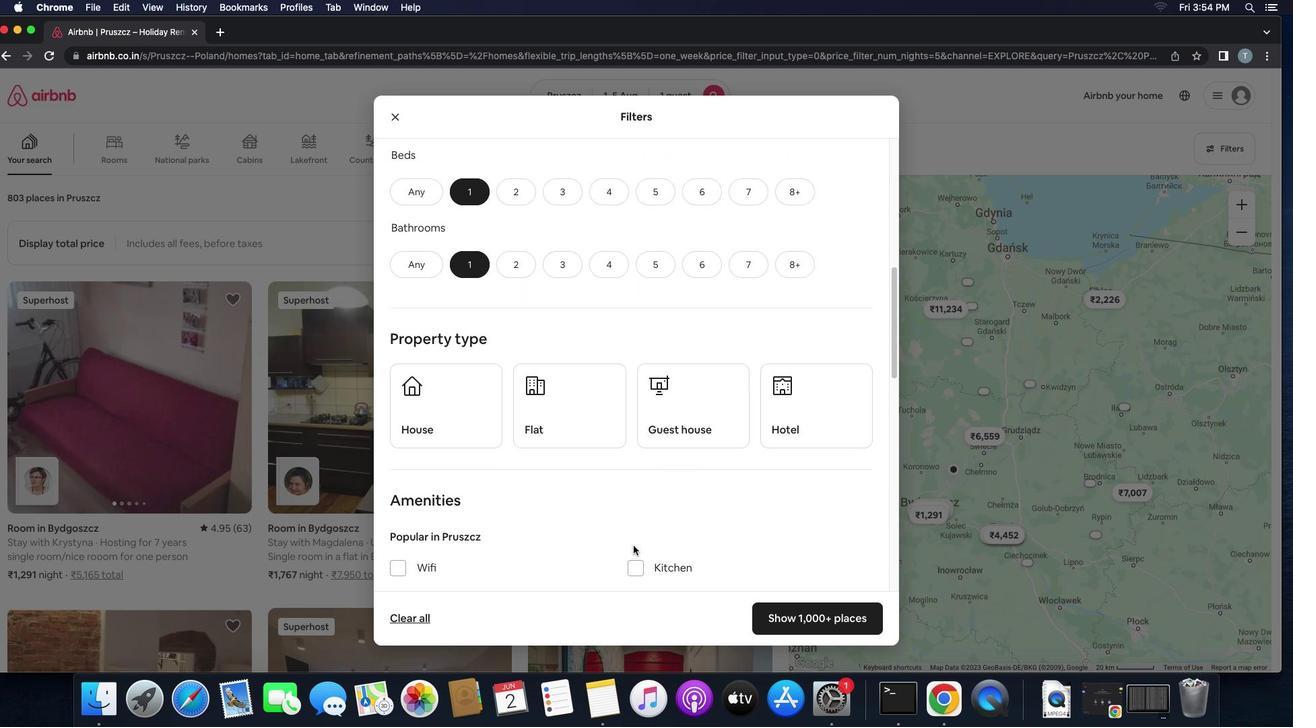 
Action: Mouse moved to (439, 367)
Screenshot: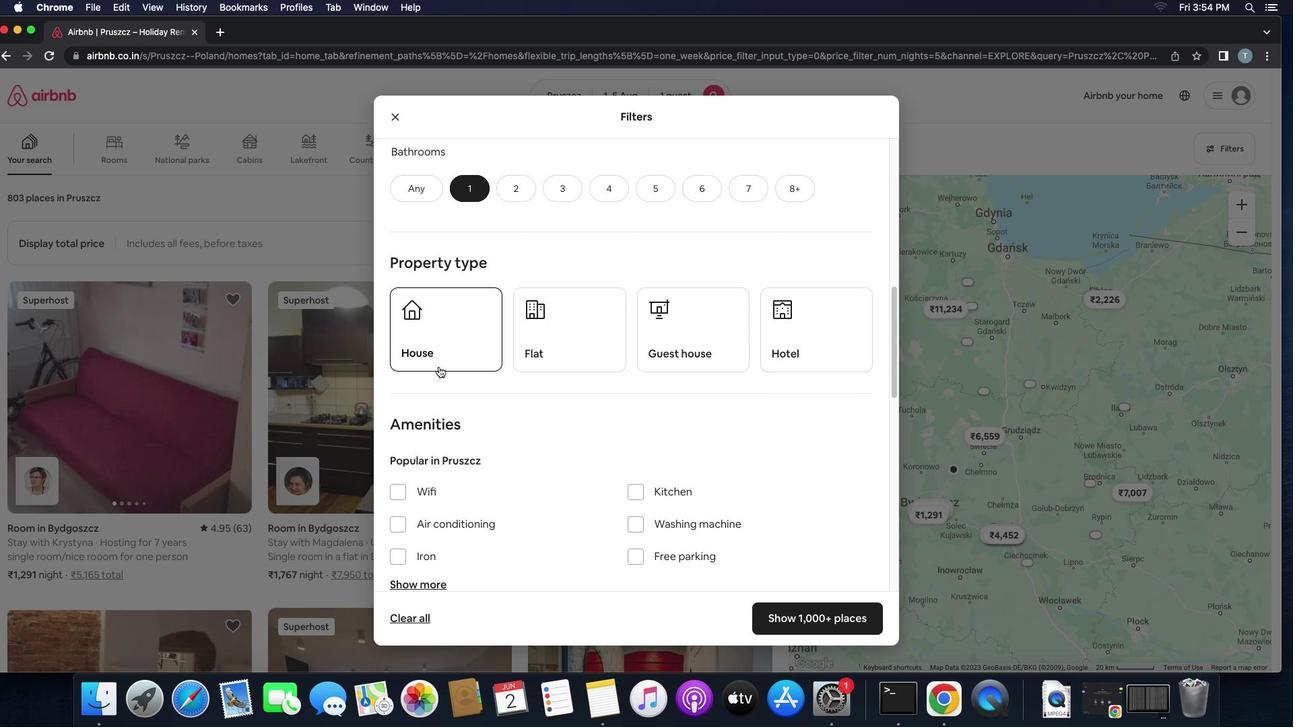 
Action: Mouse pressed left at (439, 367)
Screenshot: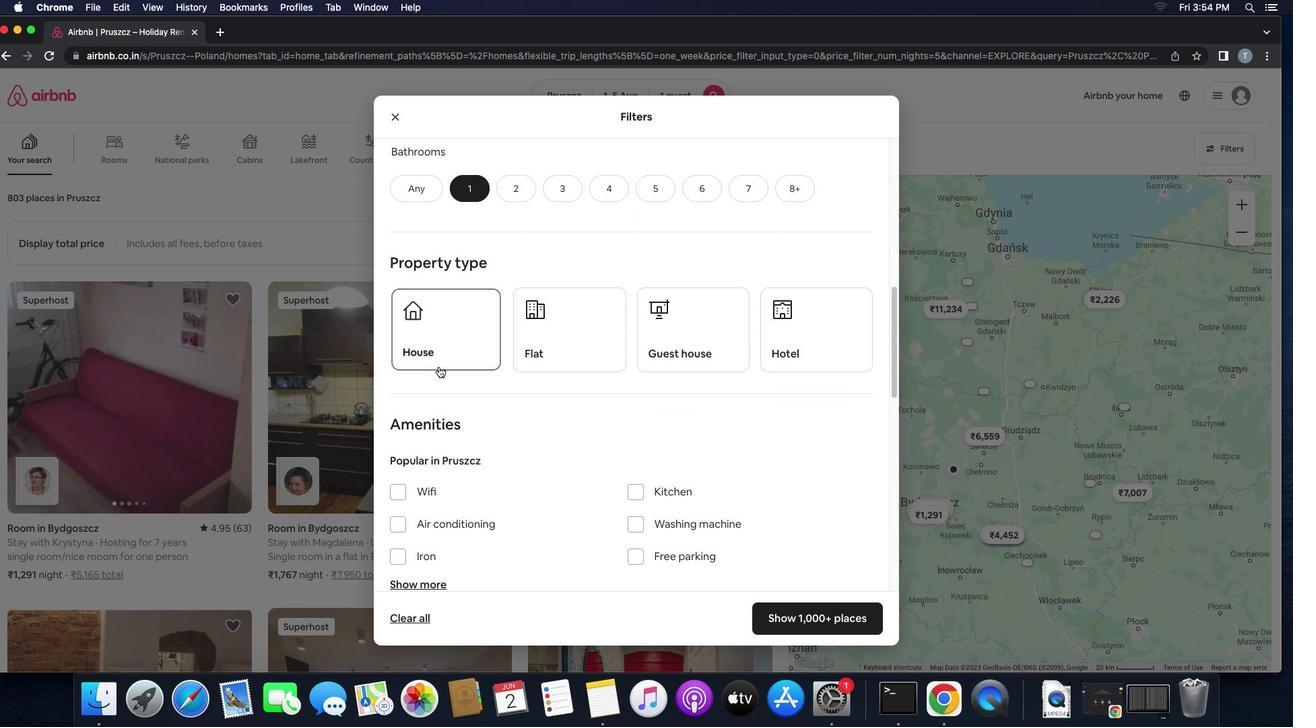 
Action: Mouse moved to (545, 369)
Screenshot: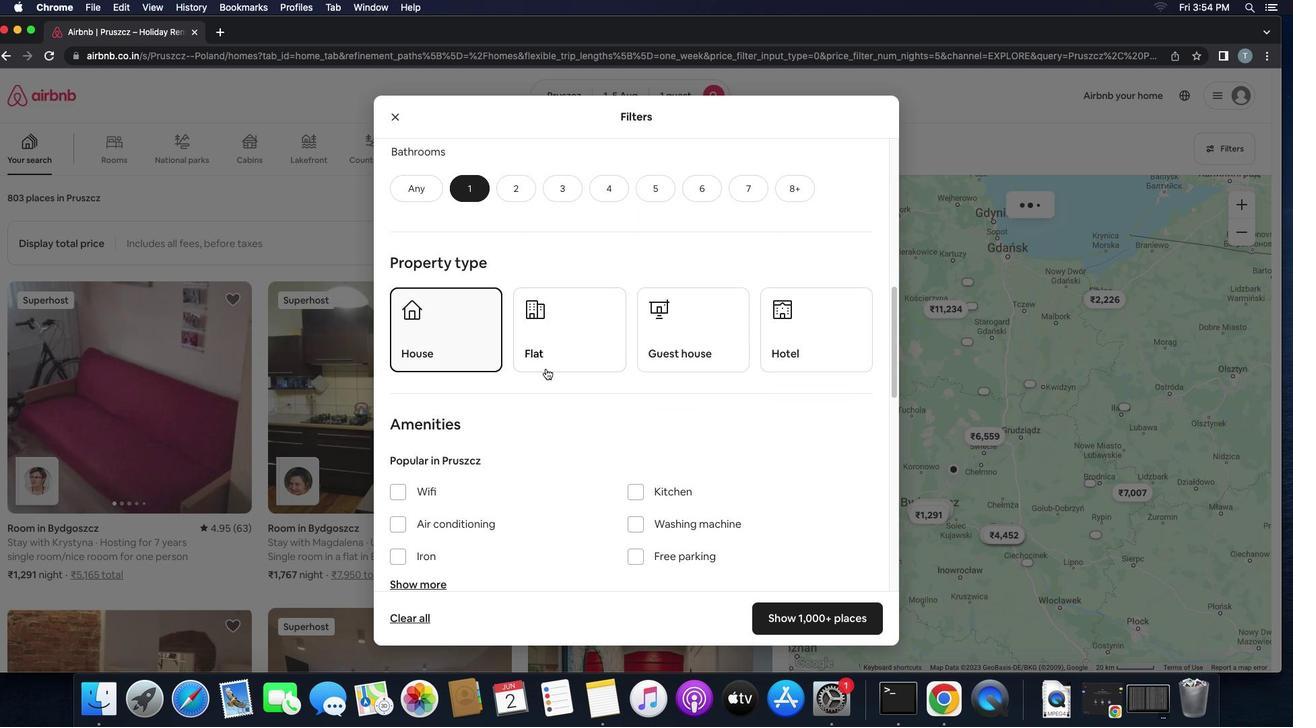 
Action: Mouse pressed left at (545, 369)
Screenshot: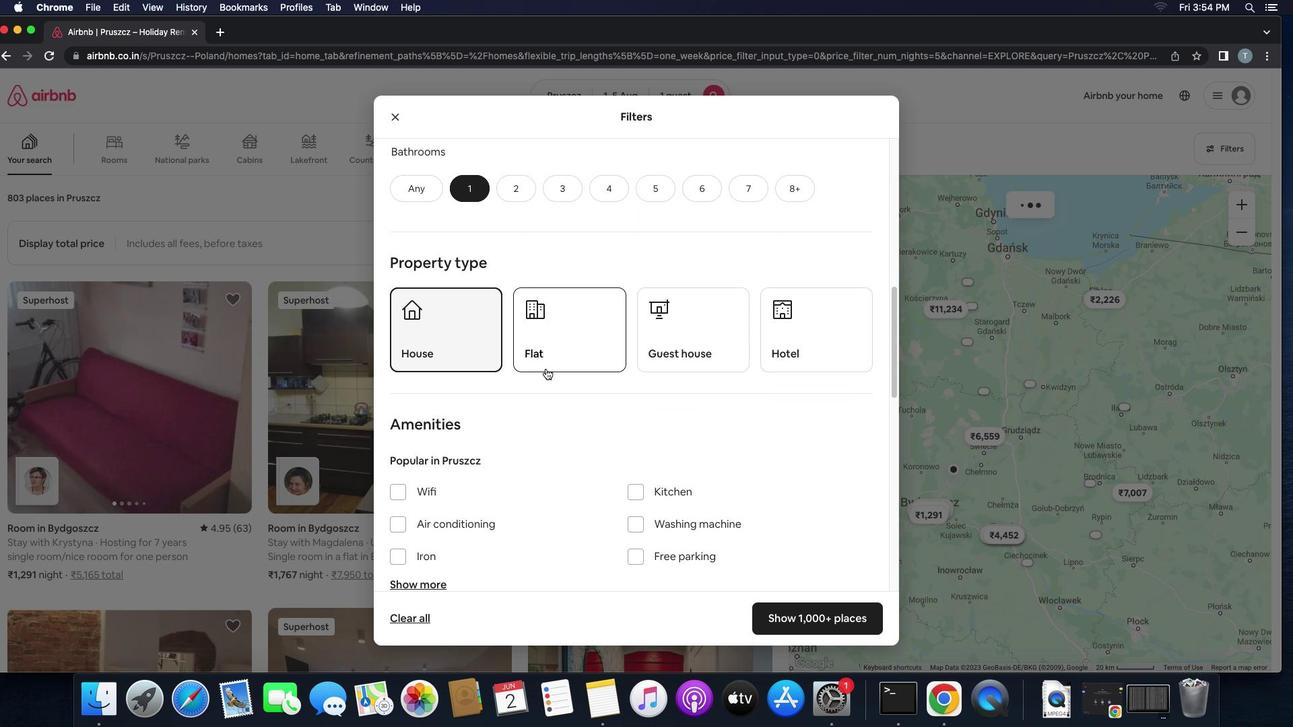 
Action: Mouse moved to (676, 361)
Screenshot: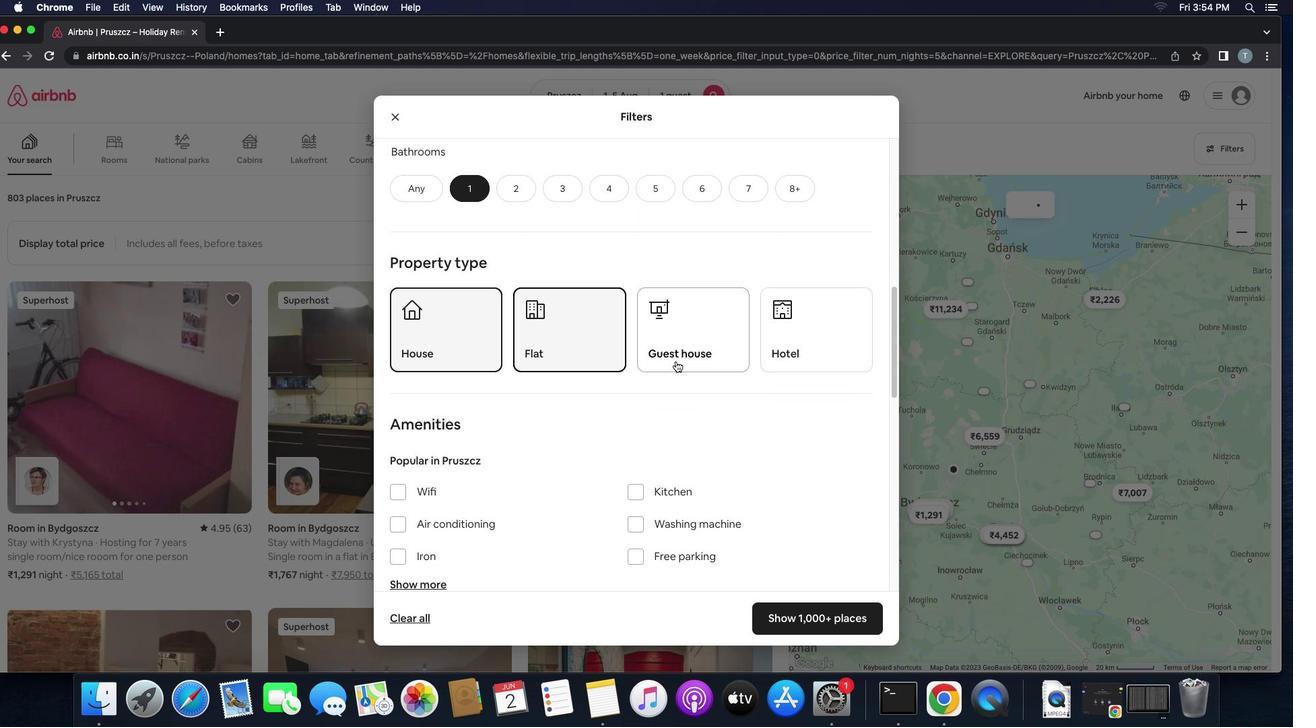
Action: Mouse pressed left at (676, 361)
Screenshot: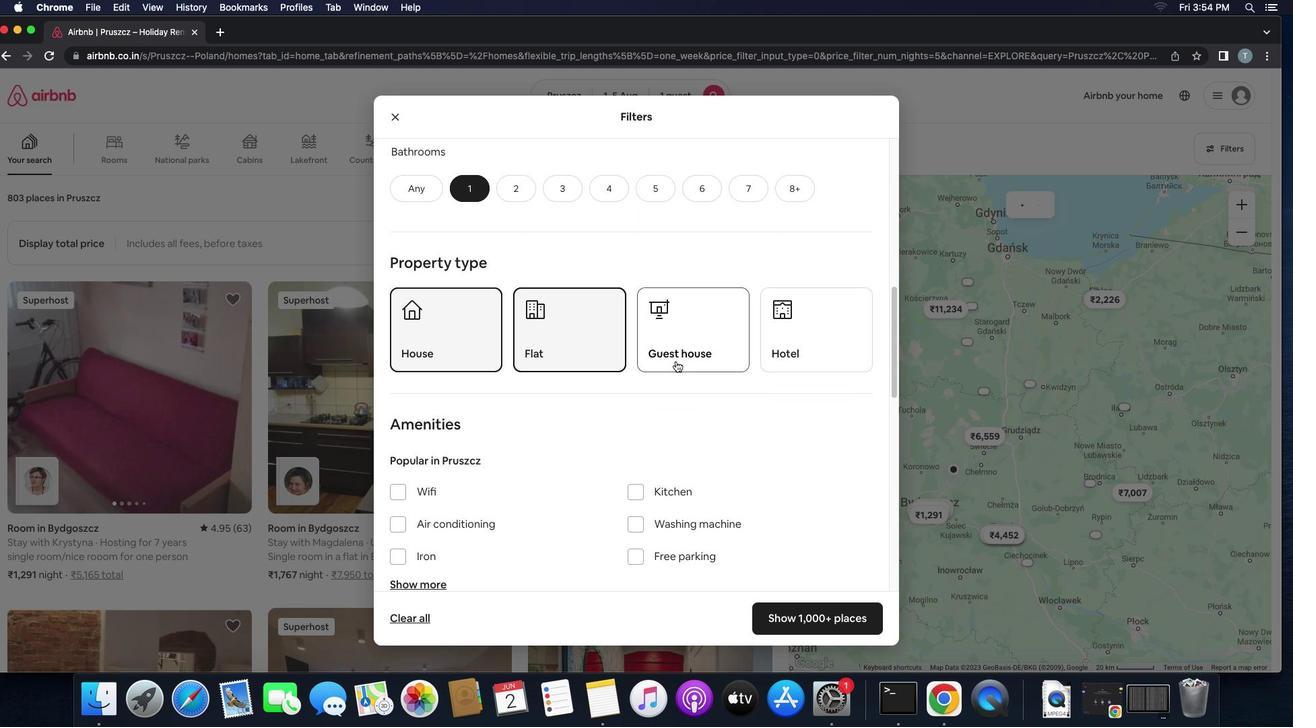 
Action: Mouse moved to (684, 389)
Screenshot: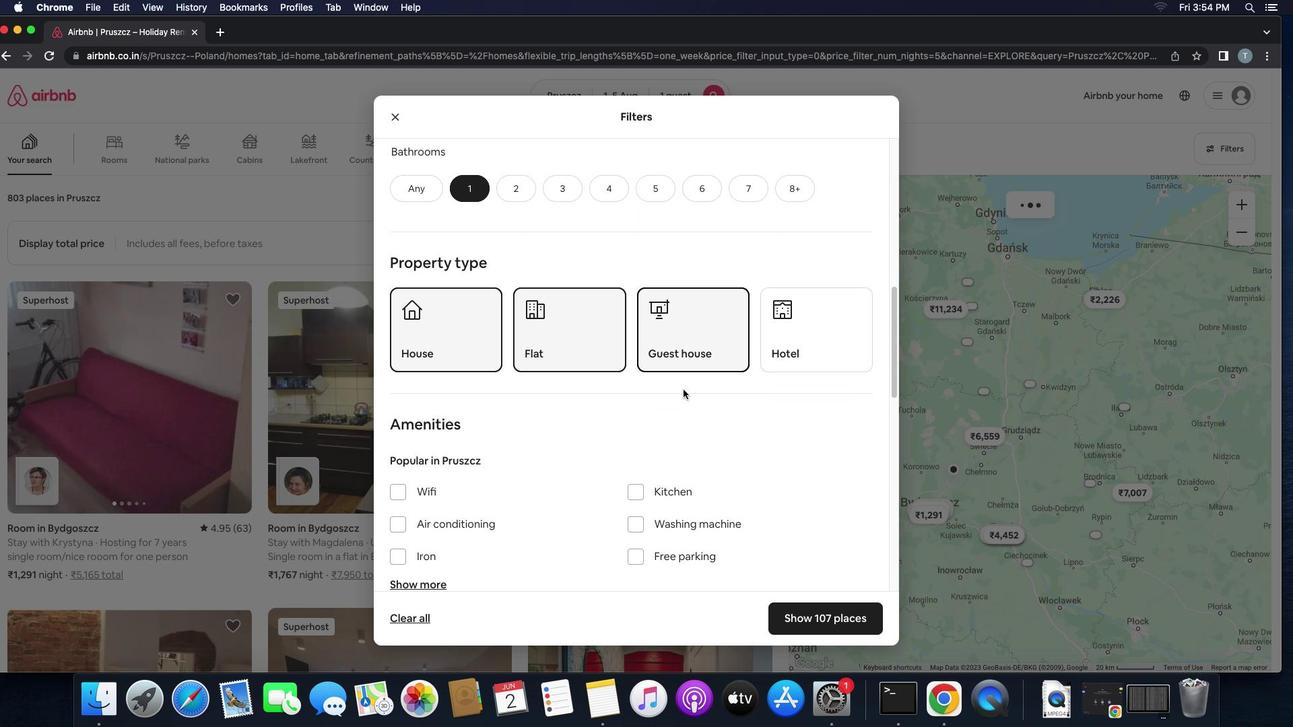 
Action: Mouse scrolled (684, 389) with delta (0, 0)
Screenshot: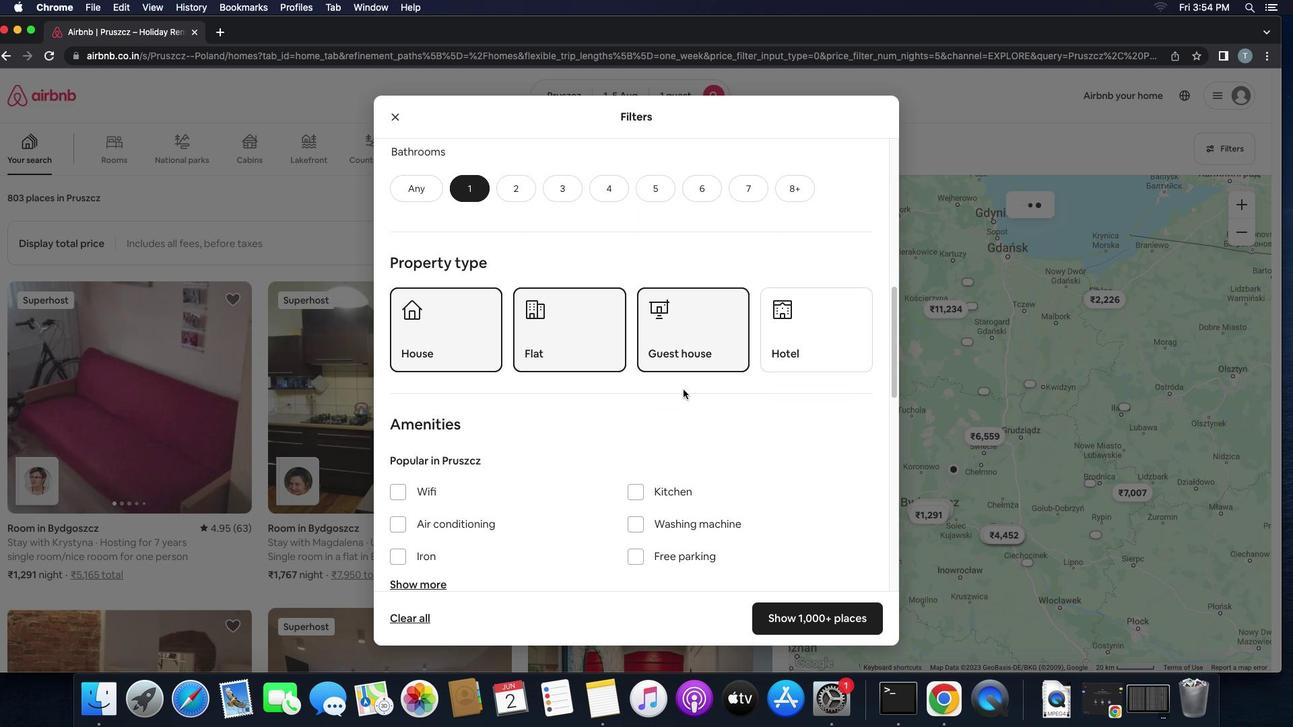 
Action: Mouse scrolled (684, 389) with delta (0, 0)
Screenshot: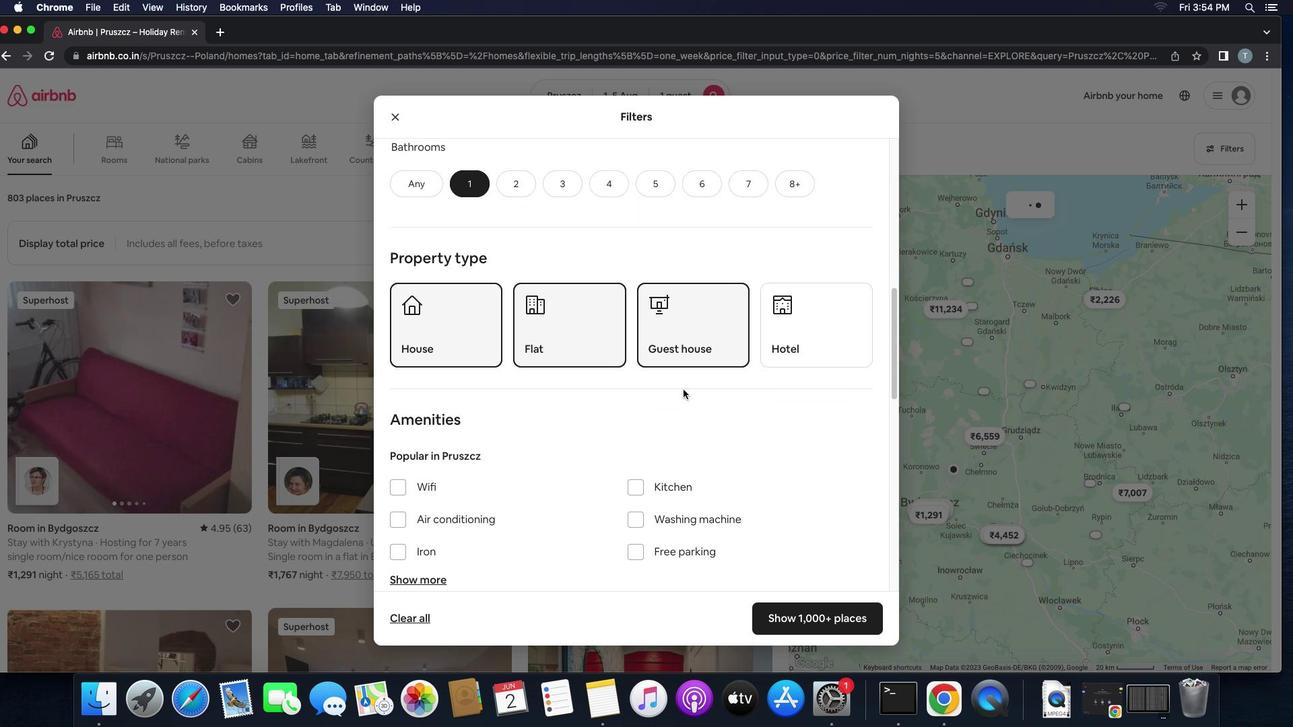 
Action: Mouse scrolled (684, 389) with delta (0, -1)
Screenshot: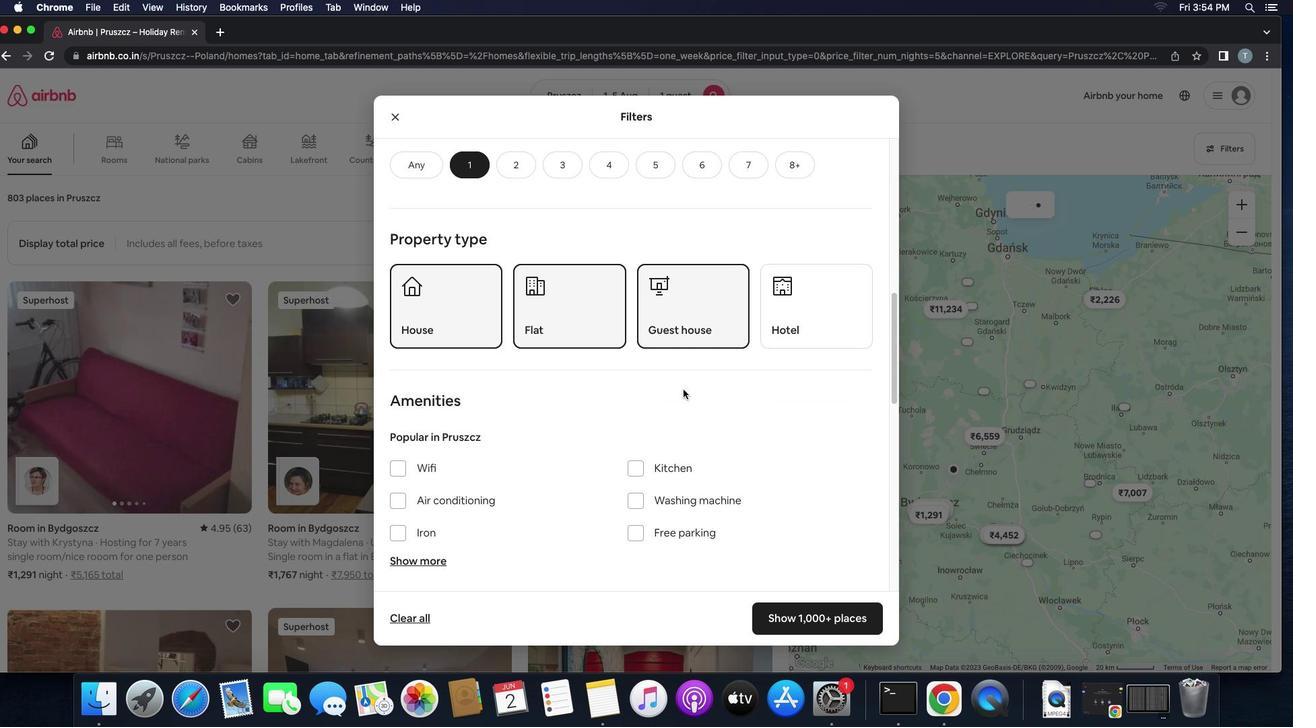 
Action: Mouse moved to (684, 391)
Screenshot: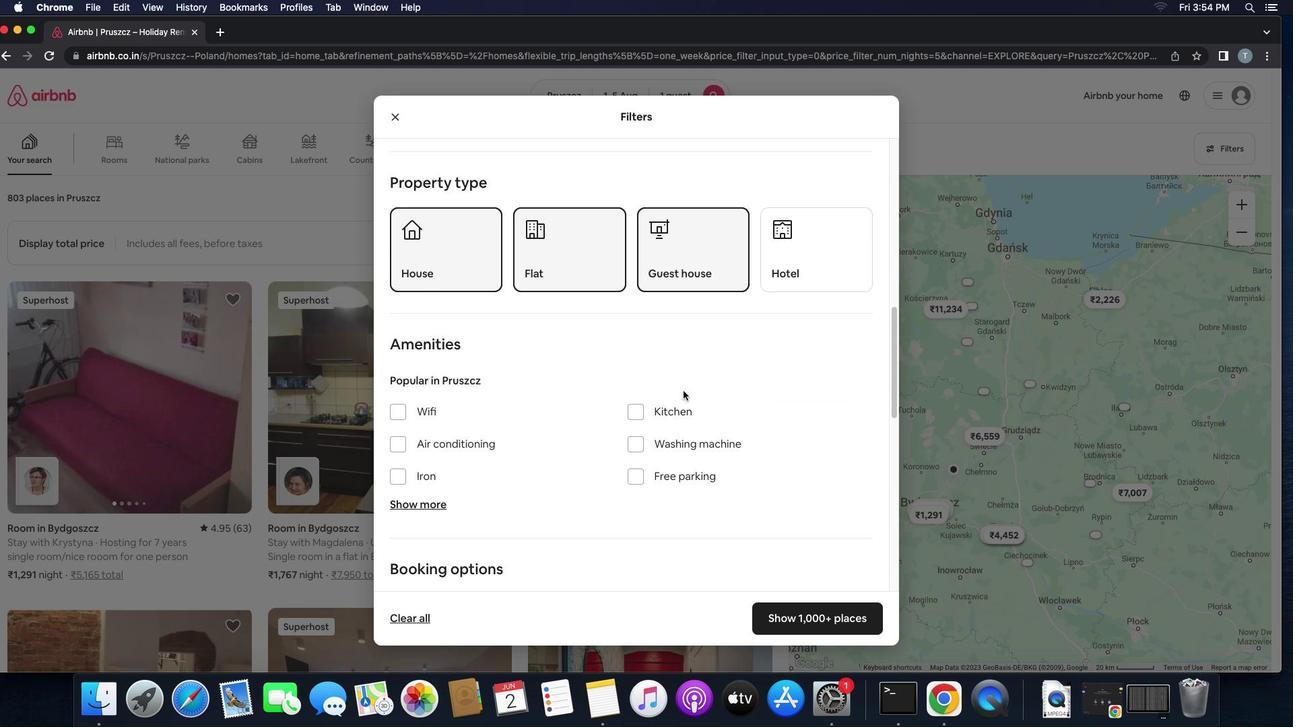 
Action: Mouse scrolled (684, 391) with delta (0, 0)
Screenshot: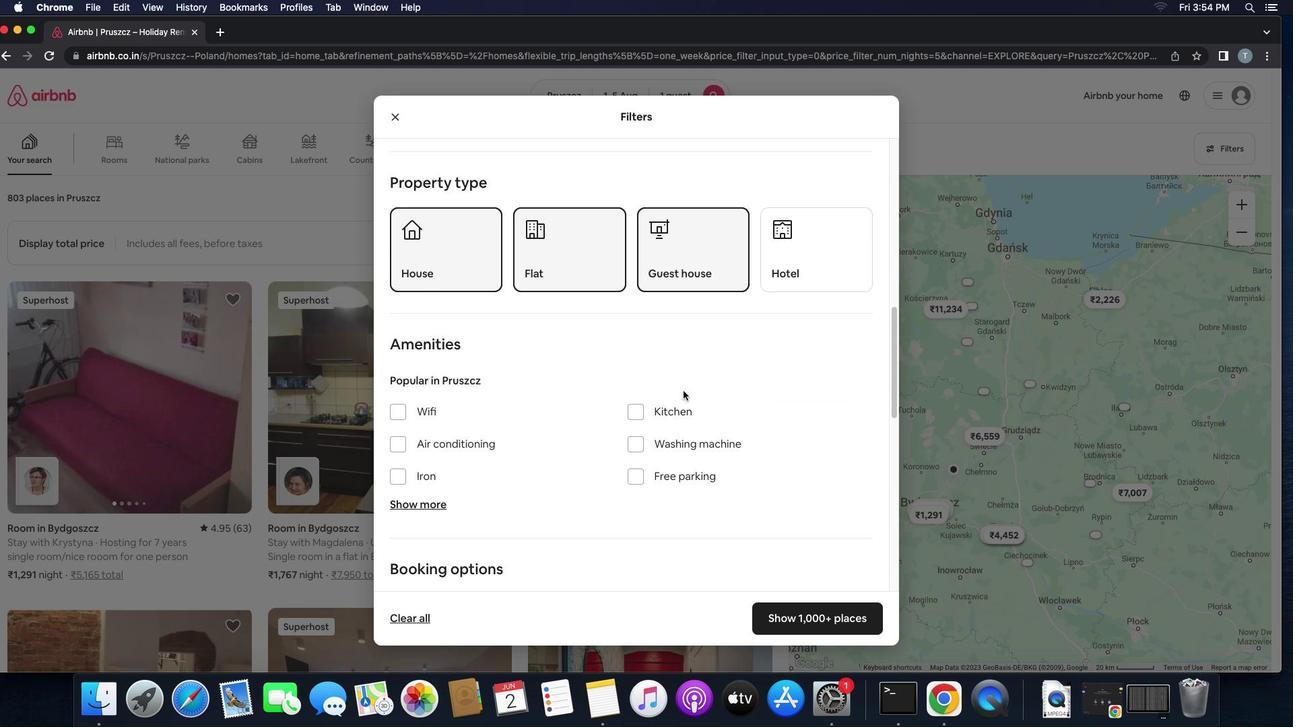 
Action: Mouse scrolled (684, 391) with delta (0, 0)
Screenshot: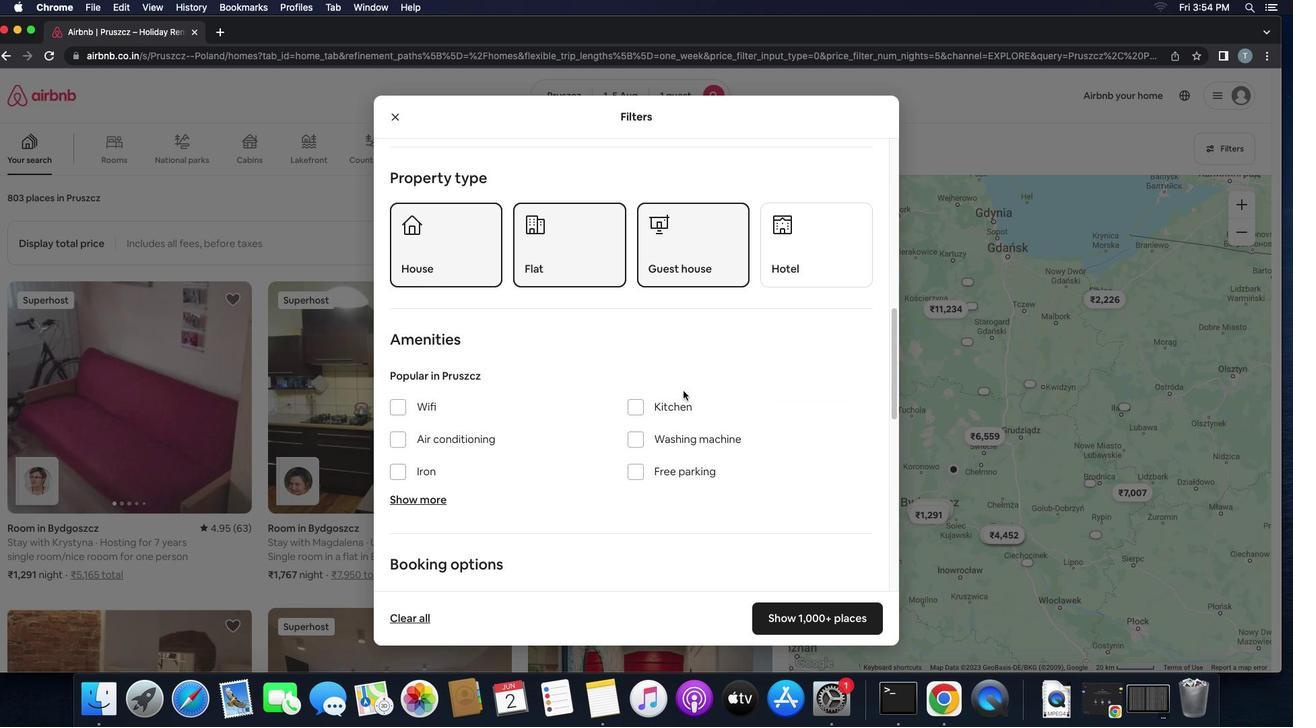 
Action: Mouse moved to (684, 391)
Screenshot: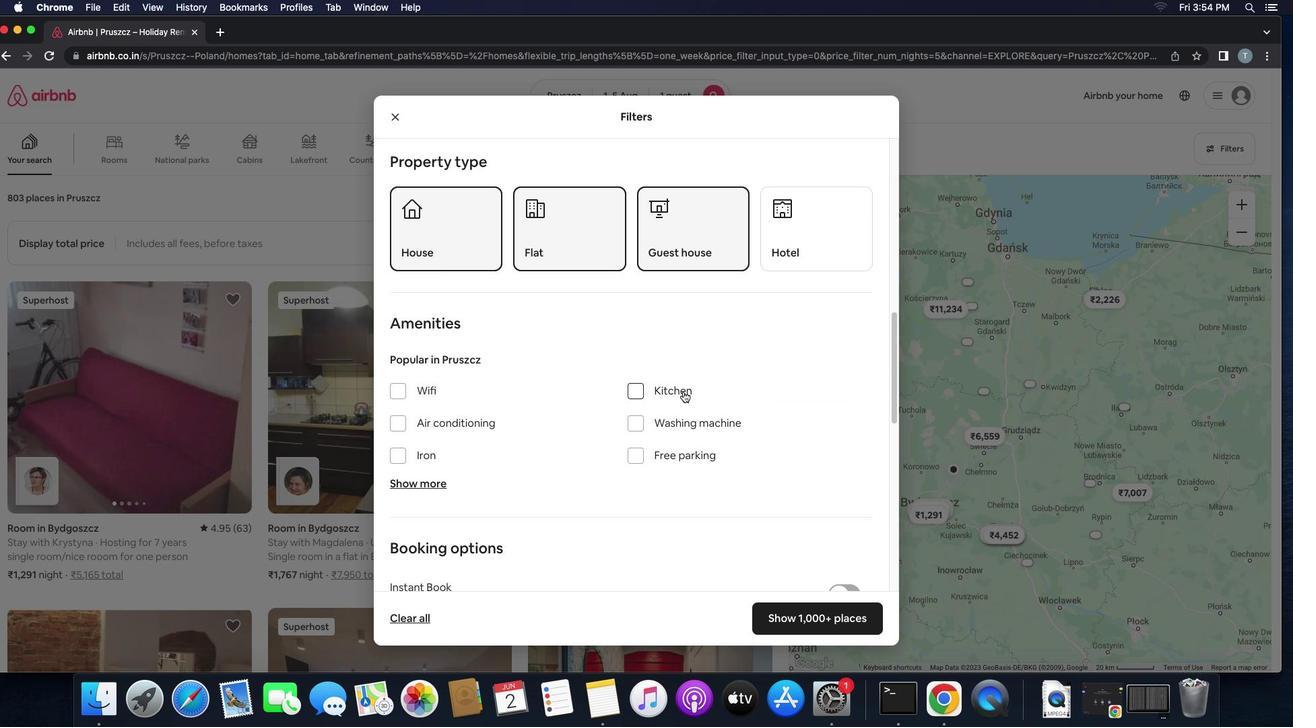 
Action: Mouse scrolled (684, 391) with delta (0, 0)
Screenshot: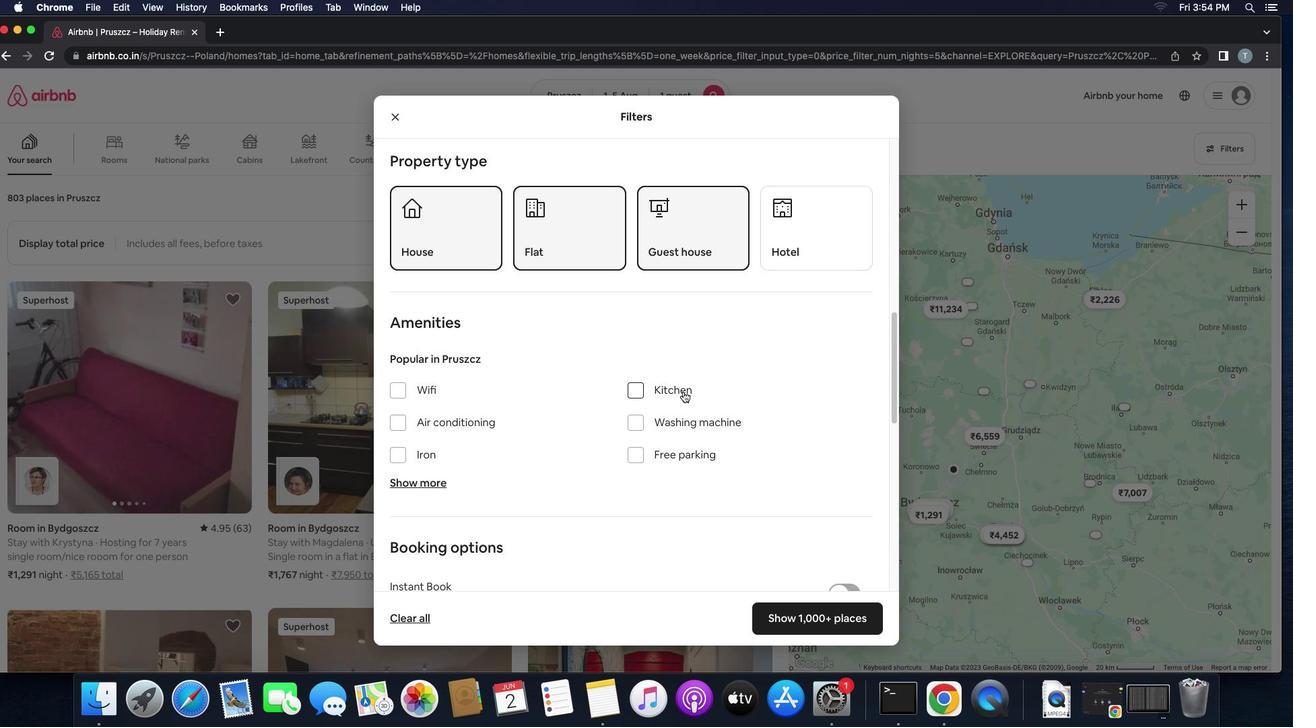 
Action: Mouse scrolled (684, 391) with delta (0, 0)
Screenshot: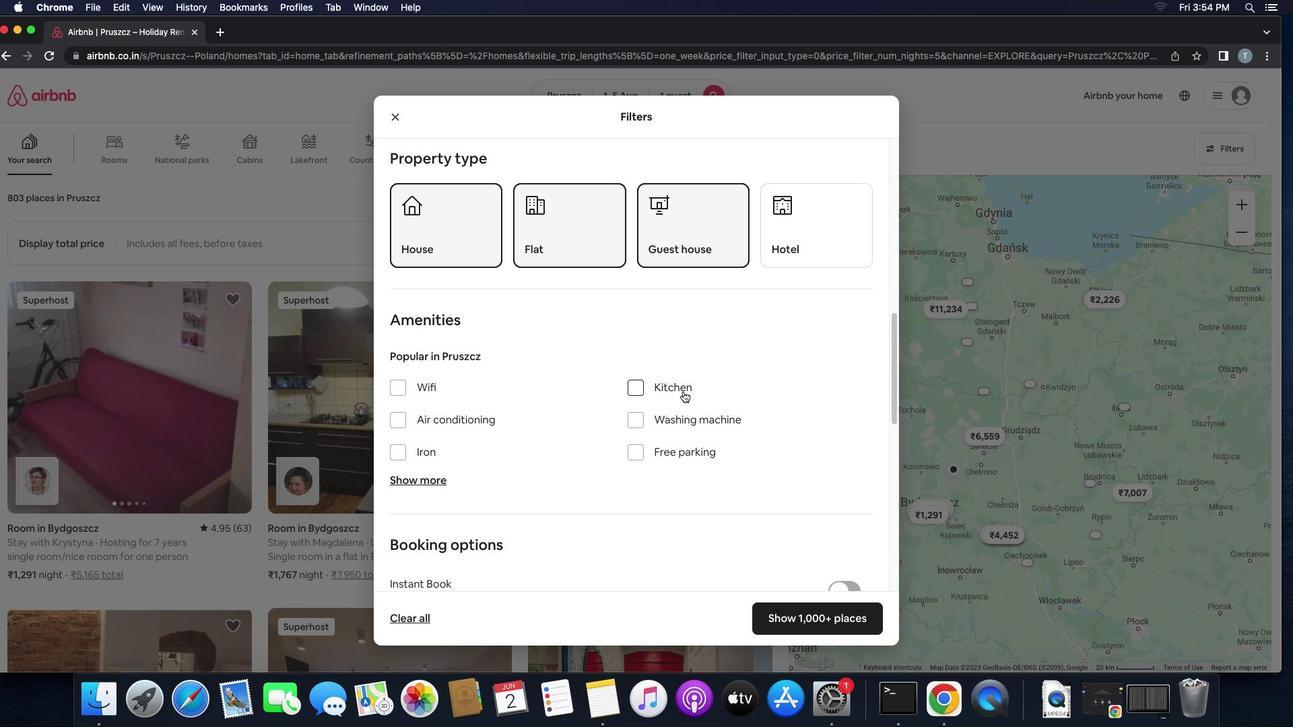 
Action: Mouse scrolled (684, 391) with delta (0, 0)
Screenshot: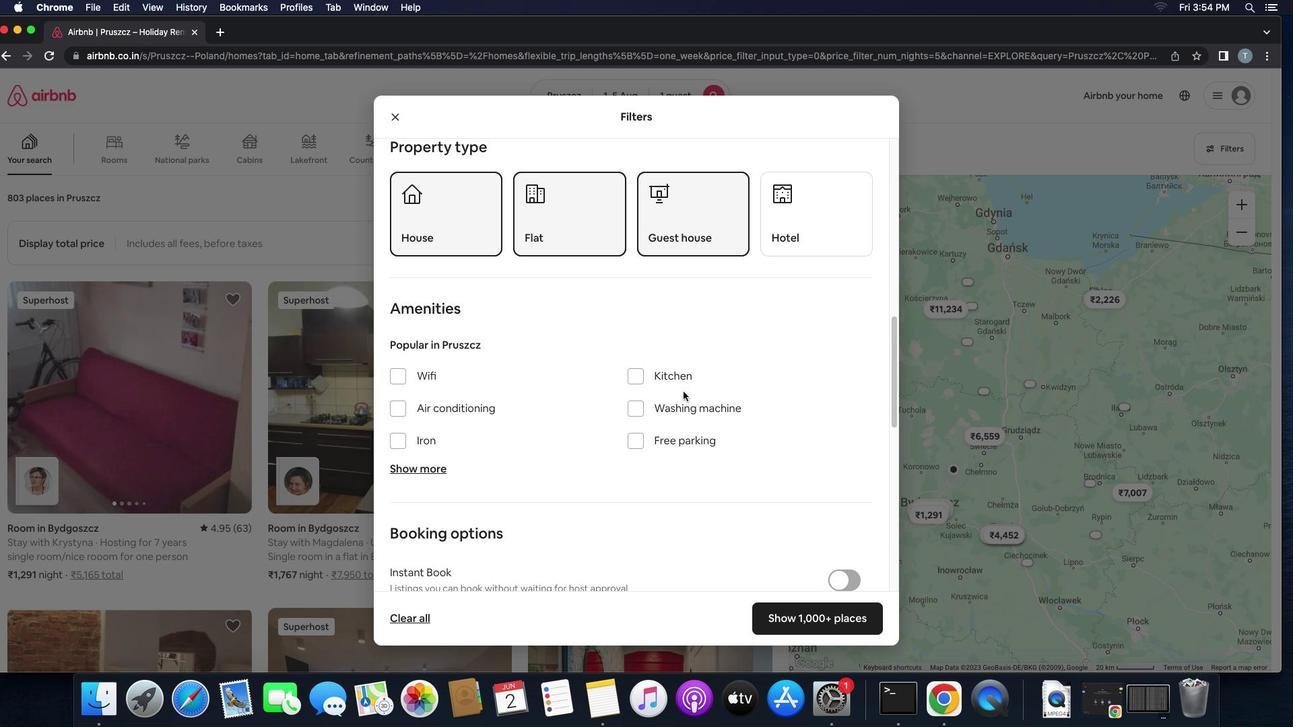 
Action: Mouse scrolled (684, 391) with delta (0, 0)
Screenshot: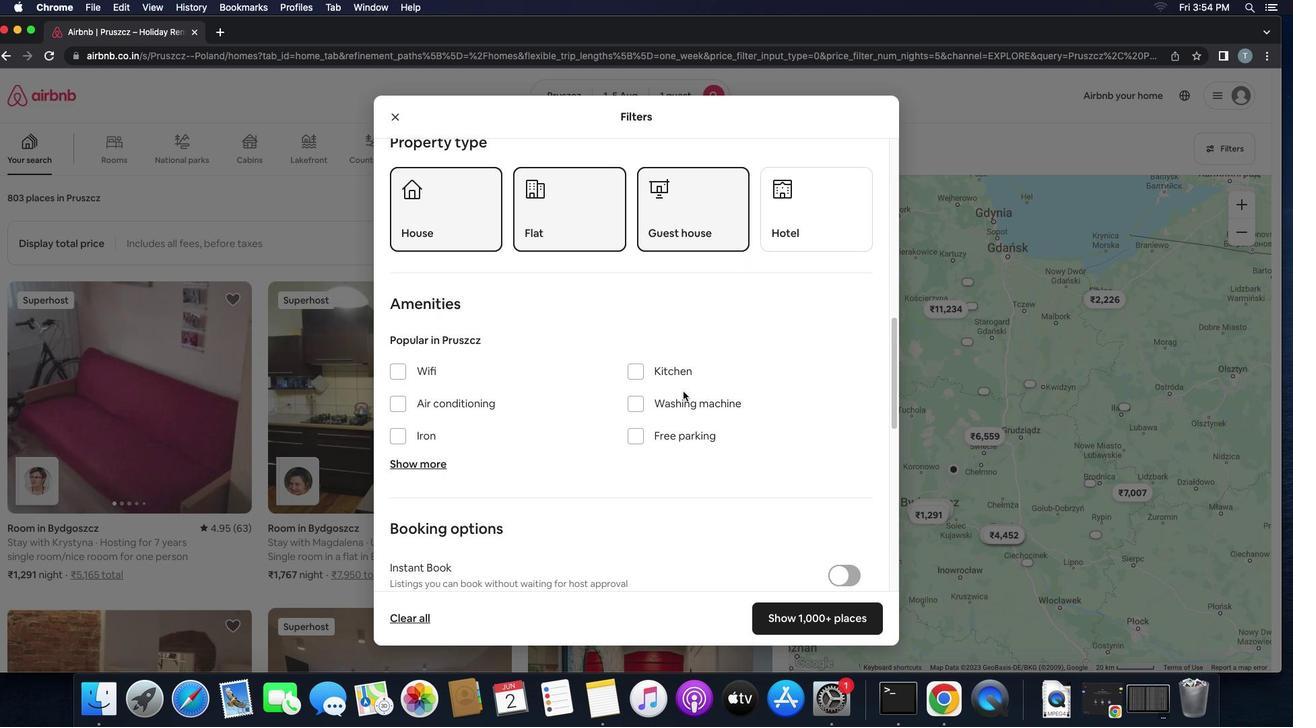 
Action: Mouse scrolled (684, 391) with delta (0, 0)
Screenshot: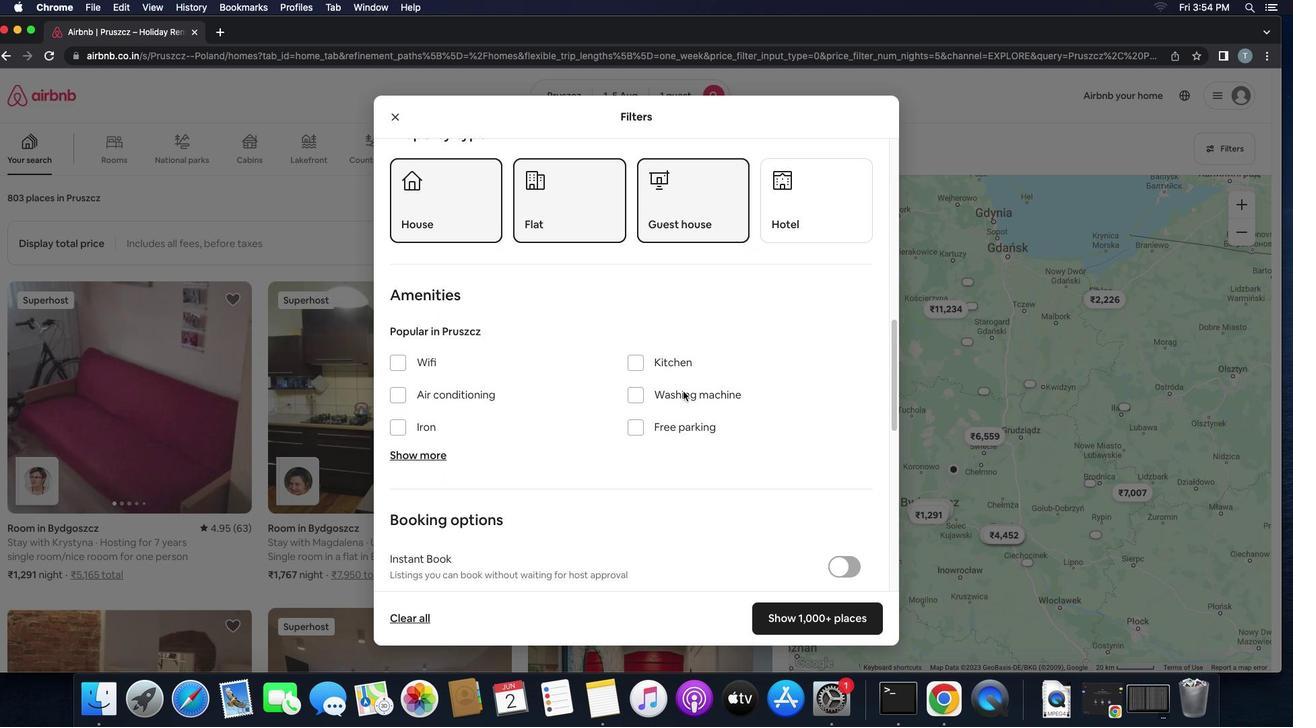 
Action: Mouse scrolled (684, 391) with delta (0, 0)
Screenshot: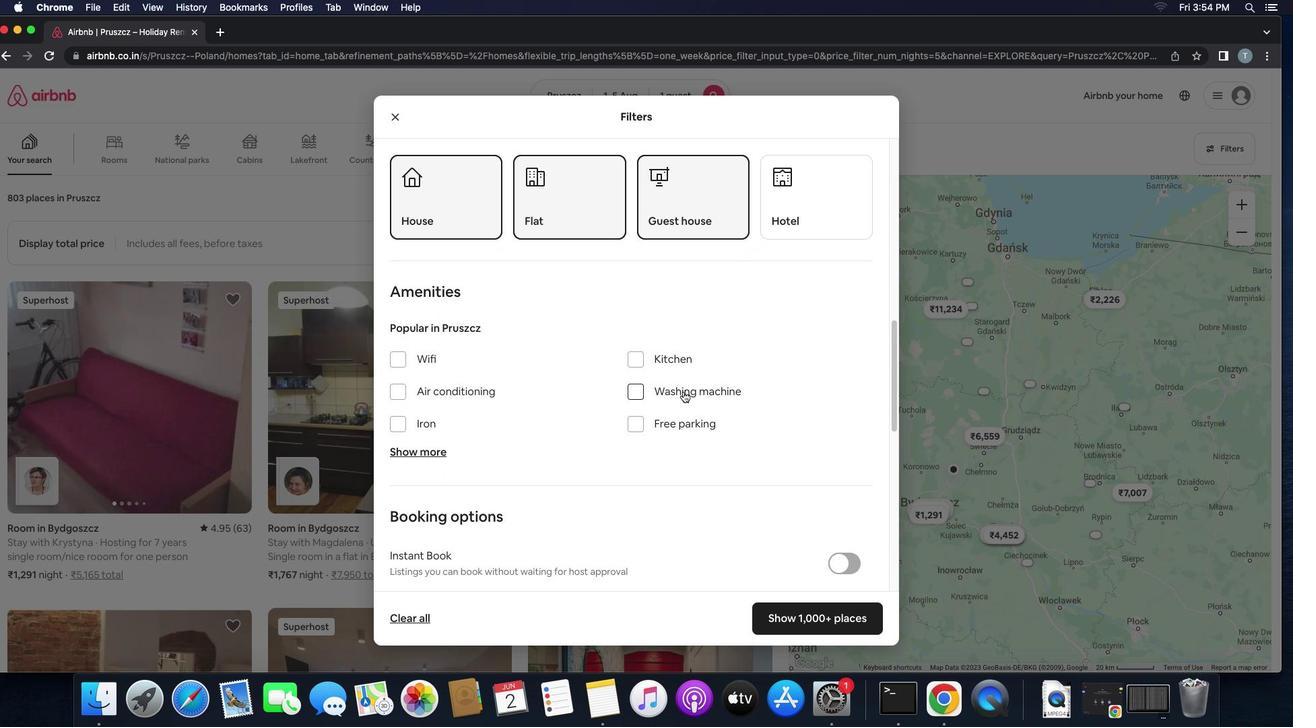 
Action: Mouse moved to (684, 391)
Screenshot: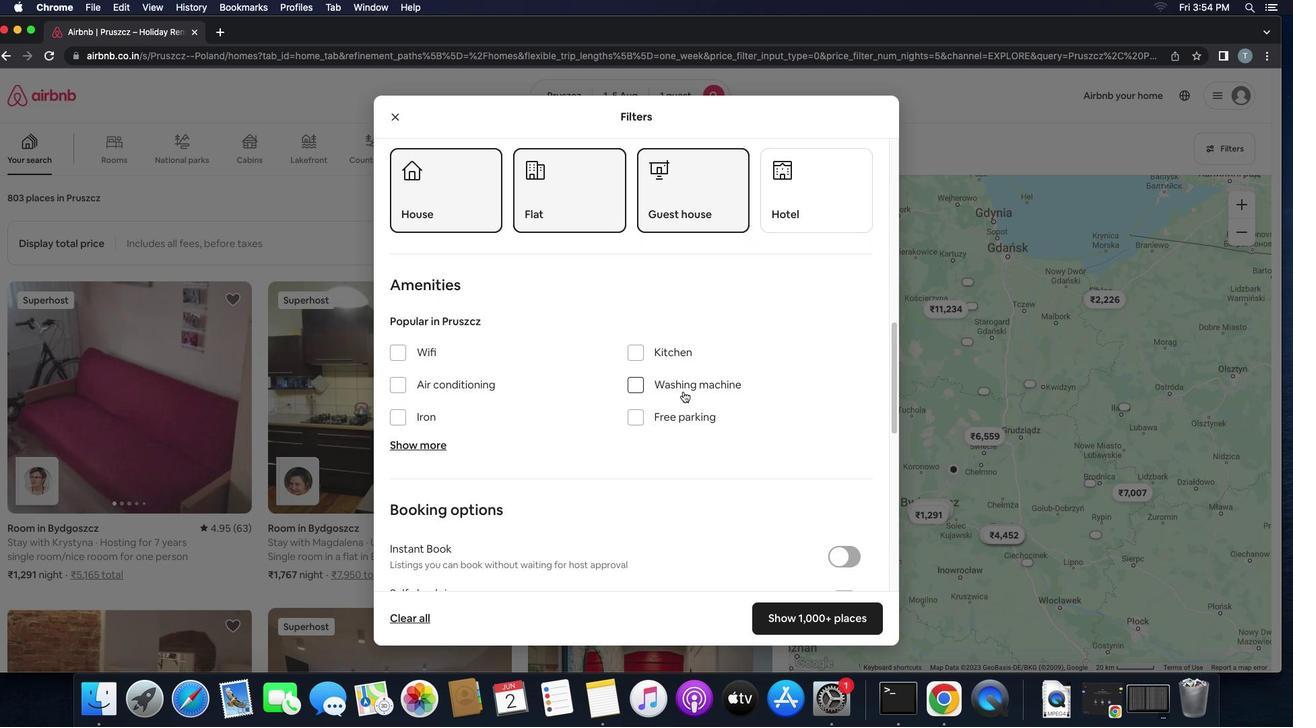 
Action: Mouse scrolled (684, 391) with delta (0, 0)
Screenshot: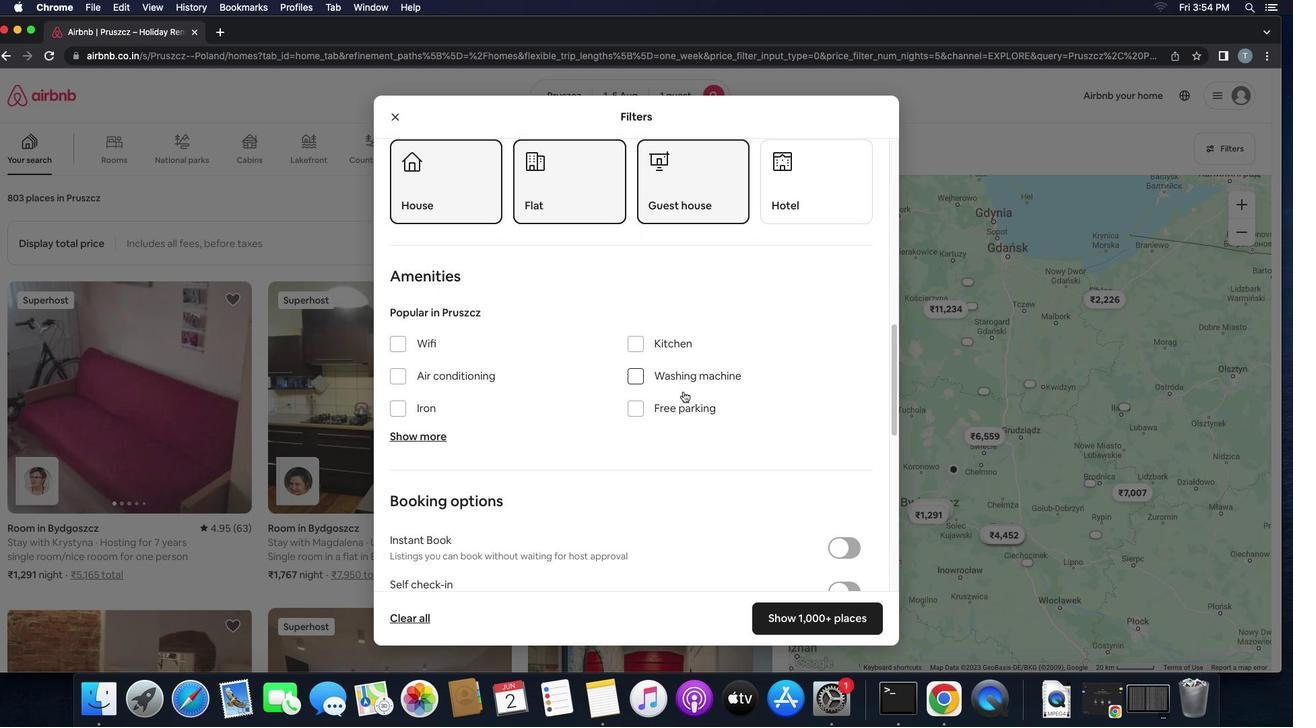 
Action: Mouse moved to (409, 332)
Screenshot: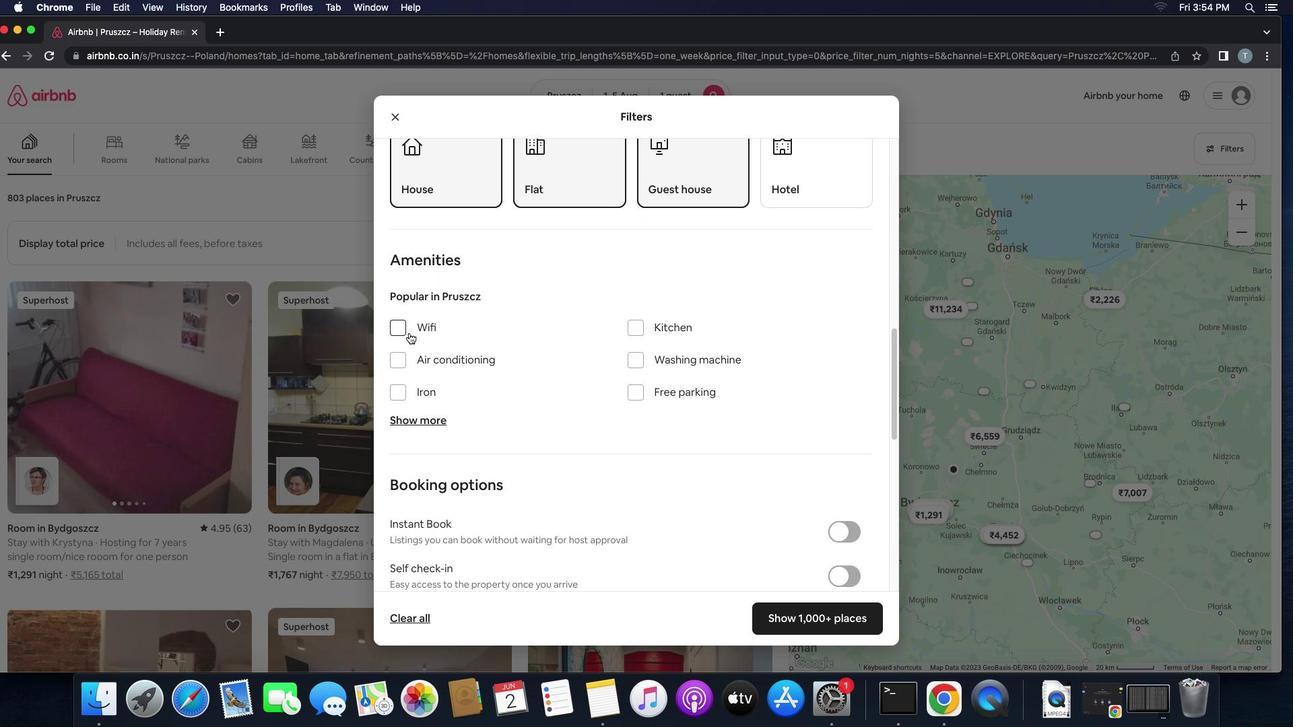 
Action: Mouse pressed left at (409, 332)
Screenshot: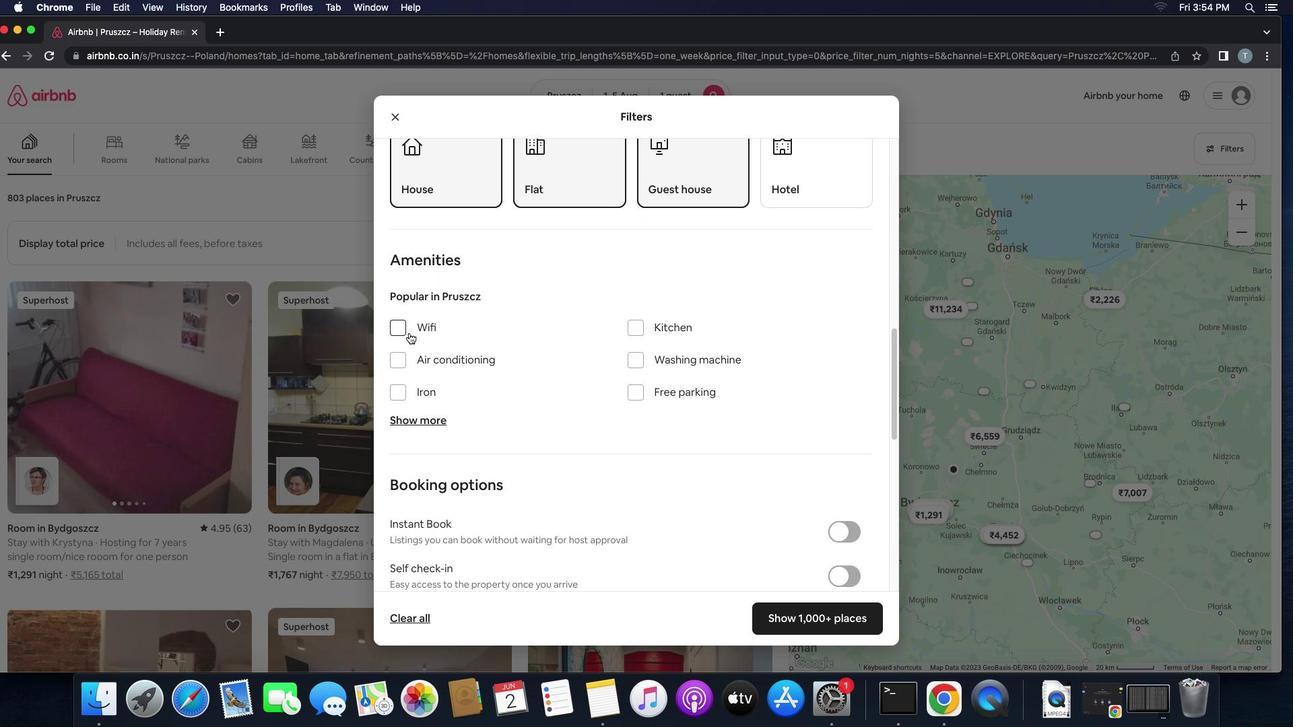 
Action: Mouse moved to (675, 362)
Screenshot: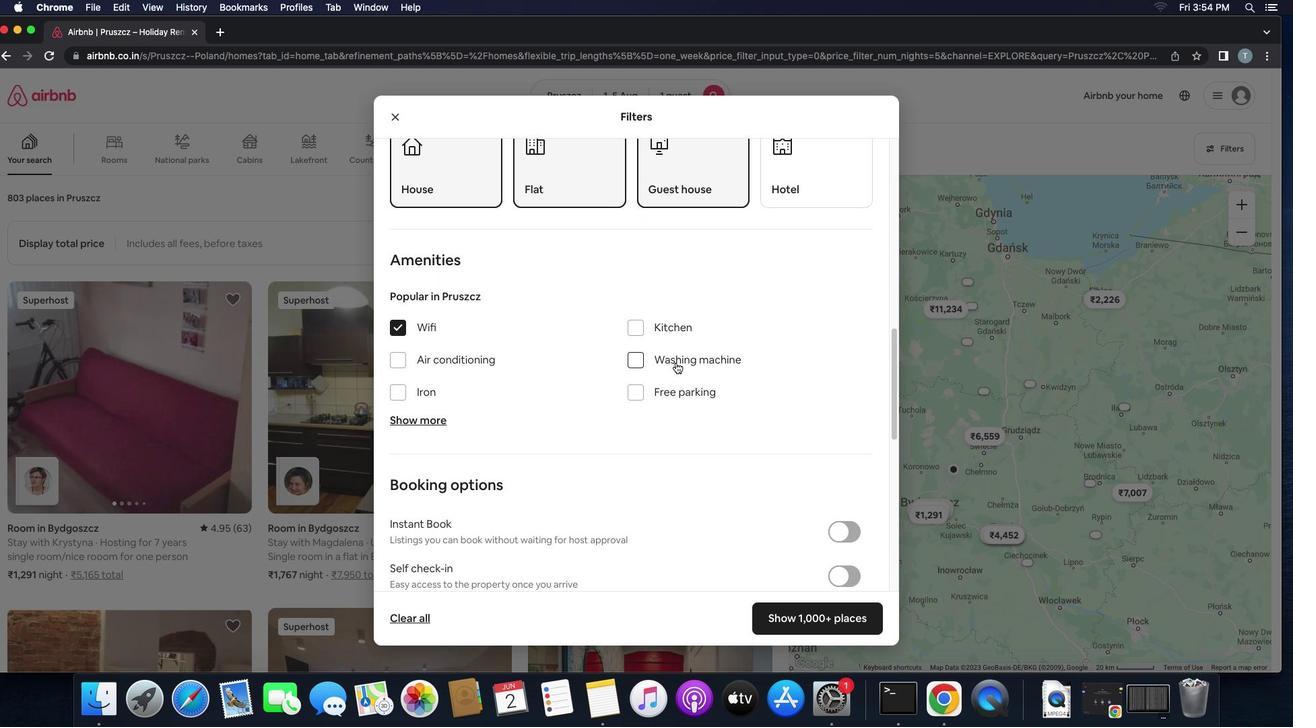 
Action: Mouse pressed left at (675, 362)
Screenshot: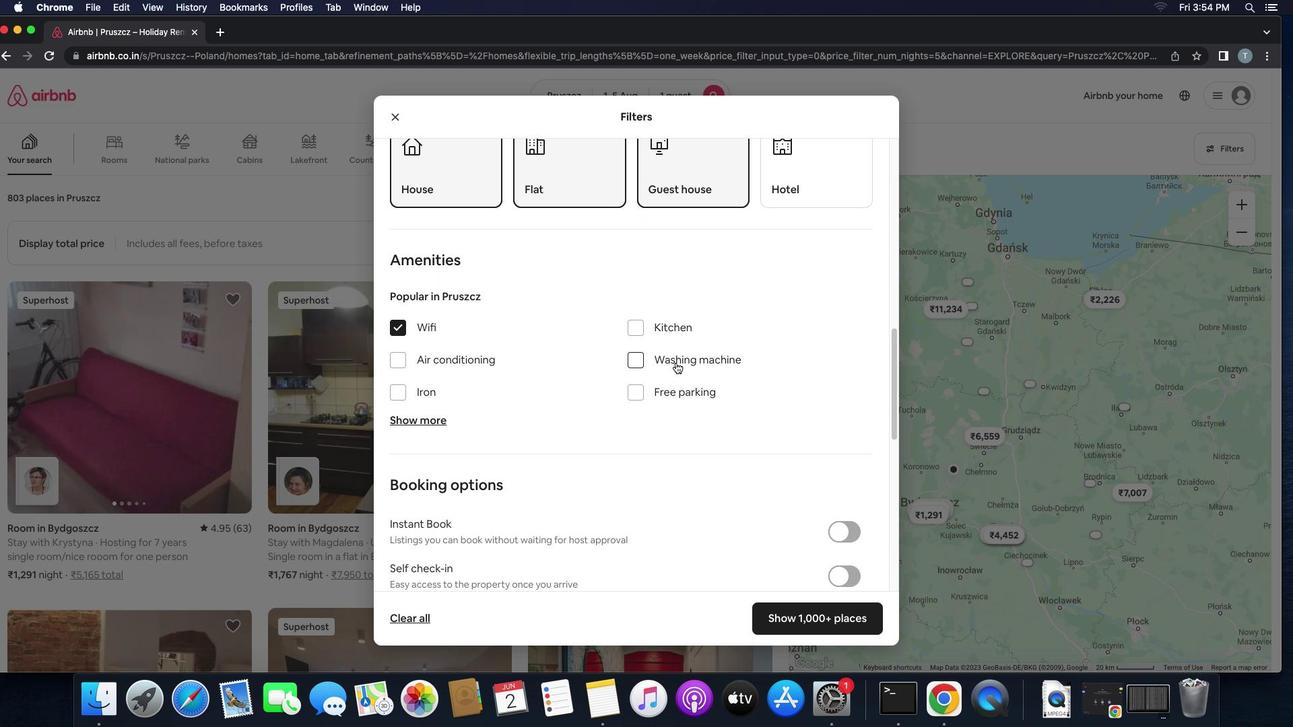 
Action: Mouse moved to (716, 400)
Screenshot: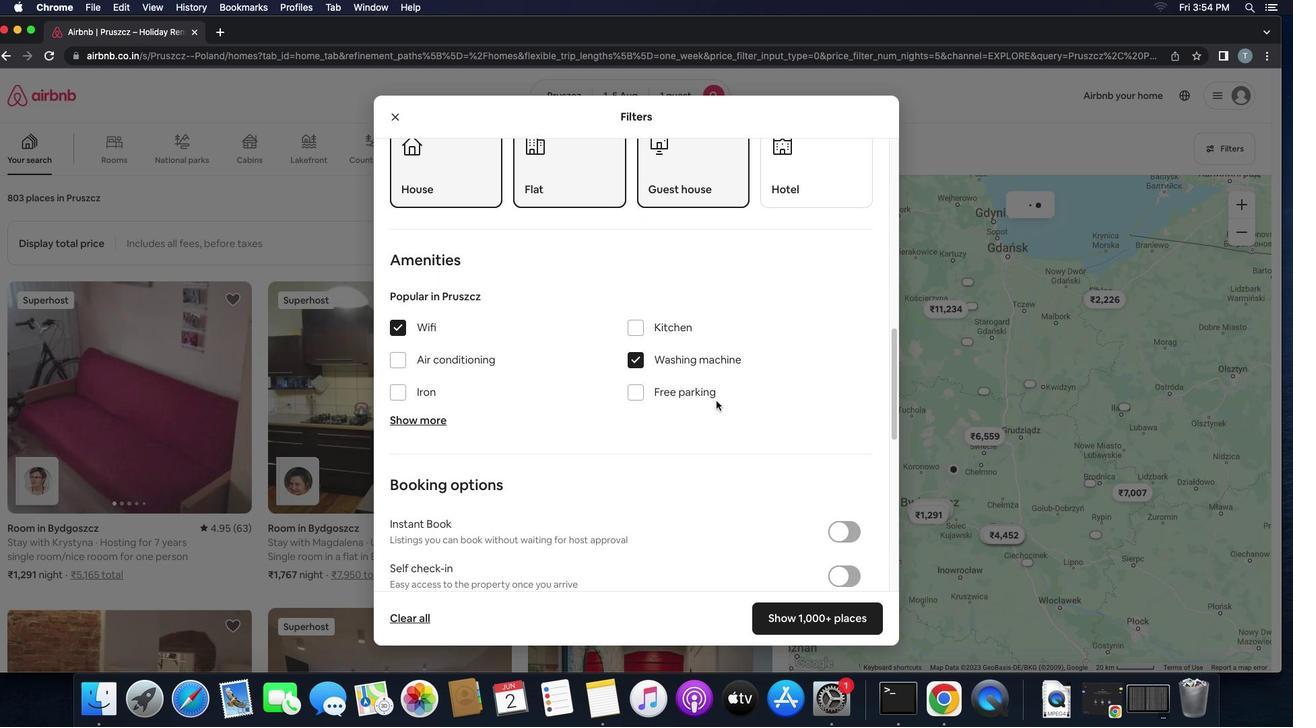 
Action: Mouse scrolled (716, 400) with delta (0, 0)
Screenshot: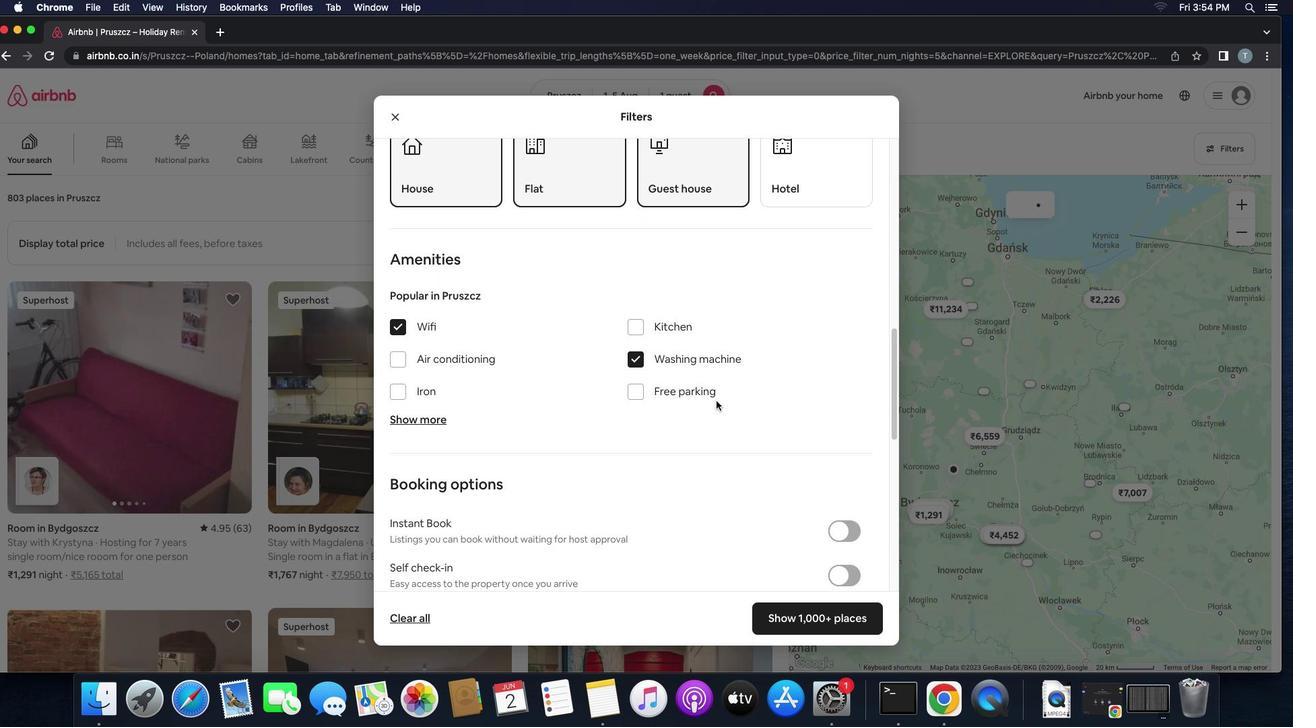 
Action: Mouse moved to (716, 400)
Screenshot: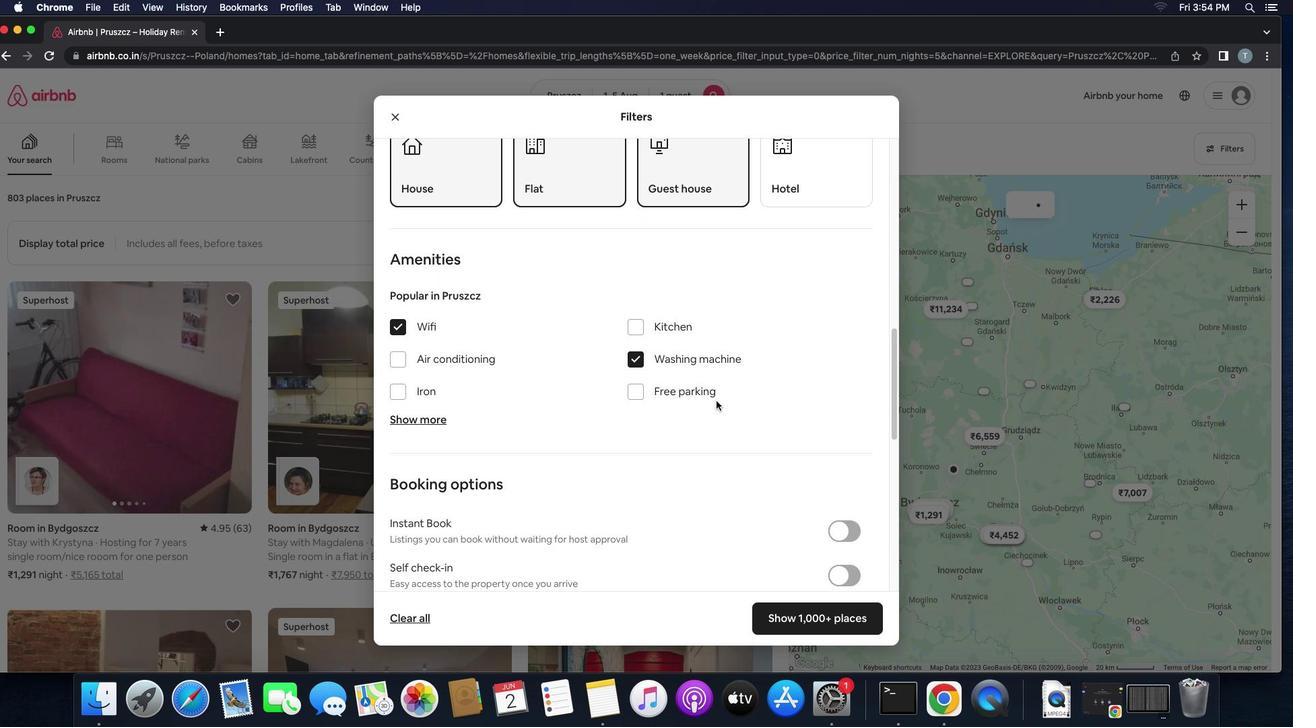 
Action: Mouse scrolled (716, 400) with delta (0, 0)
Screenshot: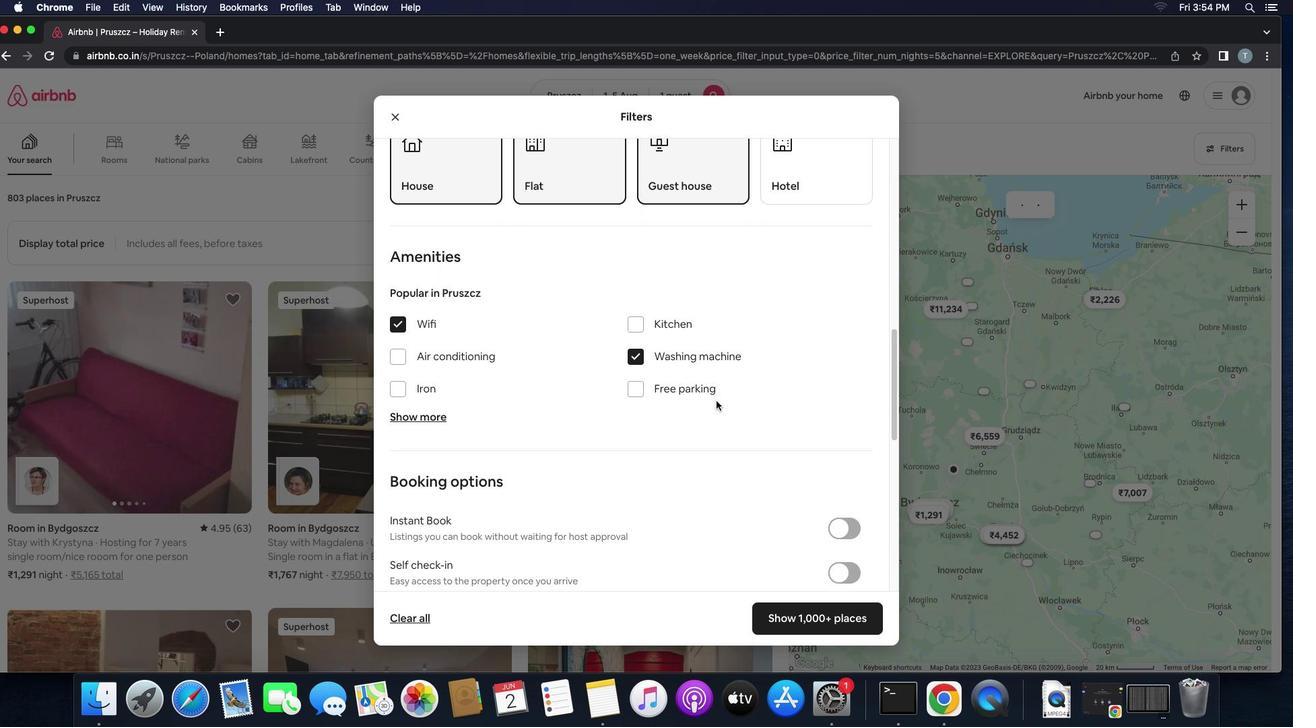 
Action: Mouse scrolled (716, 400) with delta (0, 0)
Screenshot: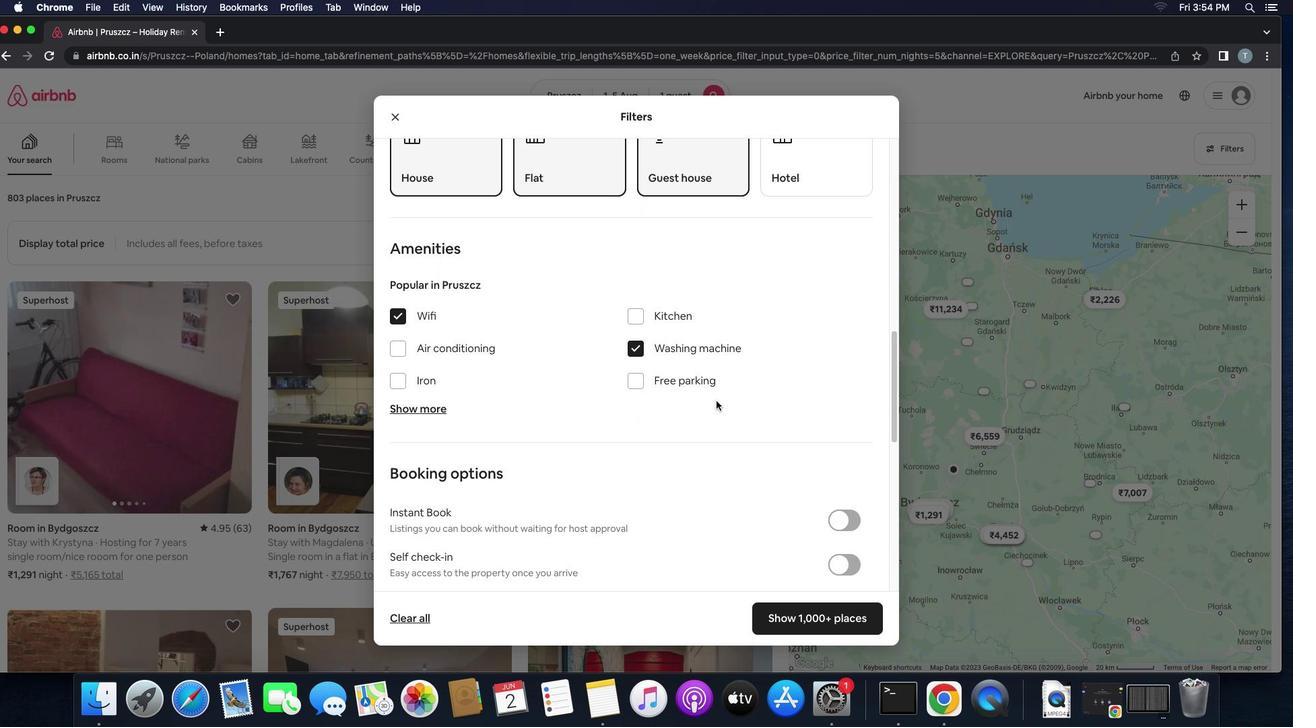 
Action: Mouse scrolled (716, 400) with delta (0, 0)
Screenshot: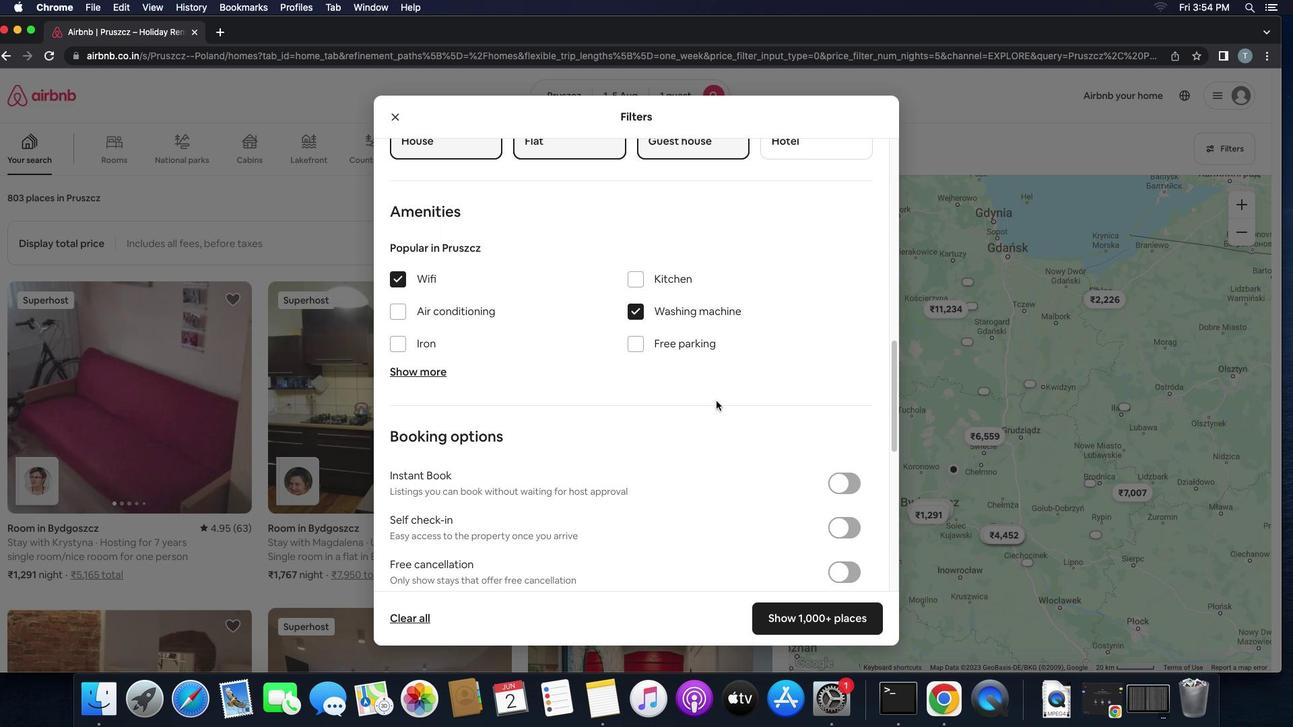 
Action: Mouse scrolled (716, 400) with delta (0, 0)
Screenshot: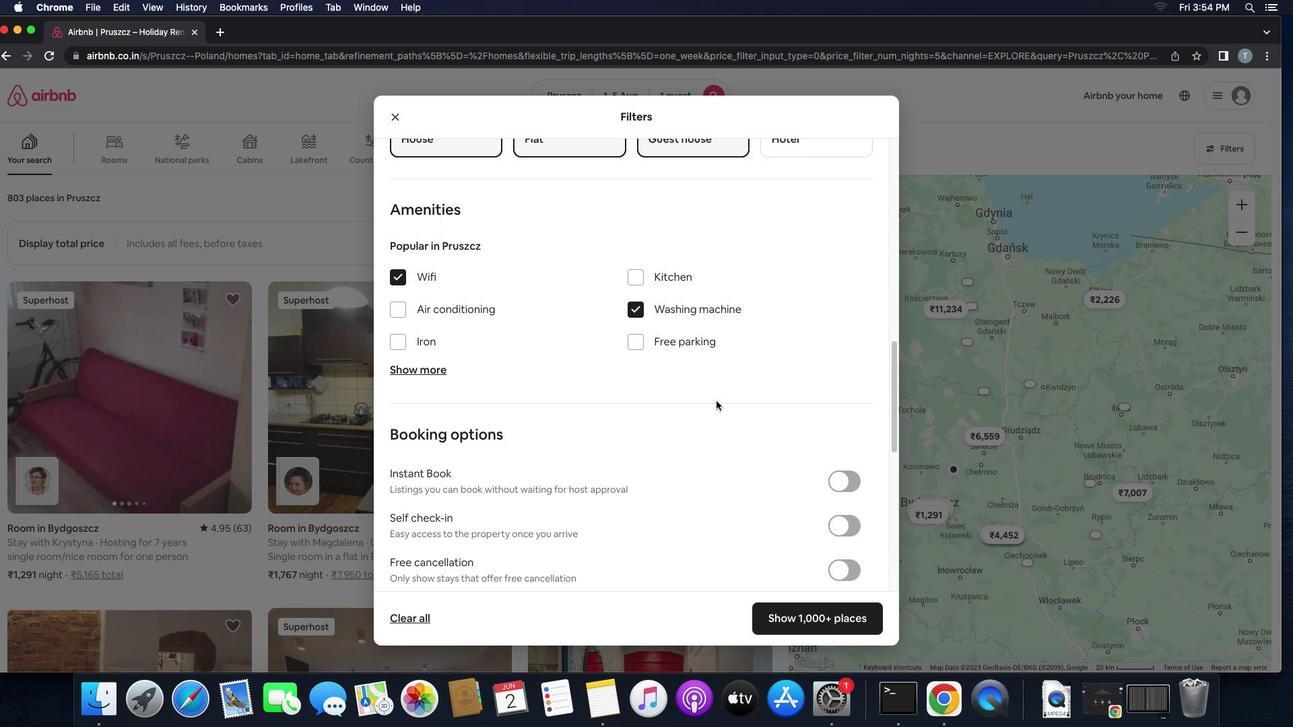 
Action: Mouse scrolled (716, 400) with delta (0, 0)
Screenshot: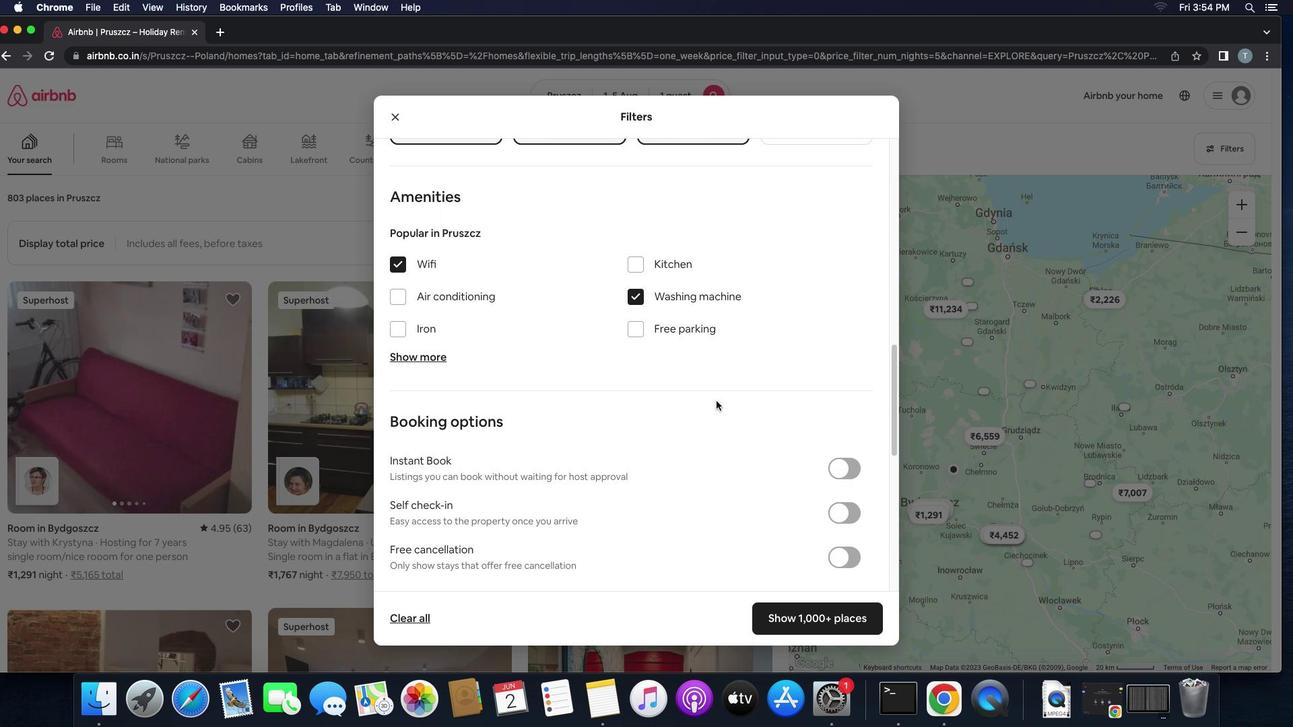 
Action: Mouse scrolled (716, 400) with delta (0, 0)
Screenshot: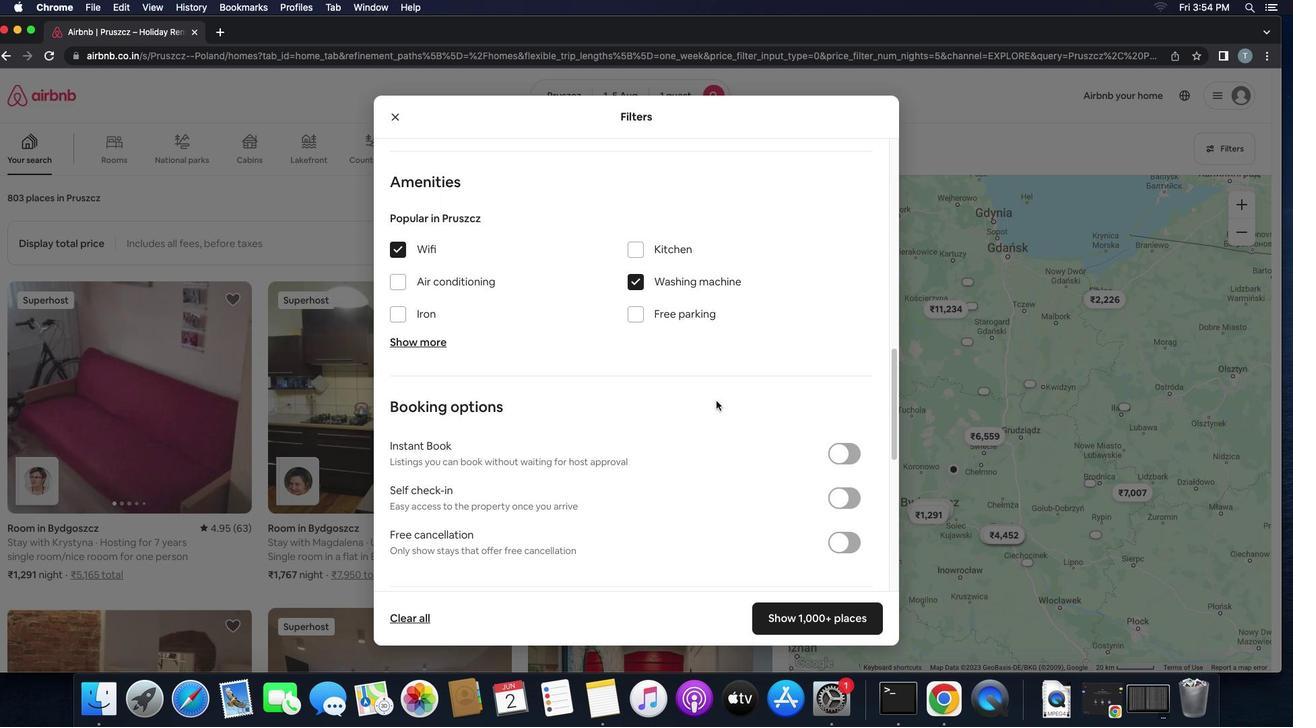 
Action: Mouse scrolled (716, 400) with delta (0, 0)
Screenshot: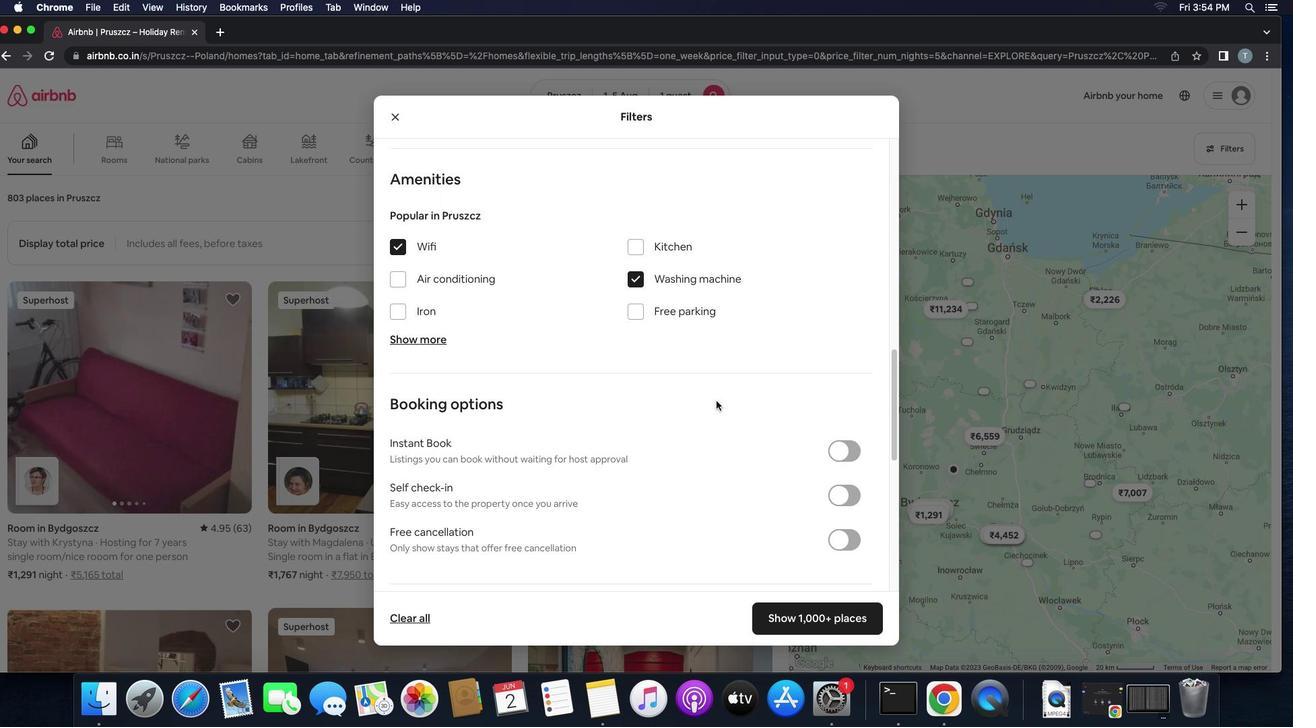 
Action: Mouse scrolled (716, 400) with delta (0, 0)
Screenshot: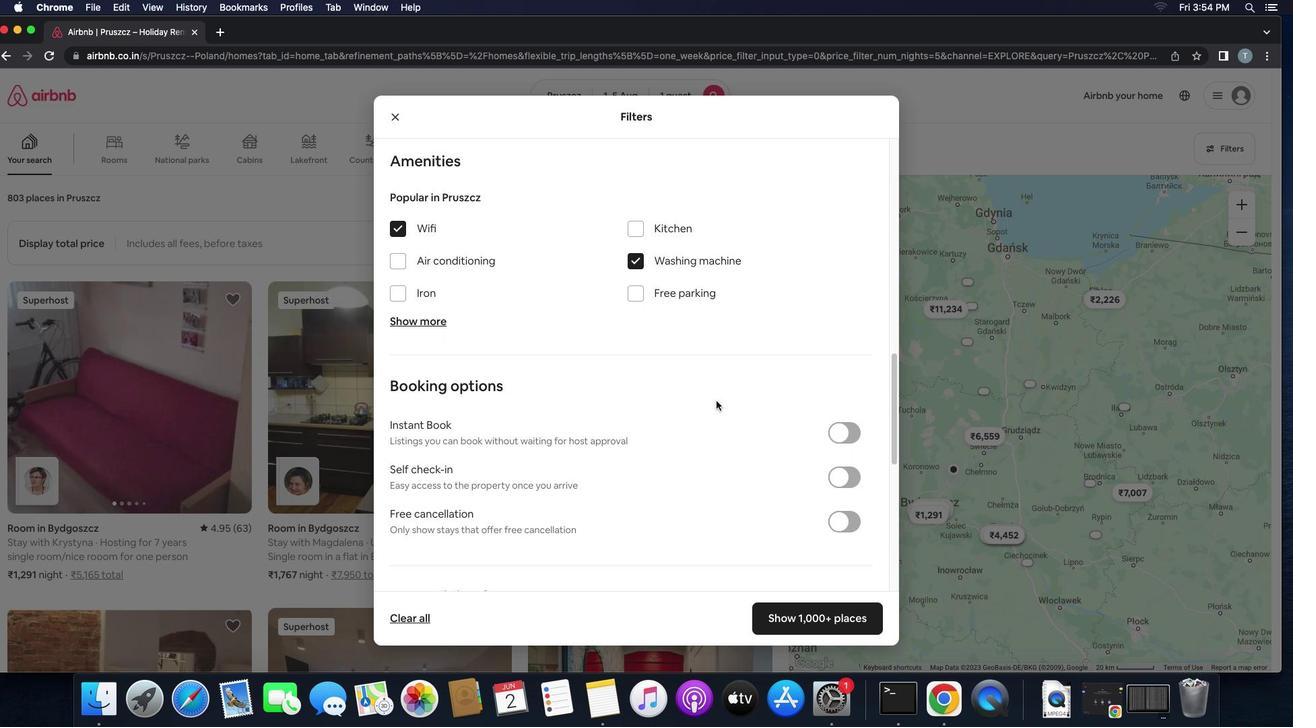 
Action: Mouse scrolled (716, 400) with delta (0, 0)
Screenshot: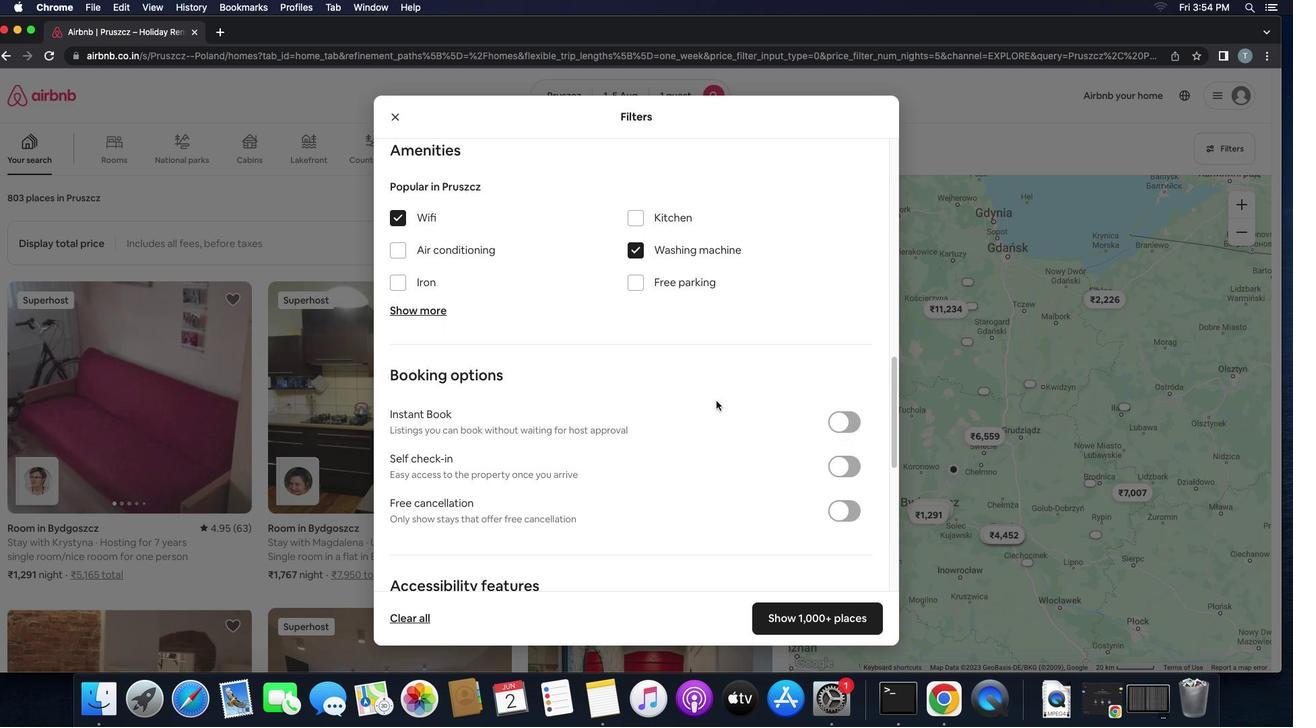 
Action: Mouse scrolled (716, 400) with delta (0, 0)
Screenshot: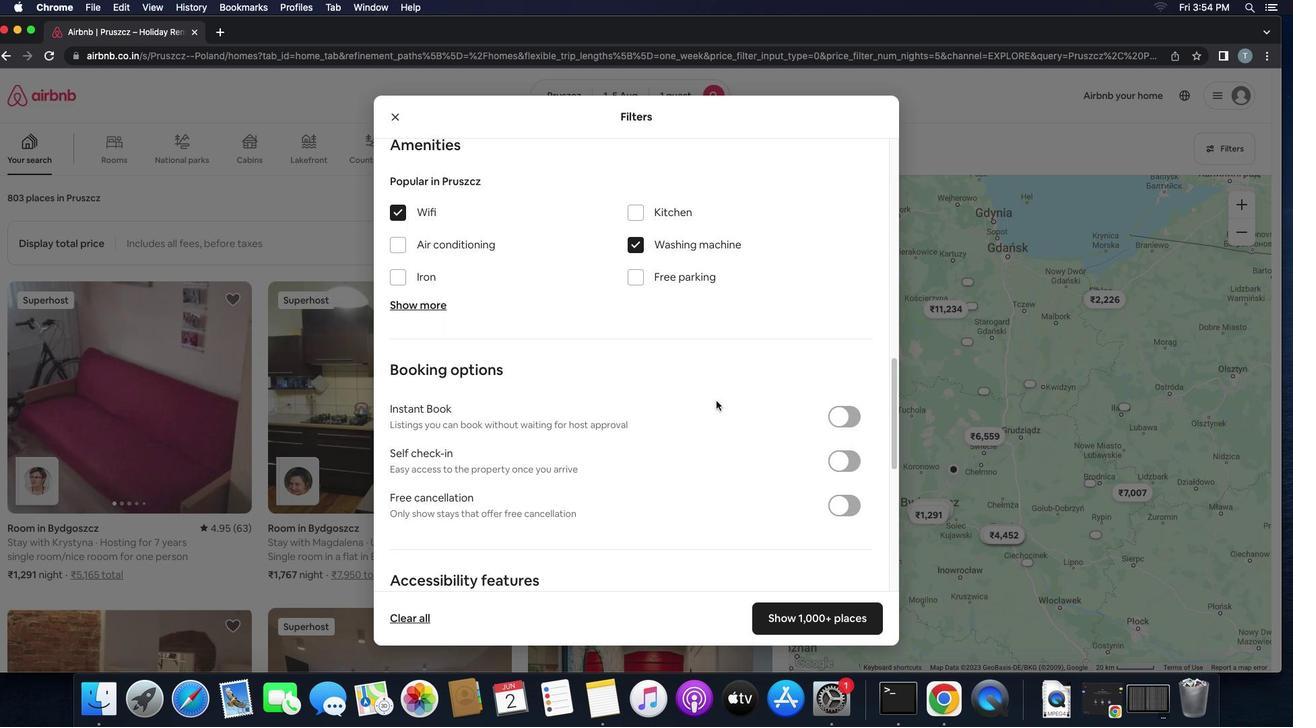 
Action: Mouse scrolled (716, 400) with delta (0, 0)
Screenshot: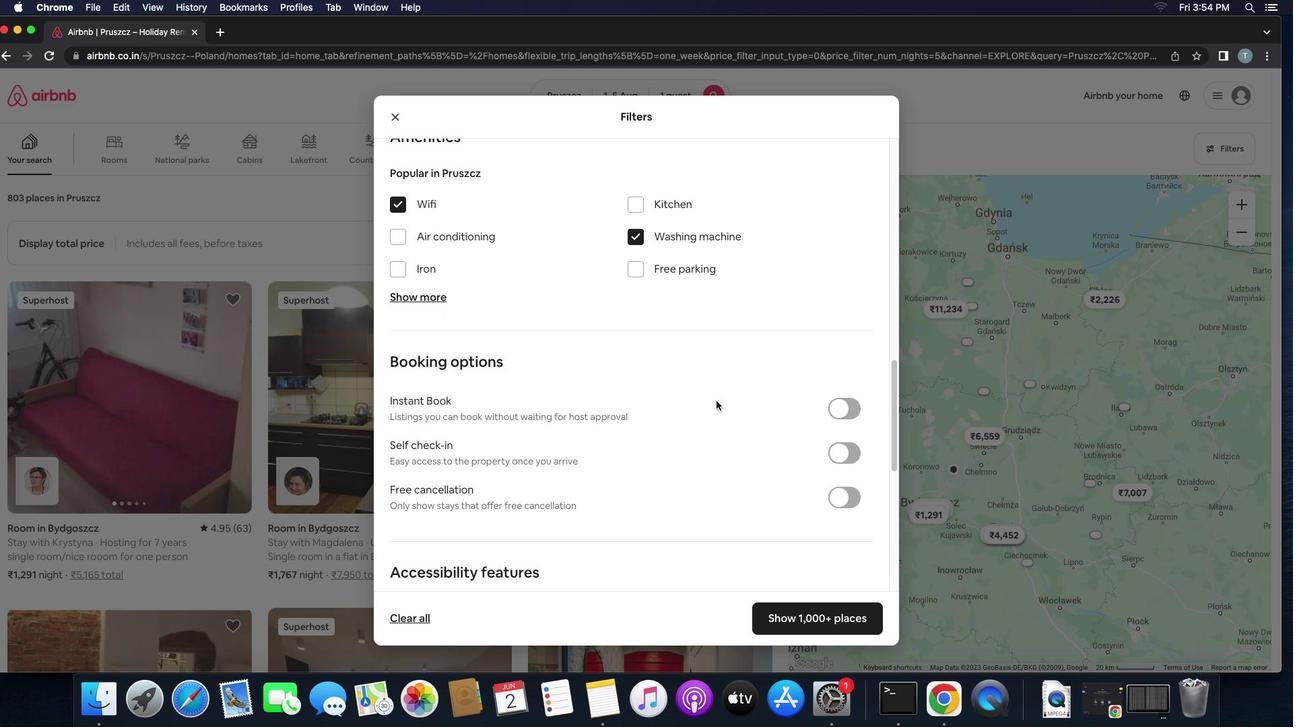 
Action: Mouse scrolled (716, 400) with delta (0, 0)
Screenshot: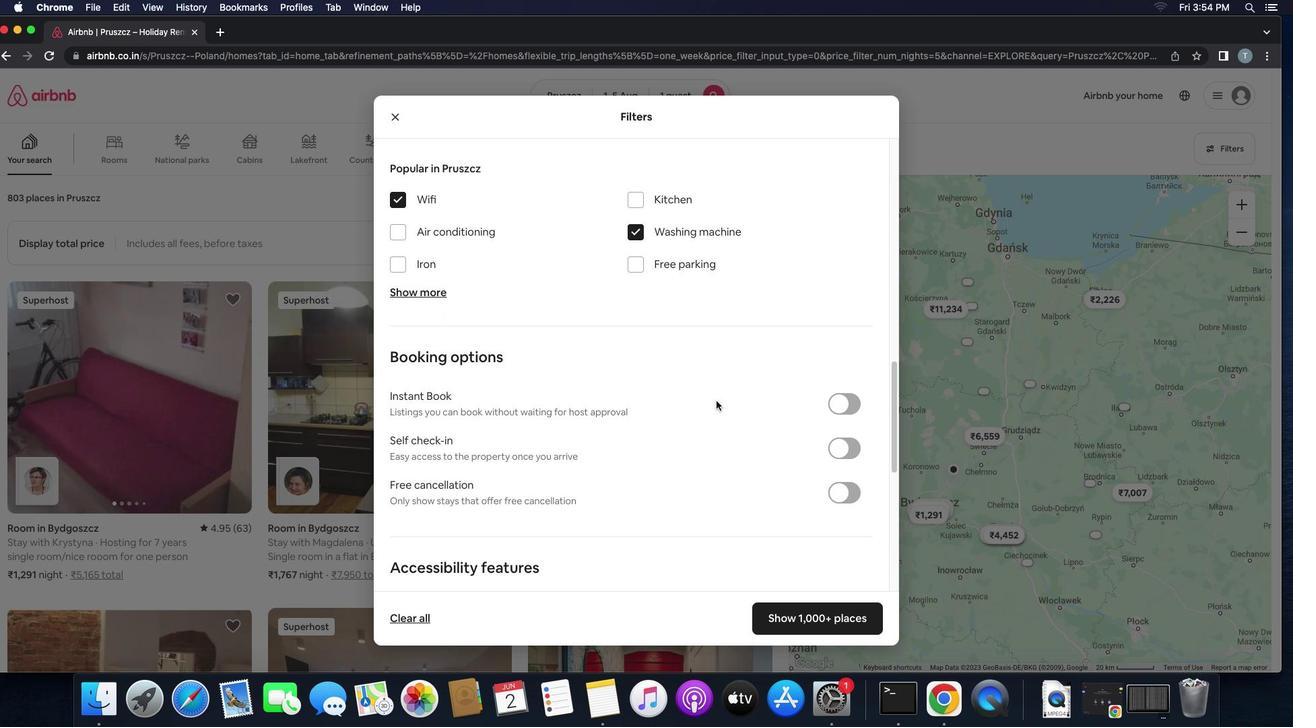 
Action: Mouse scrolled (716, 400) with delta (0, 0)
Screenshot: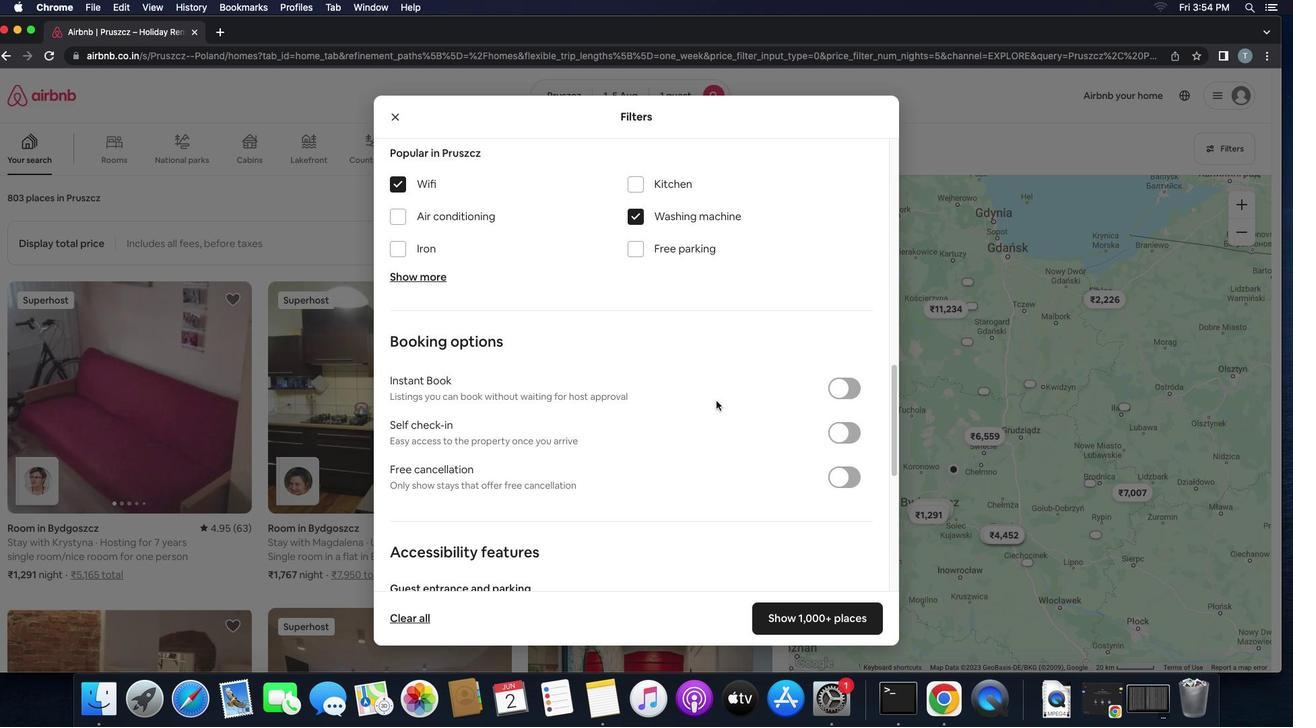 
Action: Mouse scrolled (716, 400) with delta (0, 0)
Screenshot: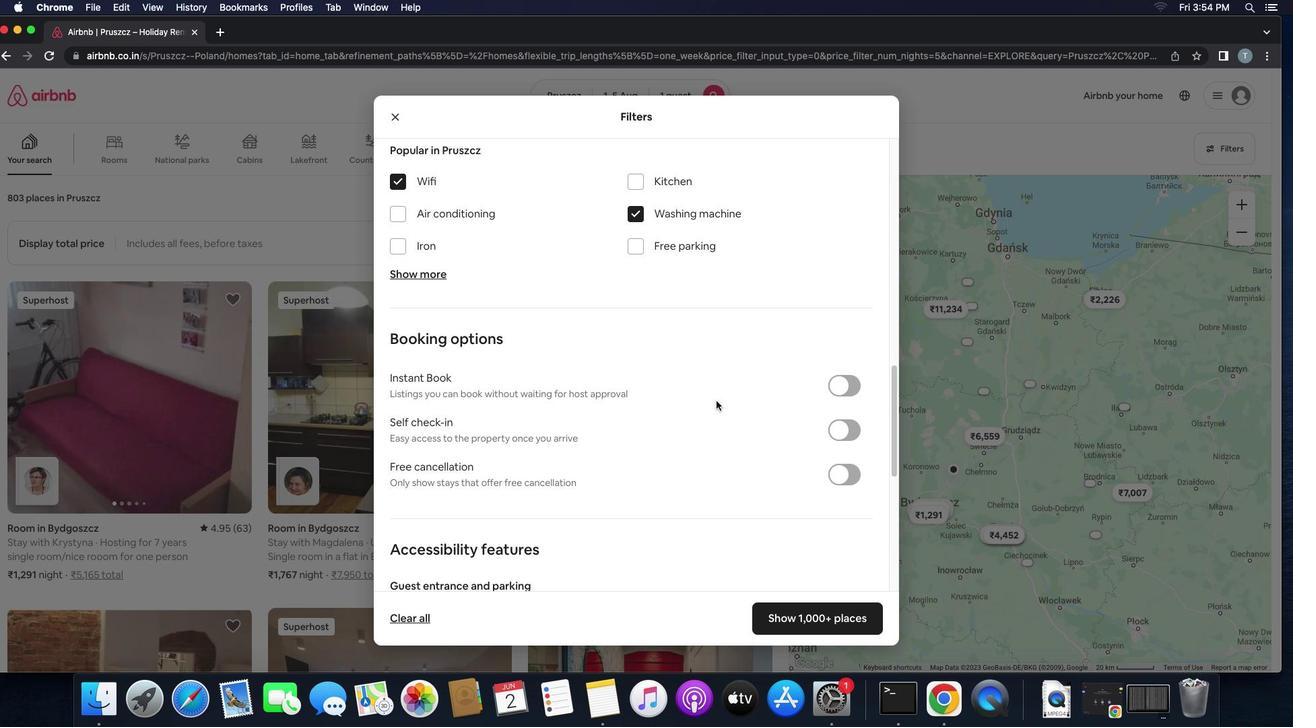 
Action: Mouse scrolled (716, 400) with delta (0, 0)
Screenshot: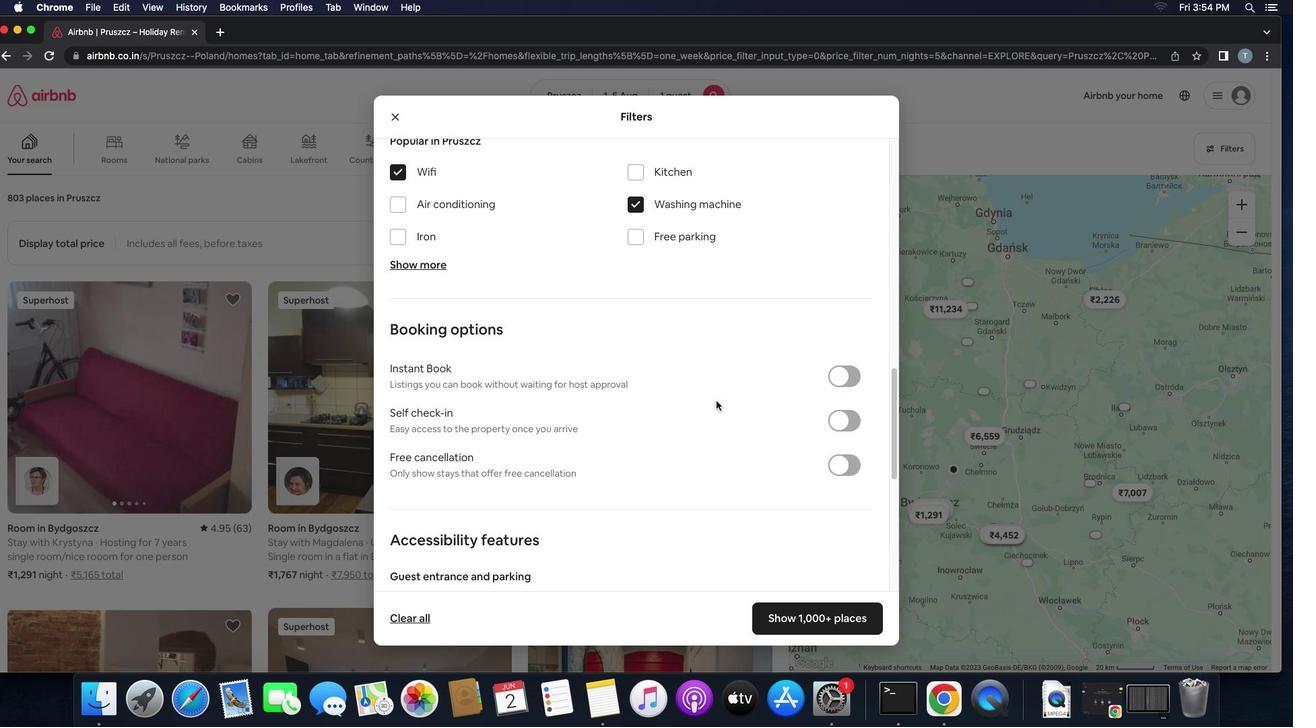 
Action: Mouse scrolled (716, 400) with delta (0, 0)
Screenshot: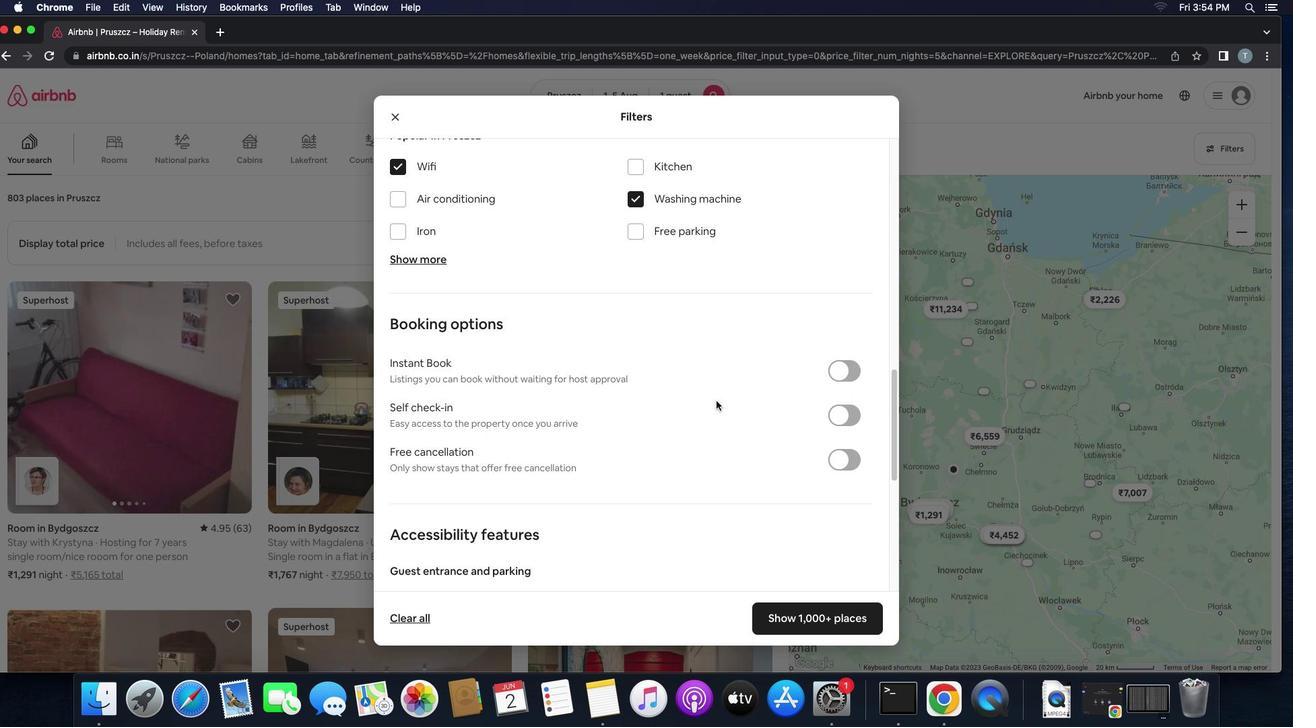 
Action: Mouse moved to (847, 400)
Screenshot: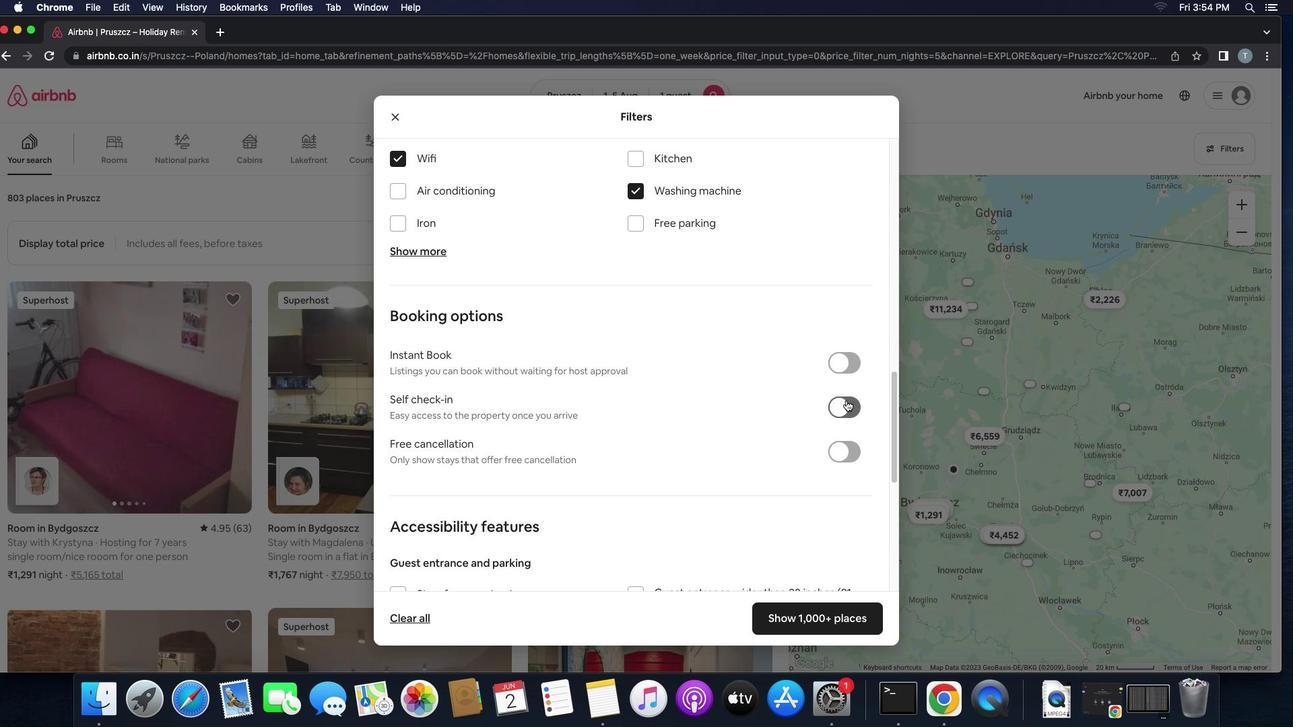 
Action: Mouse pressed left at (847, 400)
Screenshot: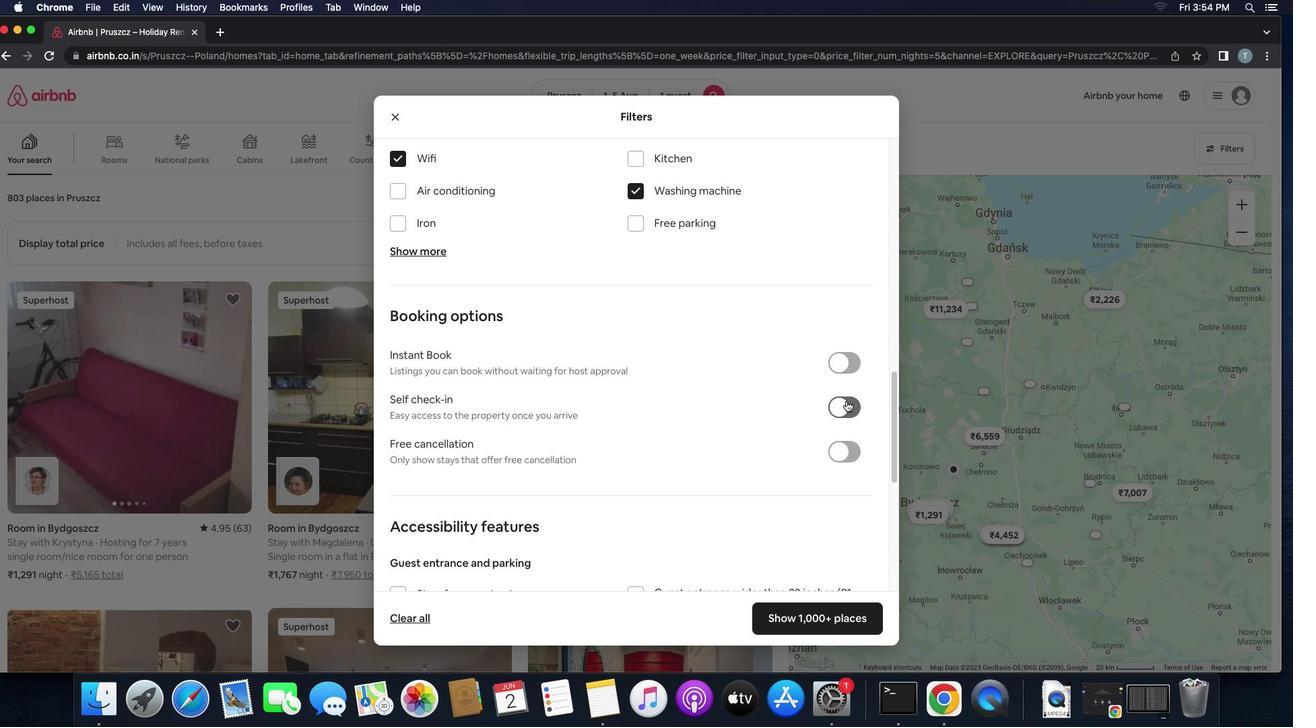 
Action: Mouse moved to (751, 422)
Screenshot: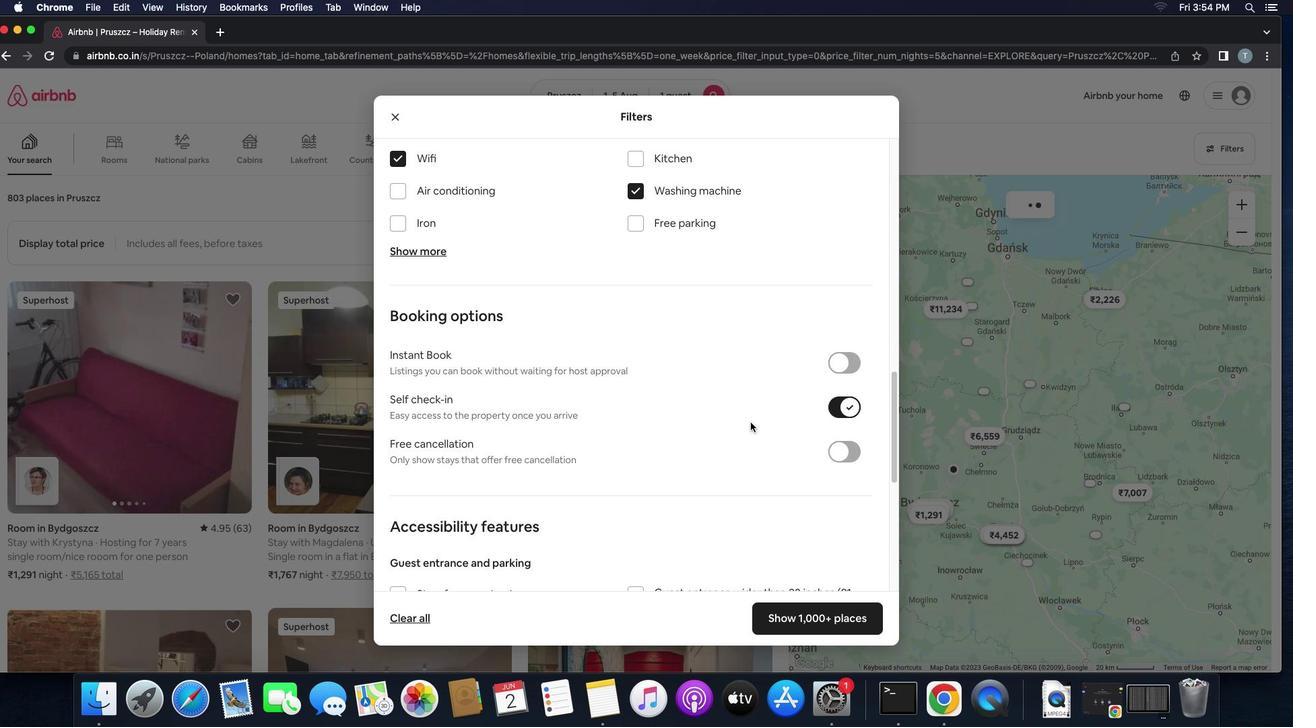 
Action: Mouse scrolled (751, 422) with delta (0, 0)
Screenshot: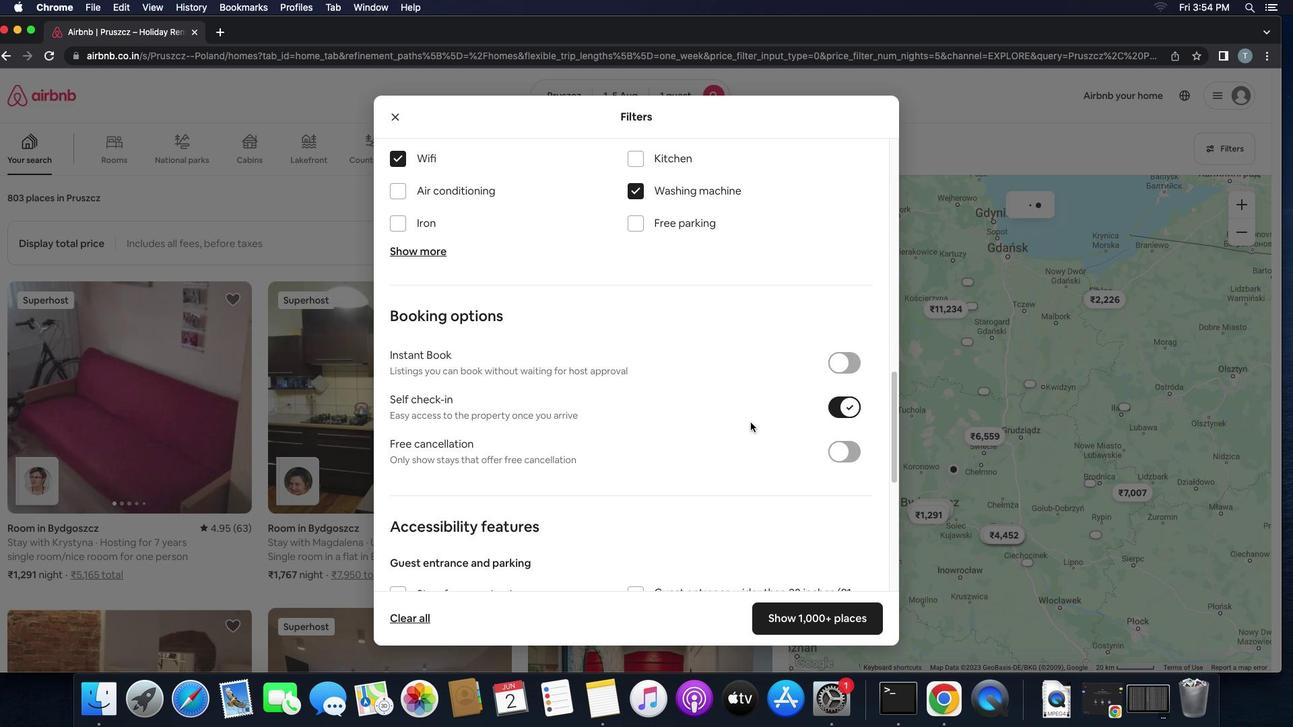 
Action: Mouse scrolled (751, 422) with delta (0, 0)
Screenshot: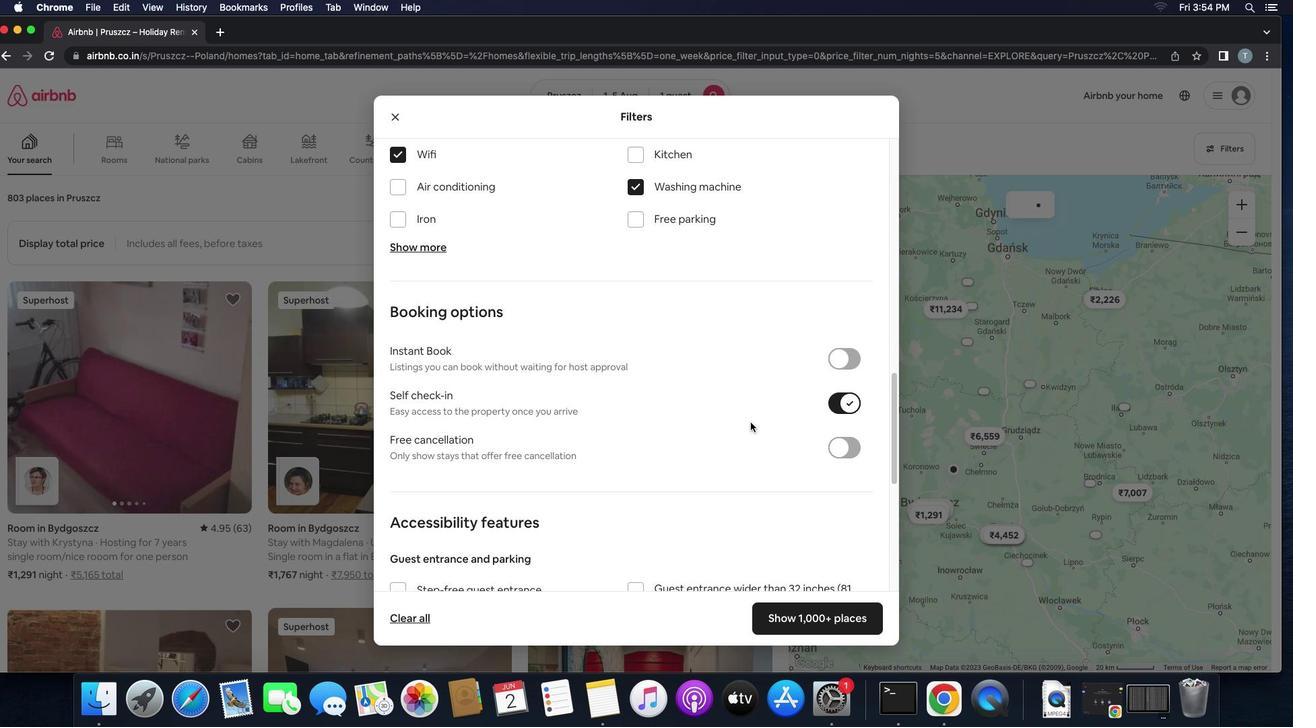 
Action: Mouse scrolled (751, 422) with delta (0, 0)
Screenshot: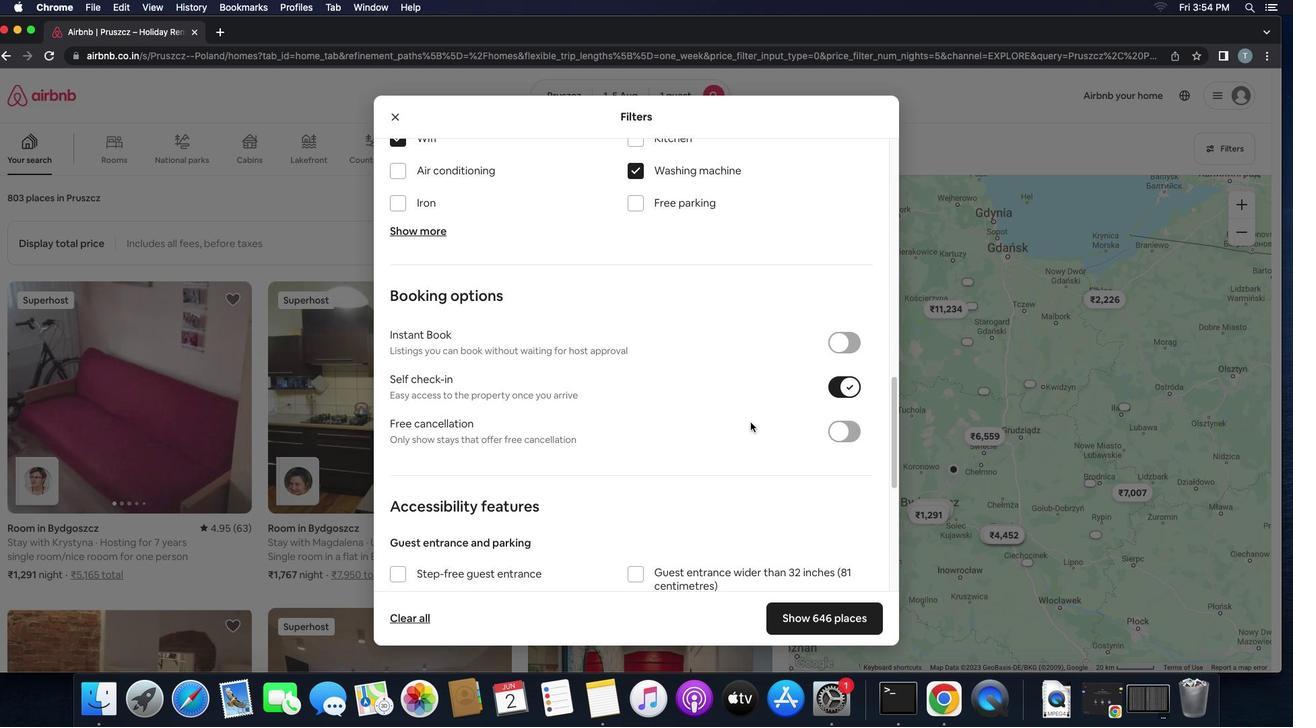 
Action: Mouse scrolled (751, 422) with delta (0, 0)
Screenshot: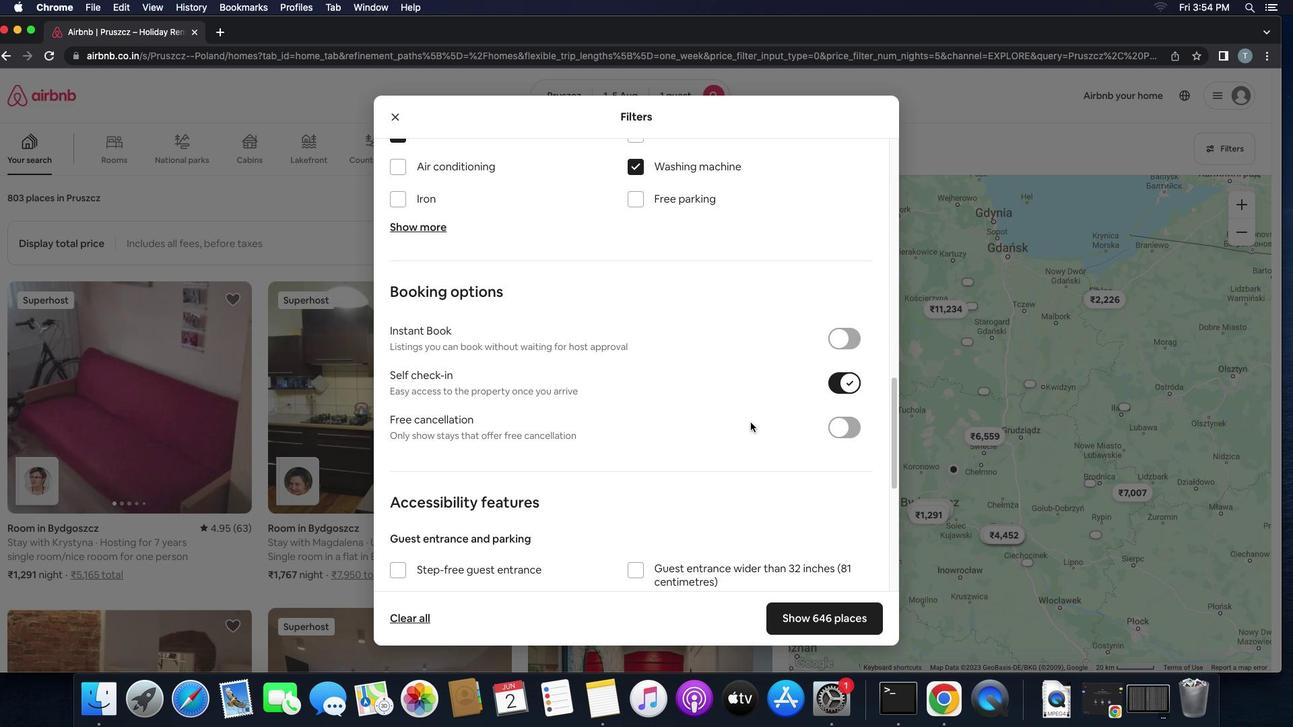 
Action: Mouse scrolled (751, 422) with delta (0, 0)
Screenshot: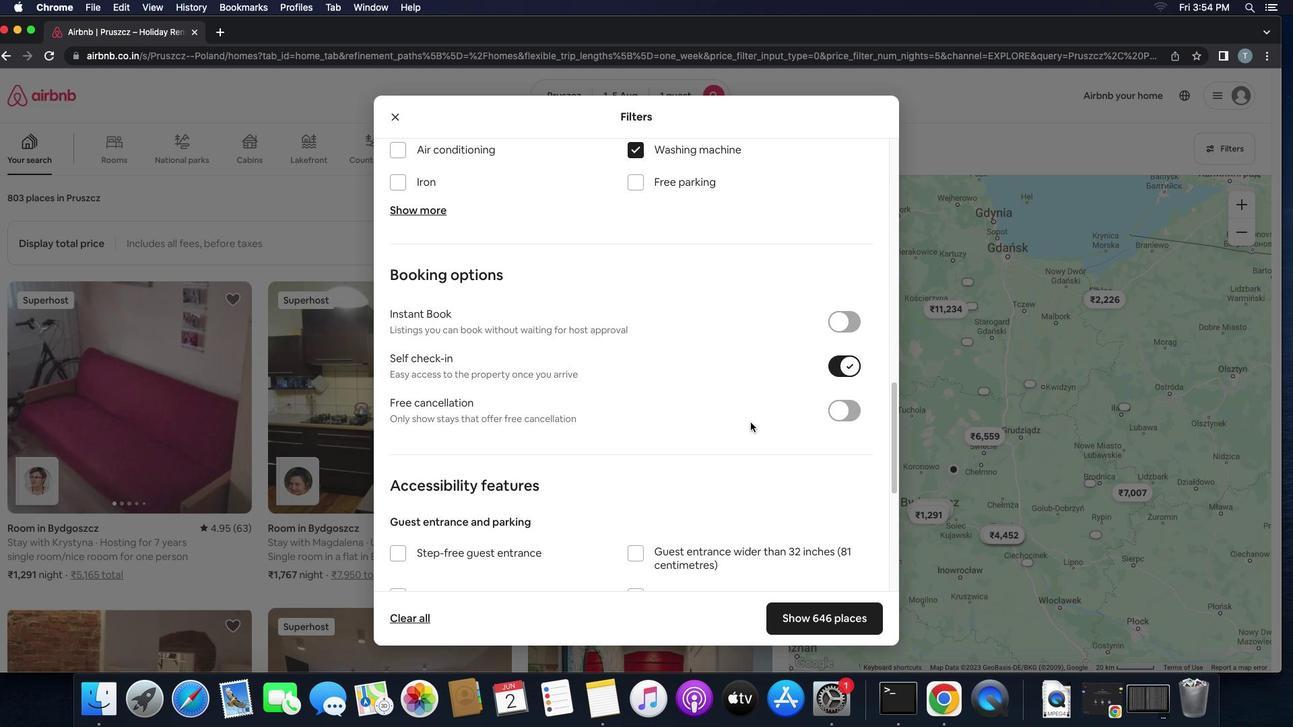 
Action: Mouse scrolled (751, 422) with delta (0, 0)
Screenshot: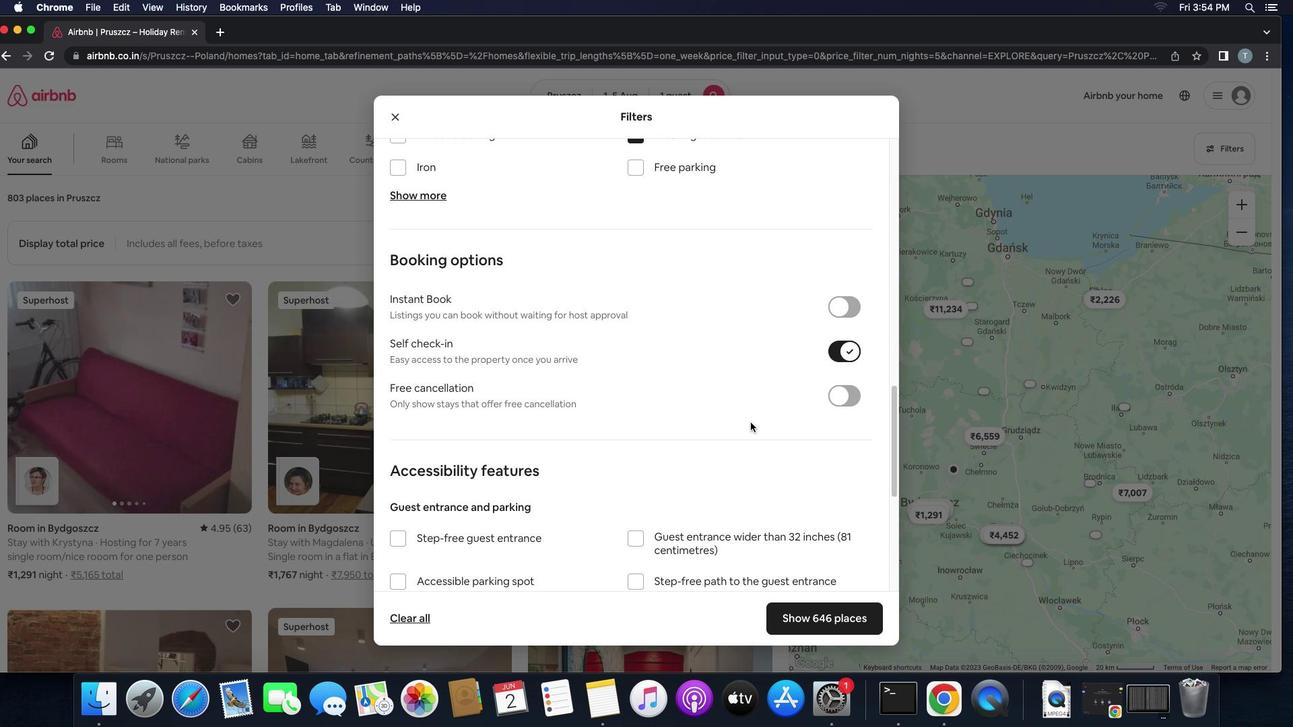 
Action: Mouse scrolled (751, 422) with delta (0, 0)
Screenshot: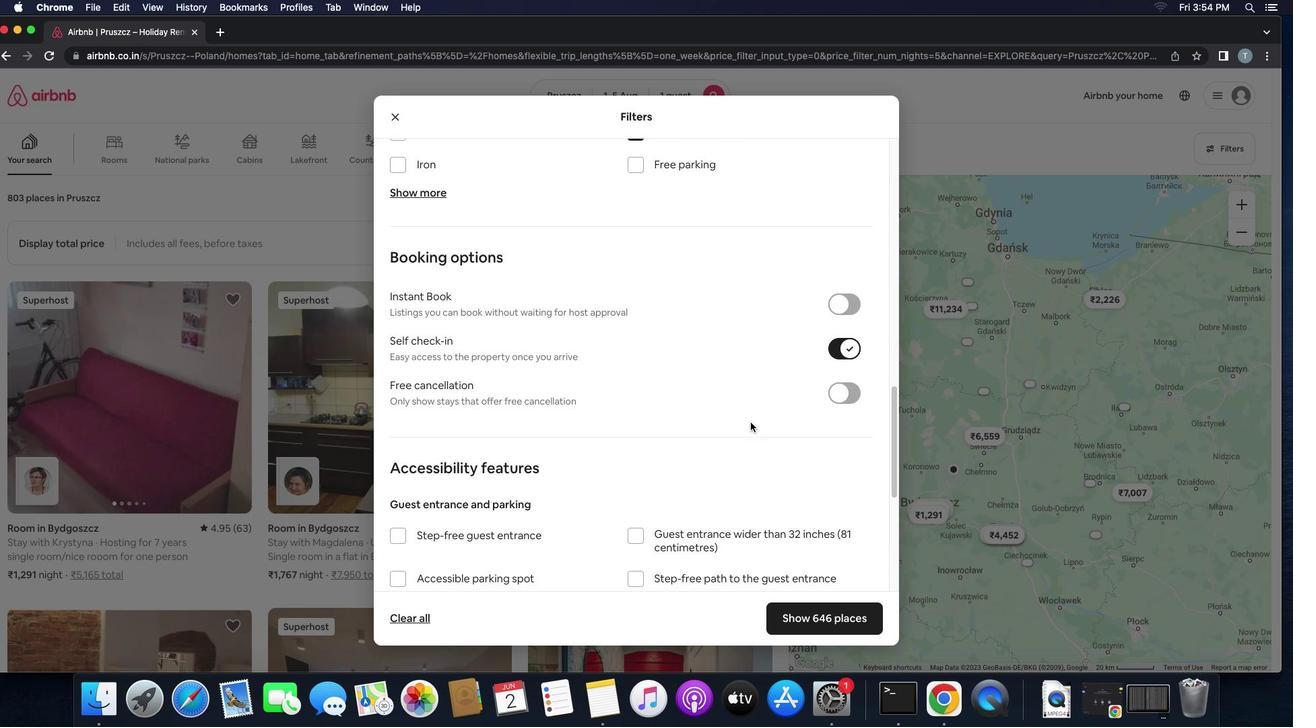 
Action: Mouse scrolled (751, 422) with delta (0, 0)
Screenshot: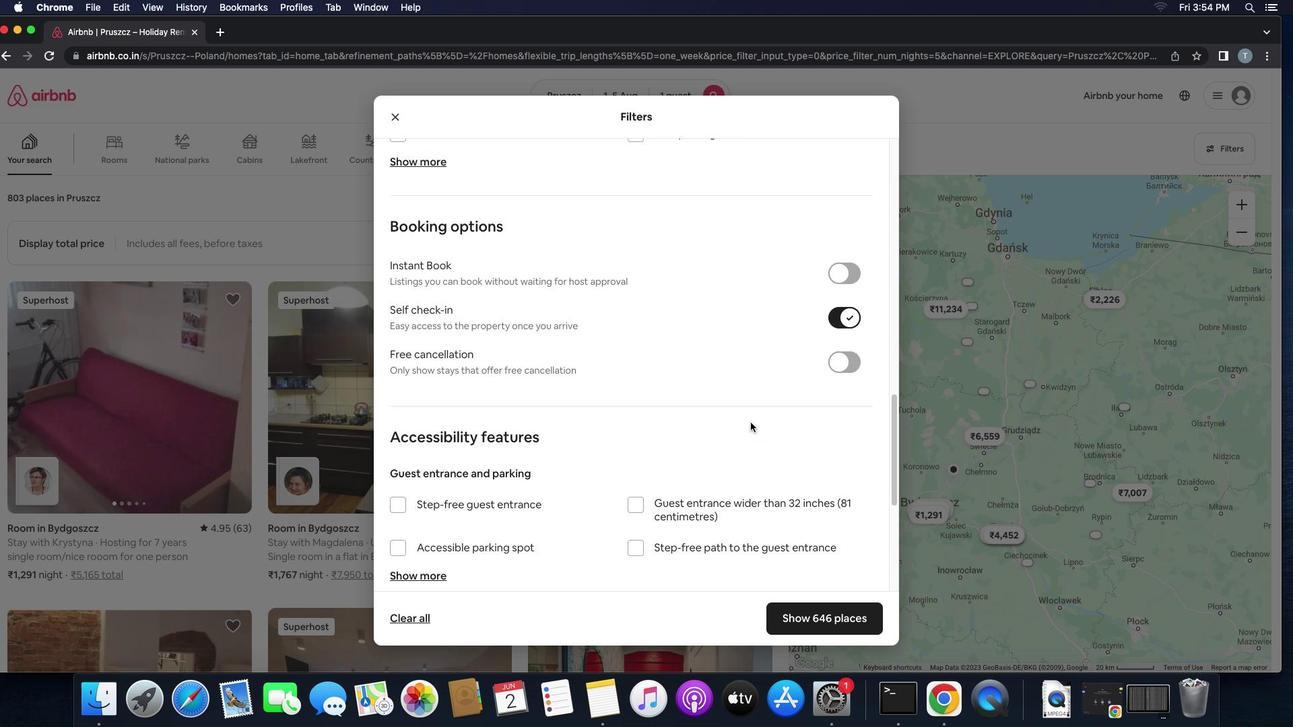 
Action: Mouse scrolled (751, 422) with delta (0, 0)
Screenshot: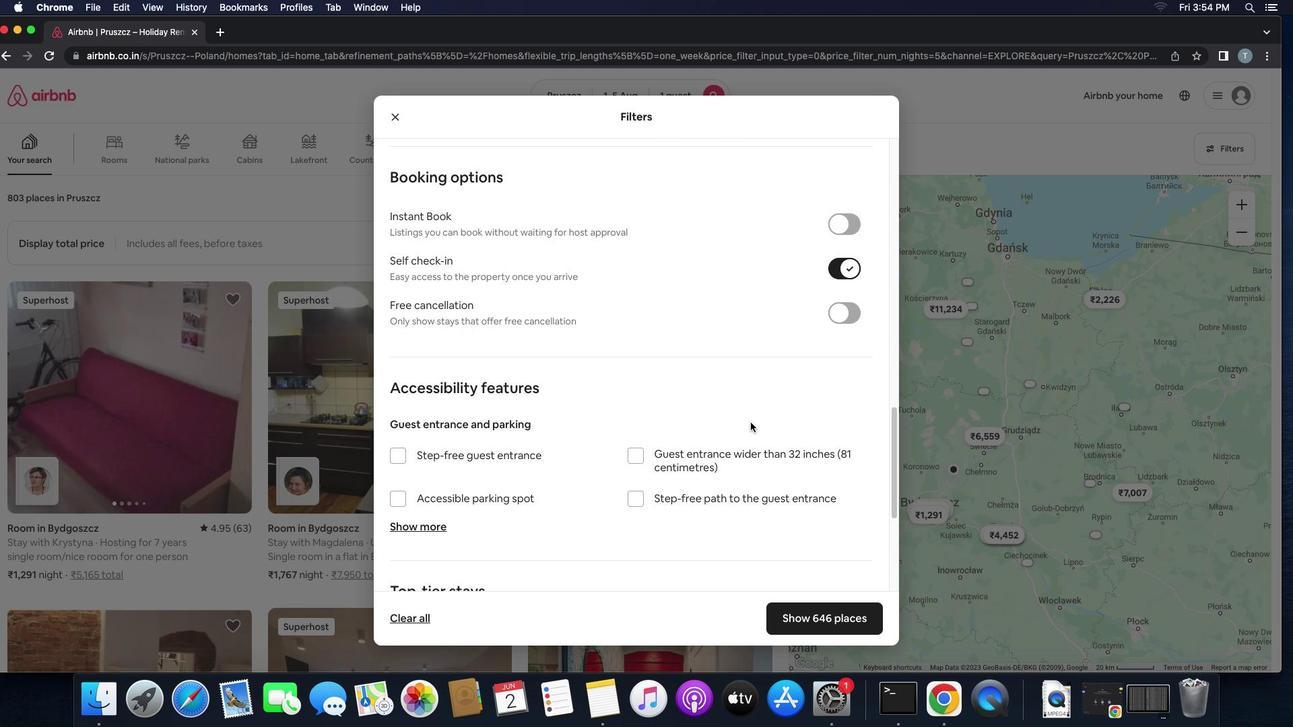 
Action: Mouse scrolled (751, 422) with delta (0, 0)
Screenshot: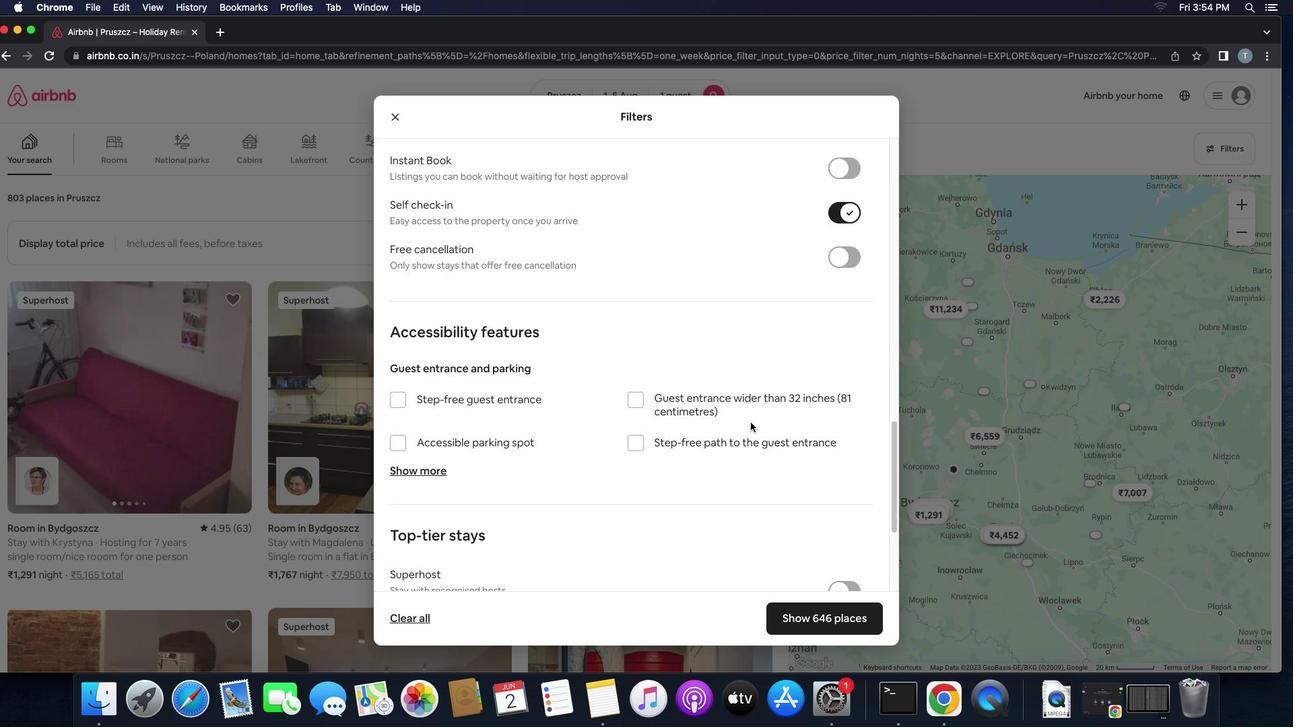 
Action: Mouse scrolled (751, 422) with delta (0, -2)
Screenshot: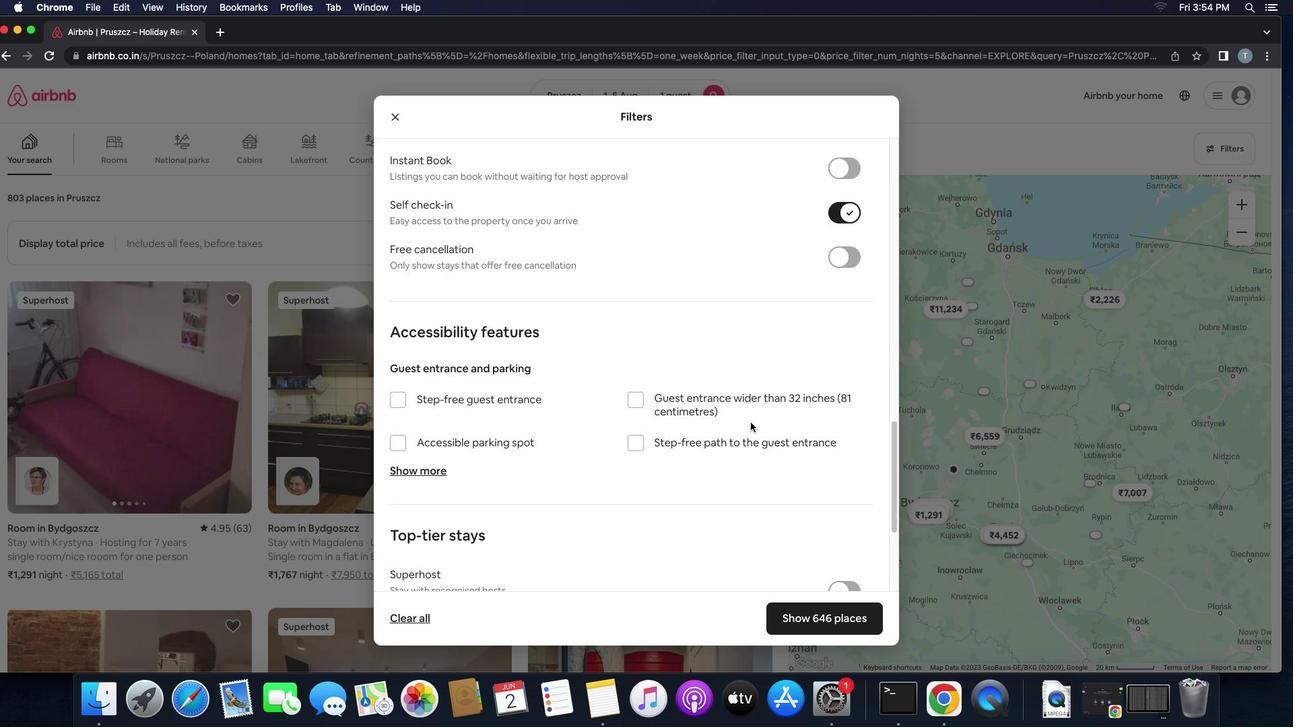 
Action: Mouse scrolled (751, 422) with delta (0, -3)
Screenshot: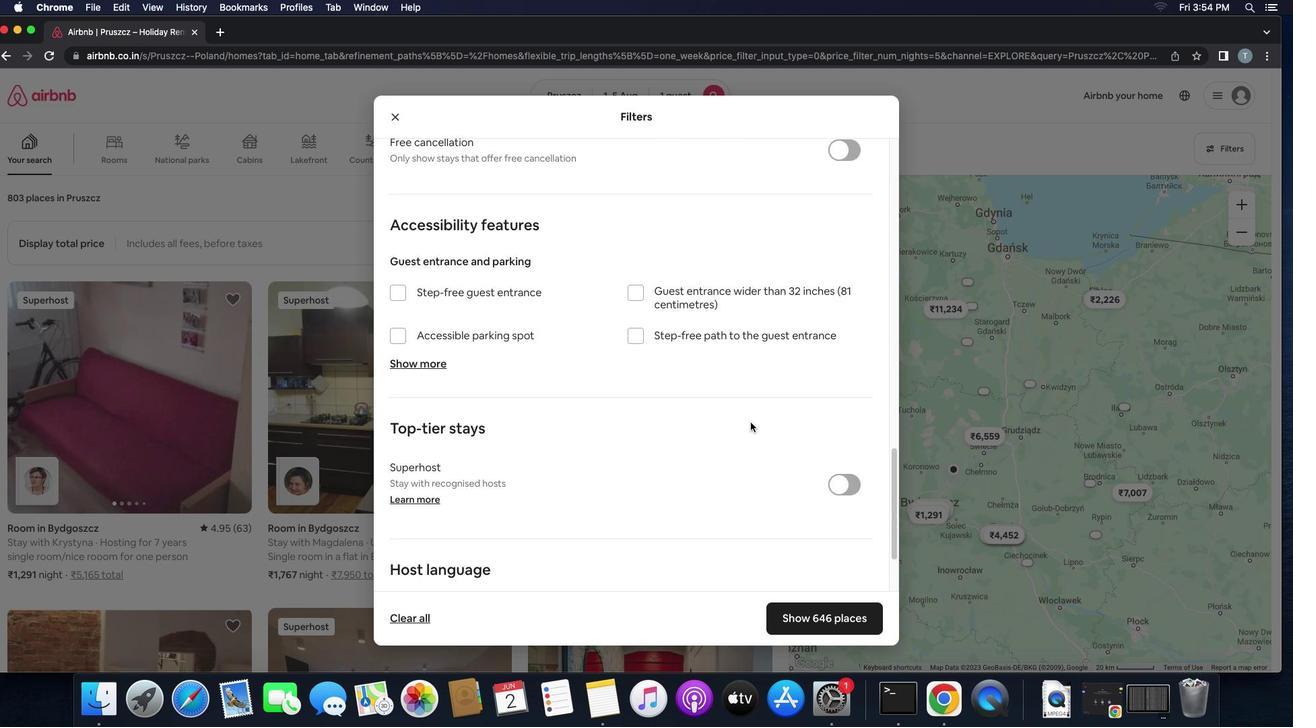 
Action: Mouse scrolled (751, 422) with delta (0, 0)
Screenshot: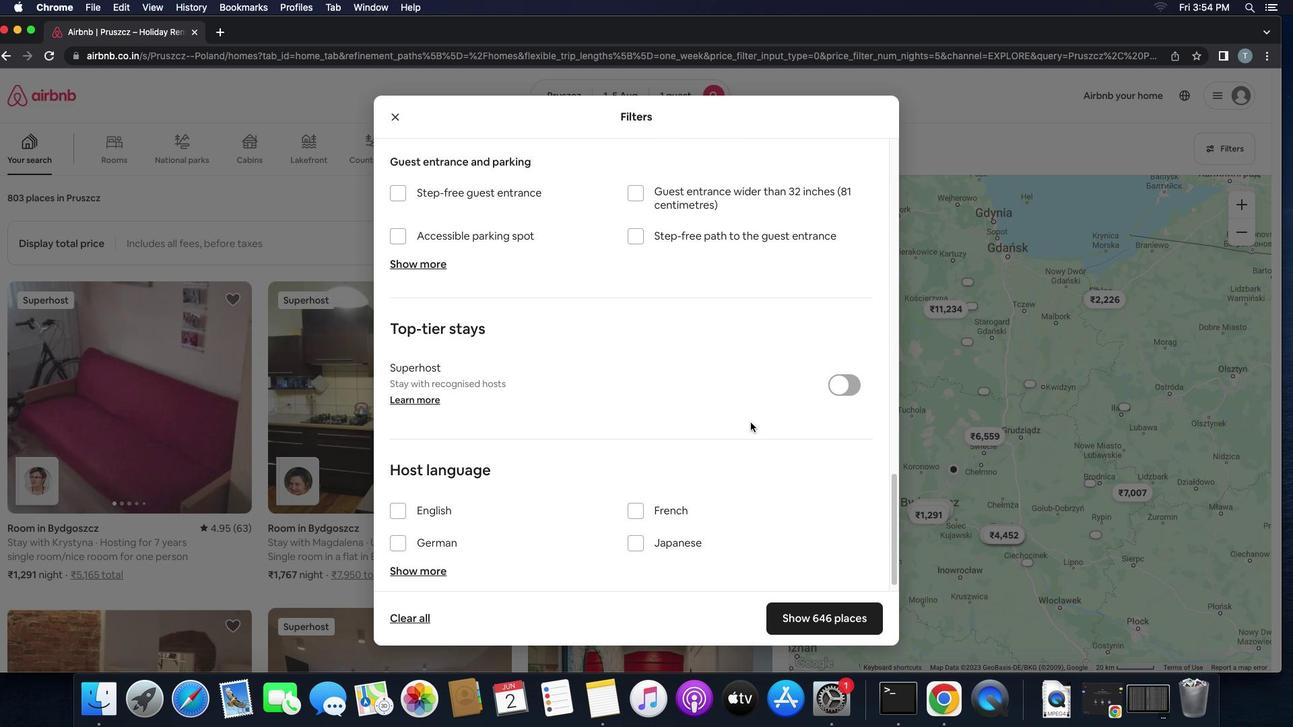 
Action: Mouse scrolled (751, 422) with delta (0, 0)
Screenshot: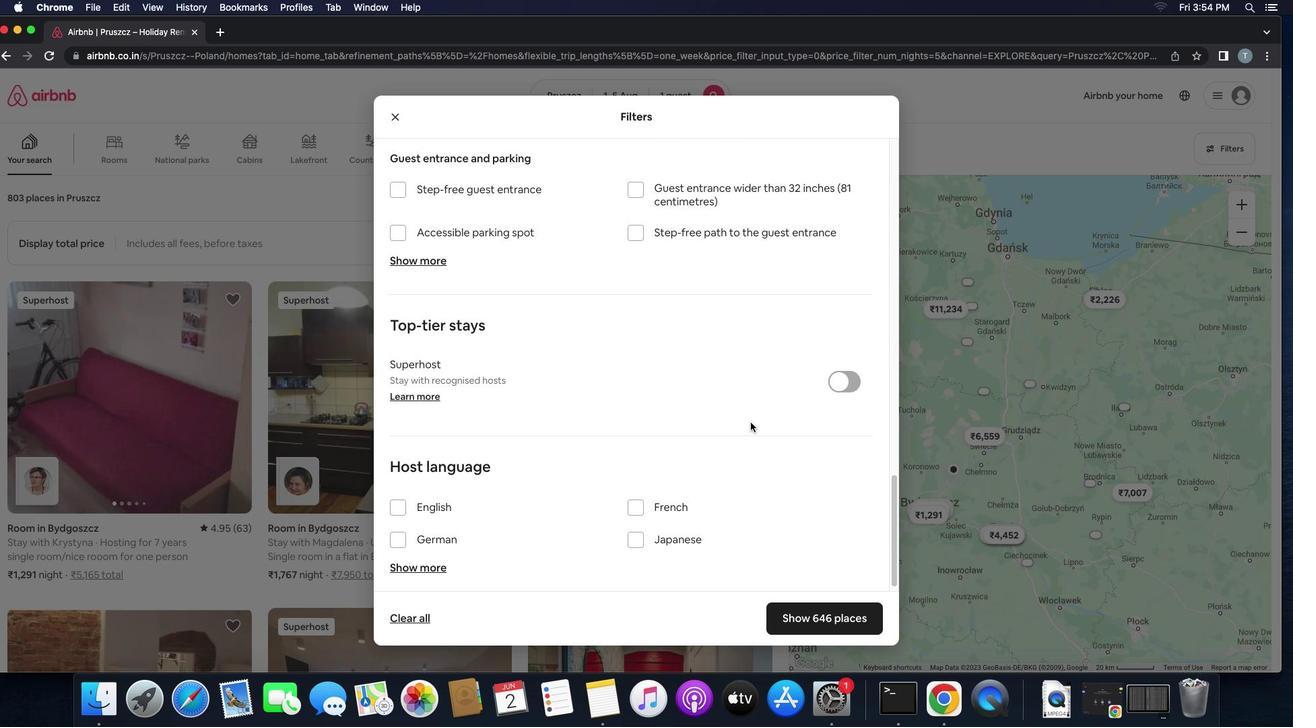 
Action: Mouse scrolled (751, 422) with delta (0, -2)
Screenshot: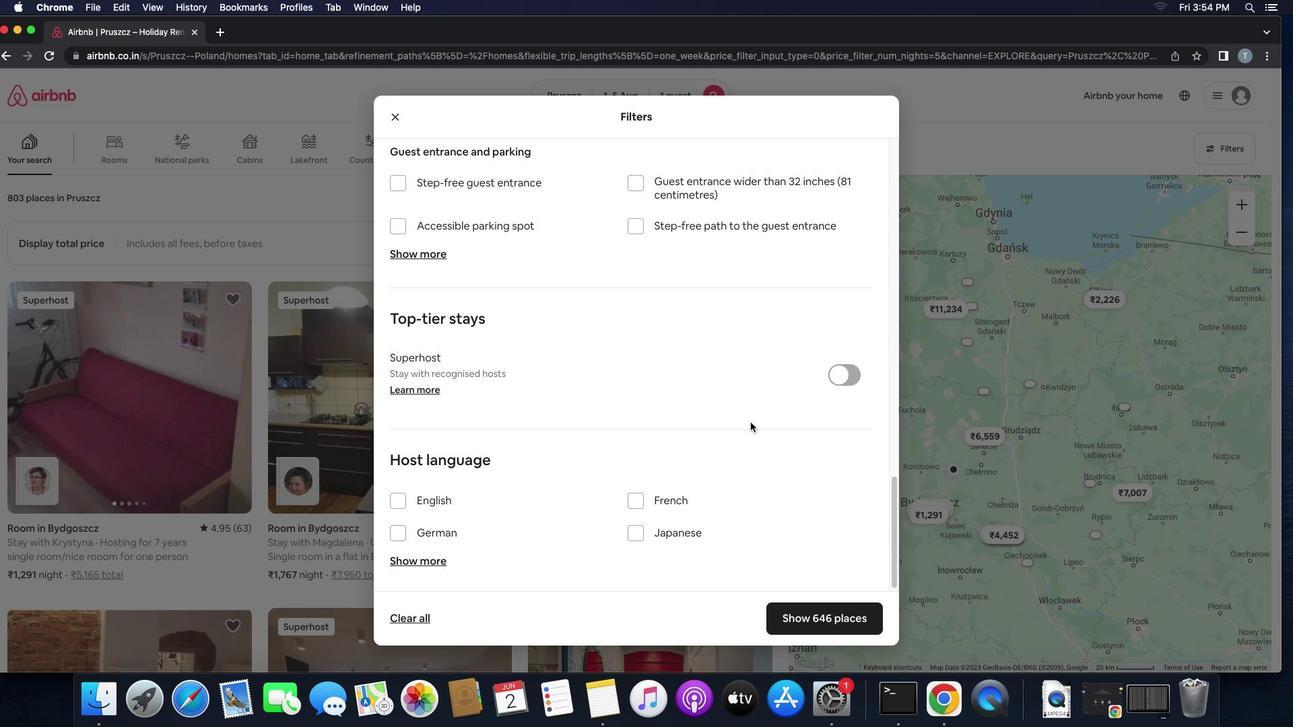 
Action: Mouse moved to (394, 502)
Screenshot: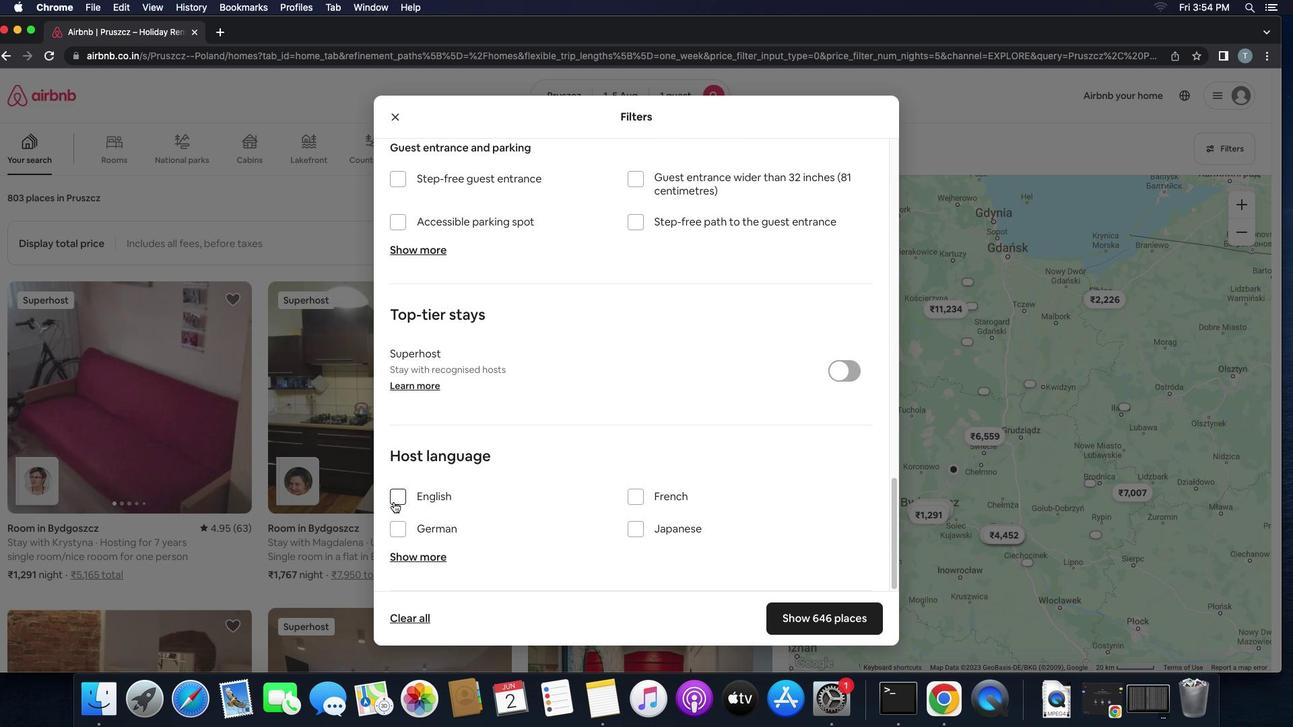 
Action: Mouse pressed left at (394, 502)
Screenshot: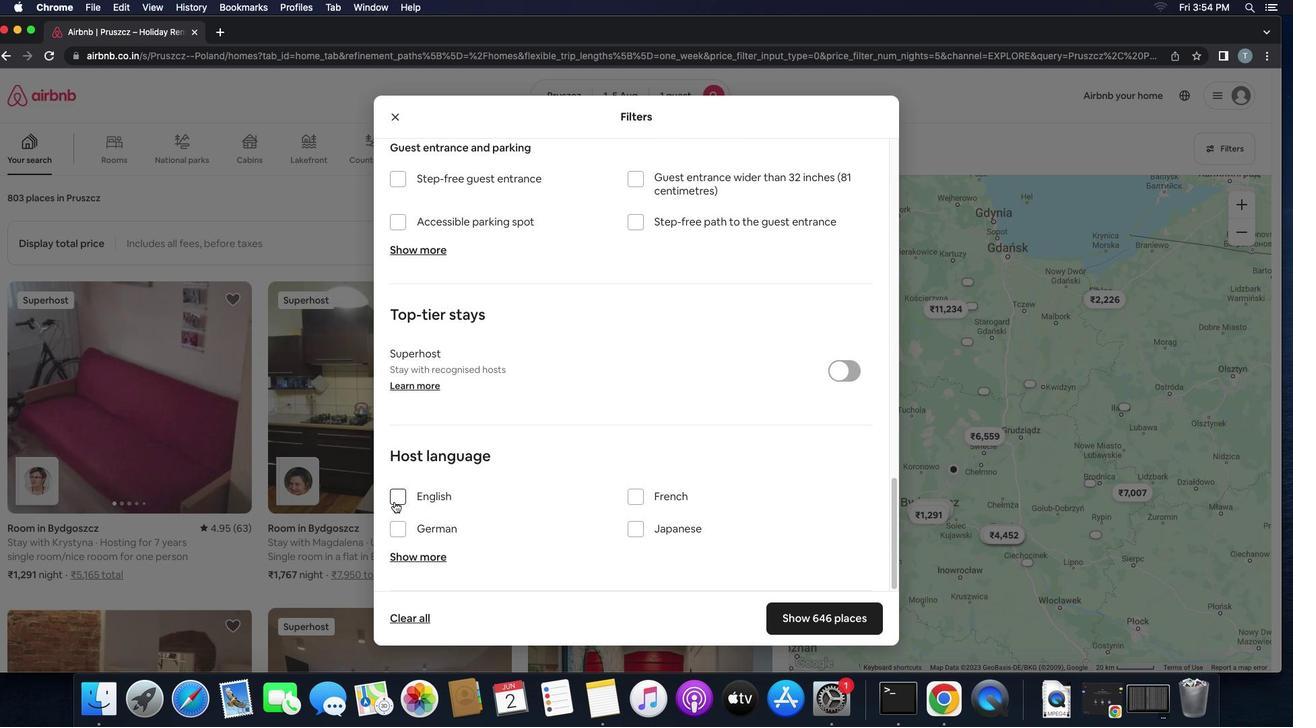 
Action: Mouse moved to (814, 614)
Screenshot: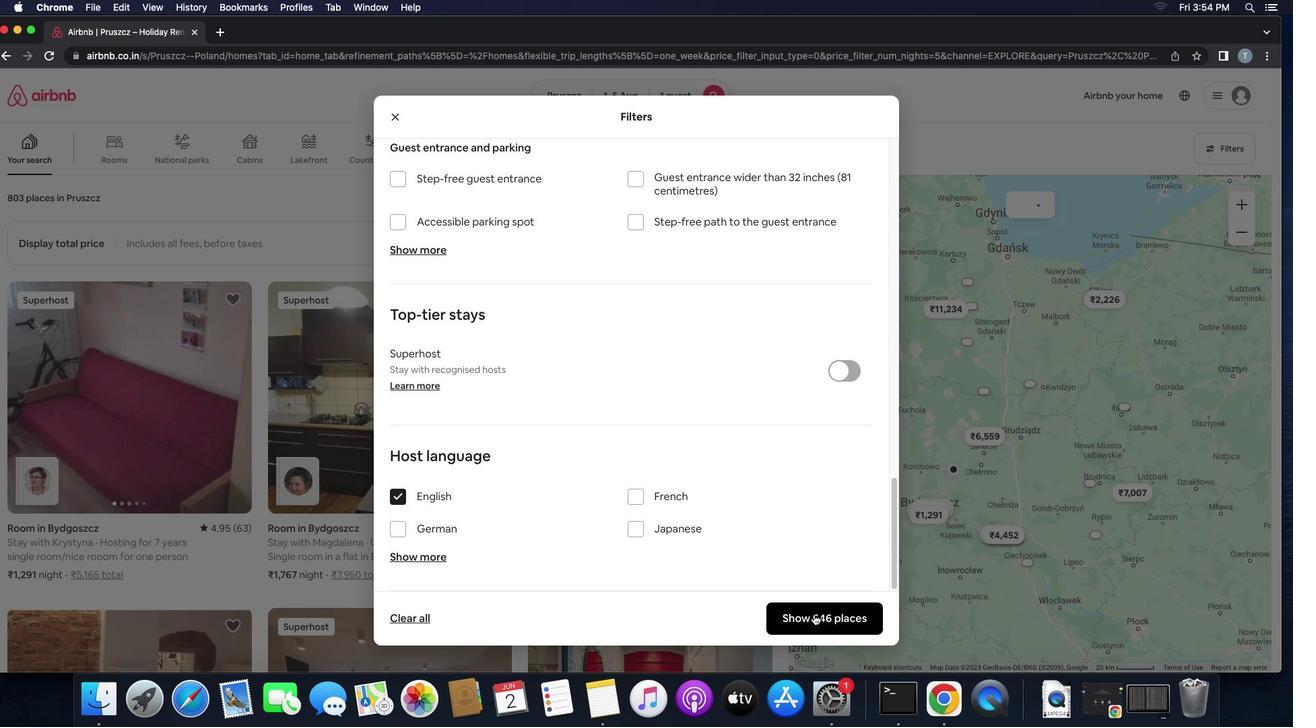 
Action: Mouse pressed left at (814, 614)
Screenshot: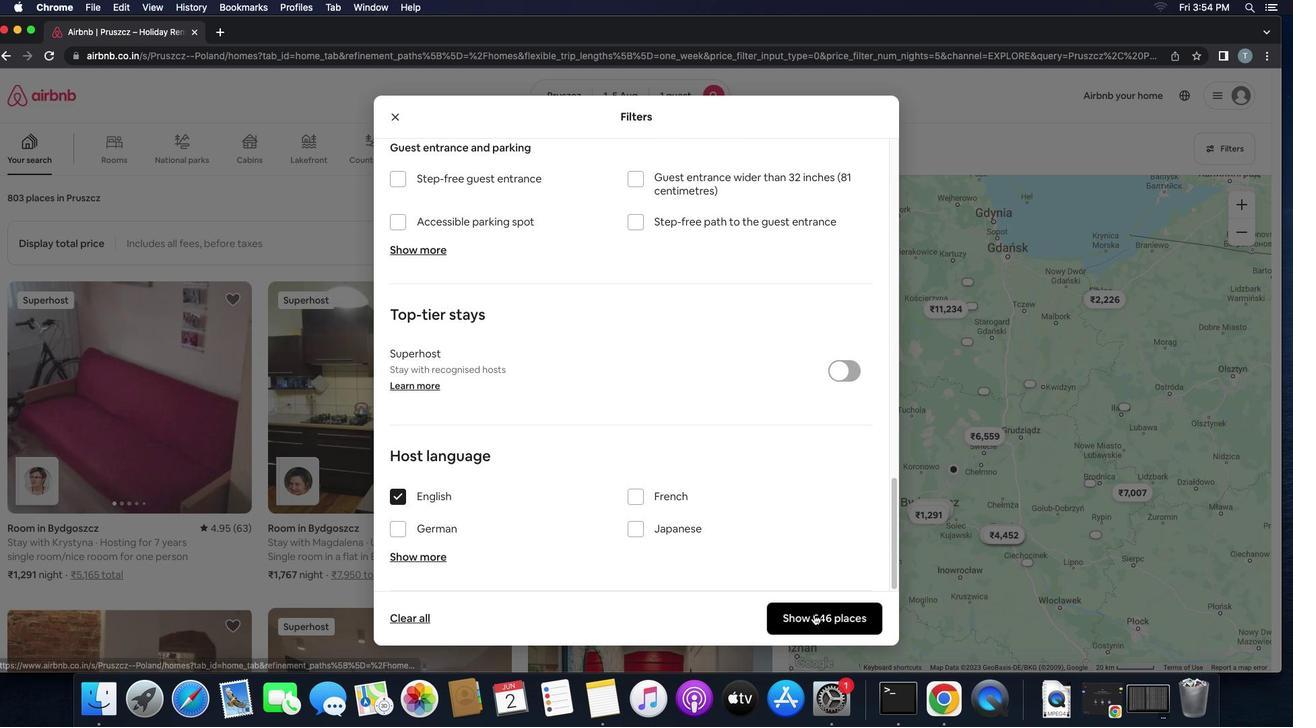 
